 Task: Search one way flight ticket for 4 adults, 1 infant in seat and 1 infant on lap in premium economy from Columbus: Golden Triangle Regional Airport to Raleigh: Raleigh-durham International Airport on 8-5-2023. Choice of flights is Singapure airlines. Number of bags: 5 checked bags. Price is upto 88000. Outbound departure time preference is 12:30.
Action: Mouse moved to (386, 330)
Screenshot: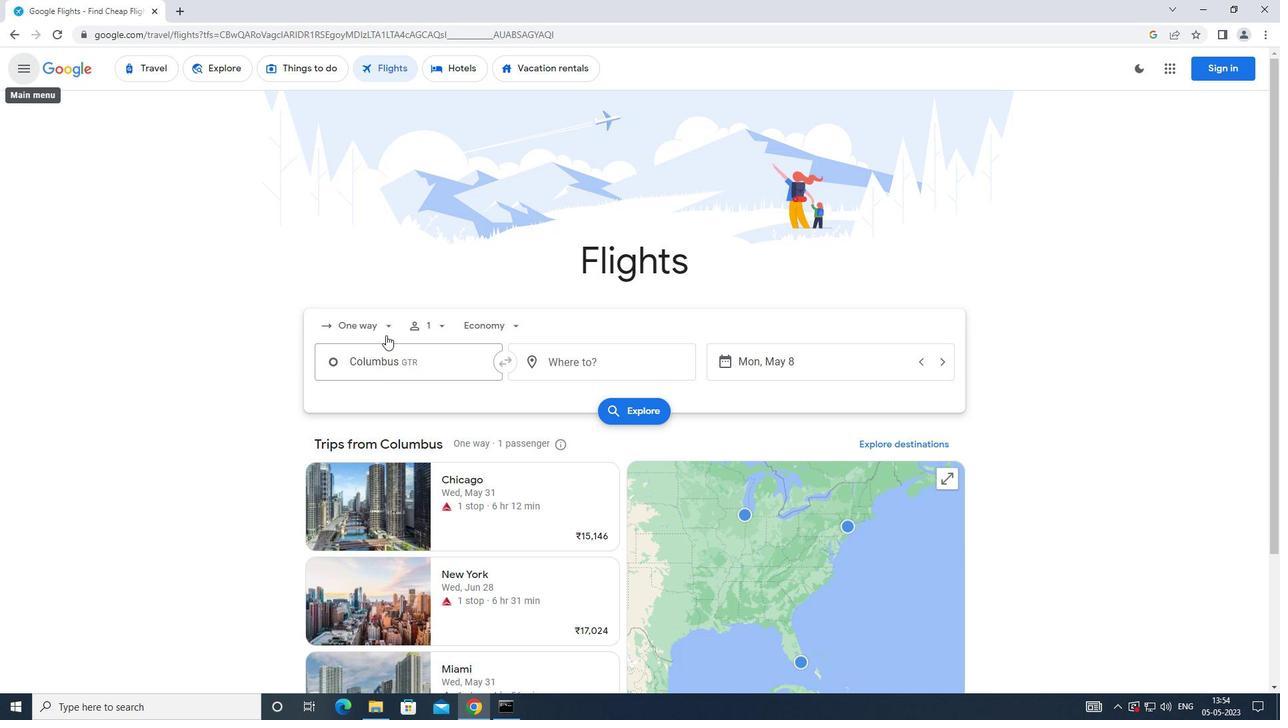 
Action: Mouse pressed left at (386, 330)
Screenshot: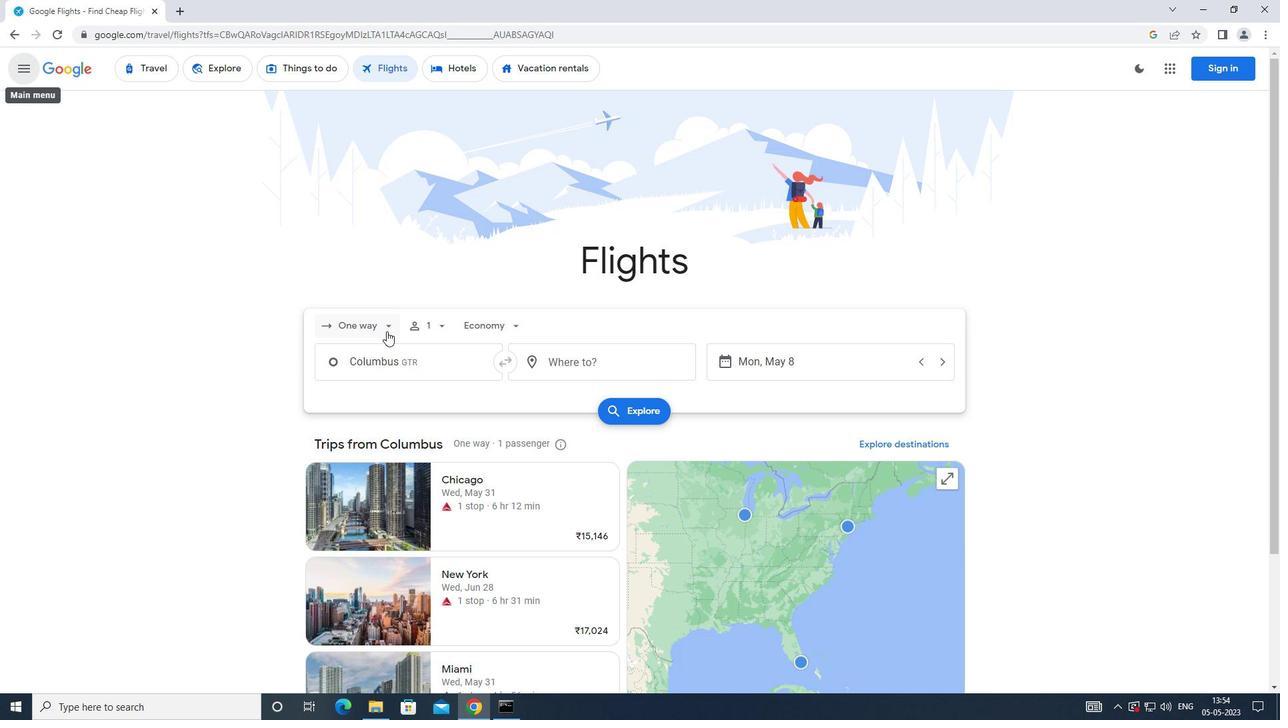 
Action: Mouse moved to (378, 394)
Screenshot: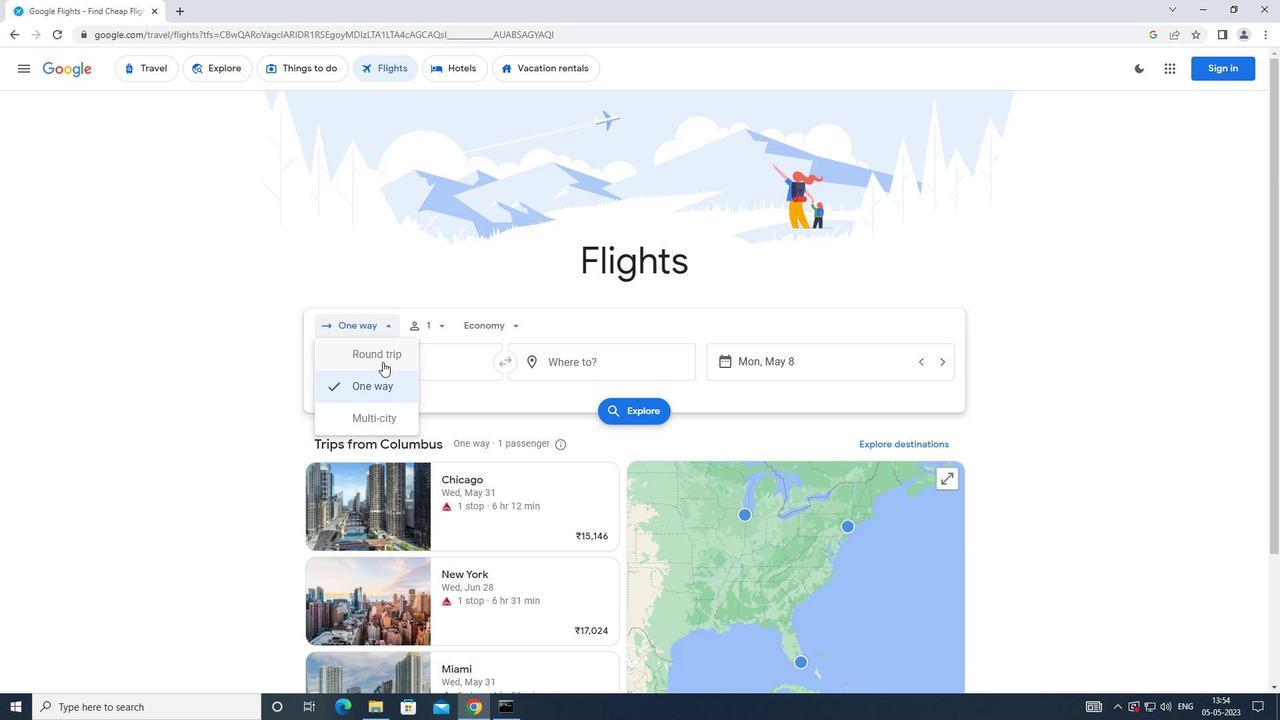 
Action: Mouse pressed left at (378, 394)
Screenshot: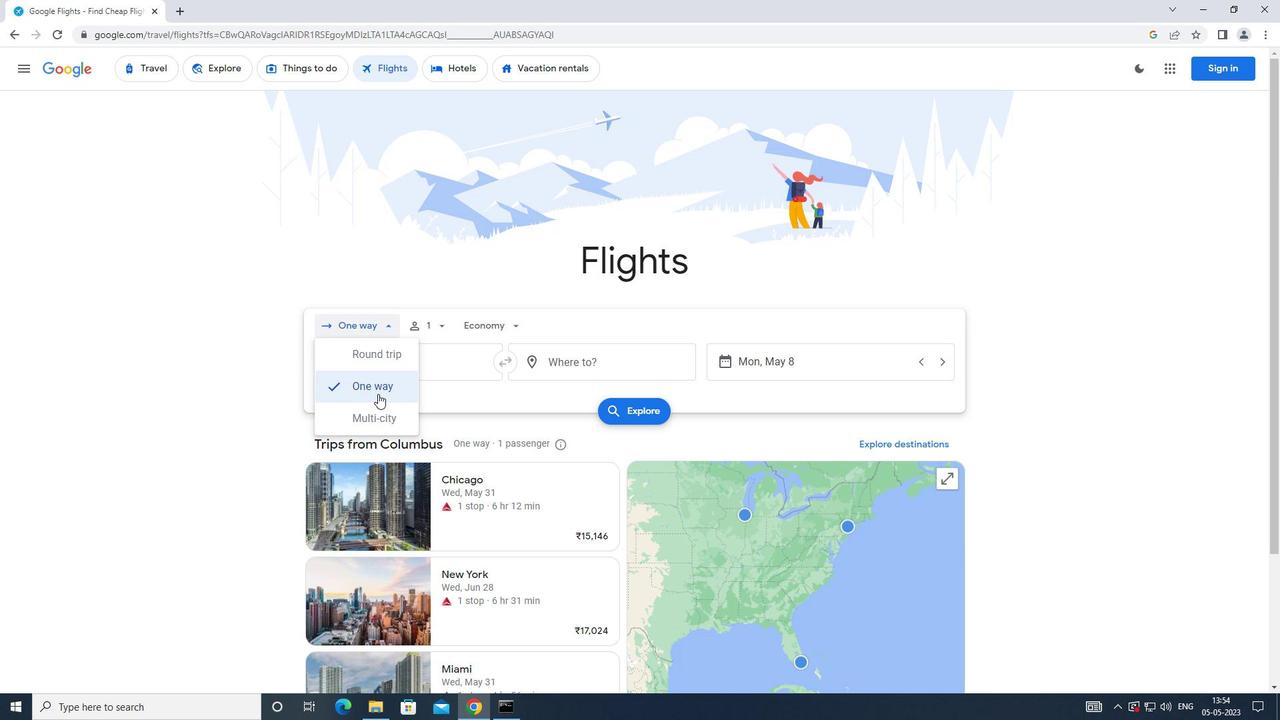 
Action: Mouse moved to (428, 333)
Screenshot: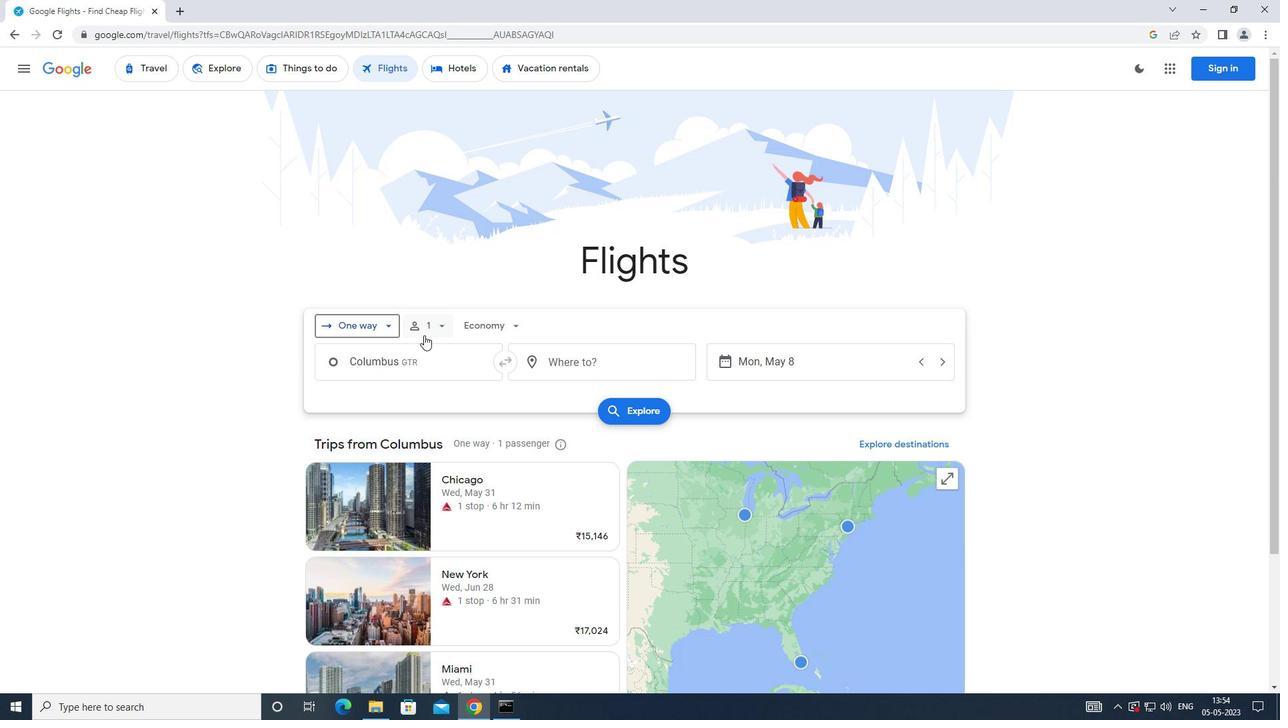 
Action: Mouse pressed left at (428, 333)
Screenshot: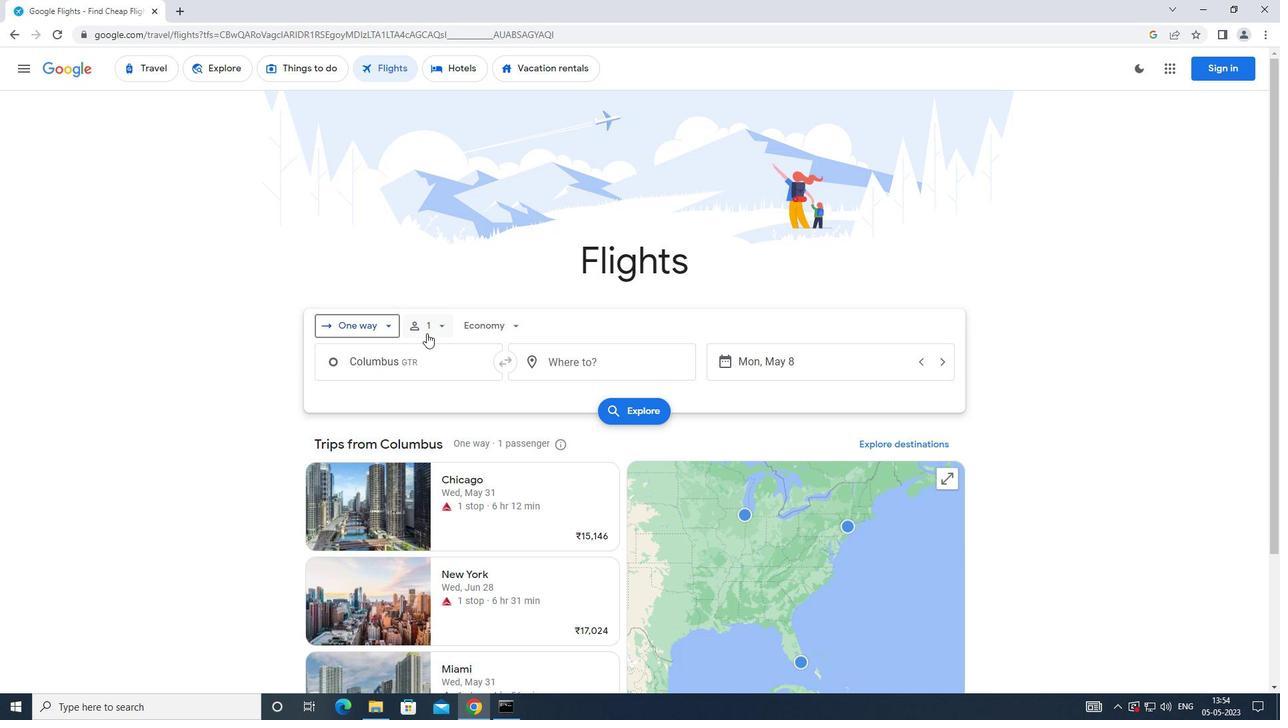 
Action: Mouse moved to (542, 368)
Screenshot: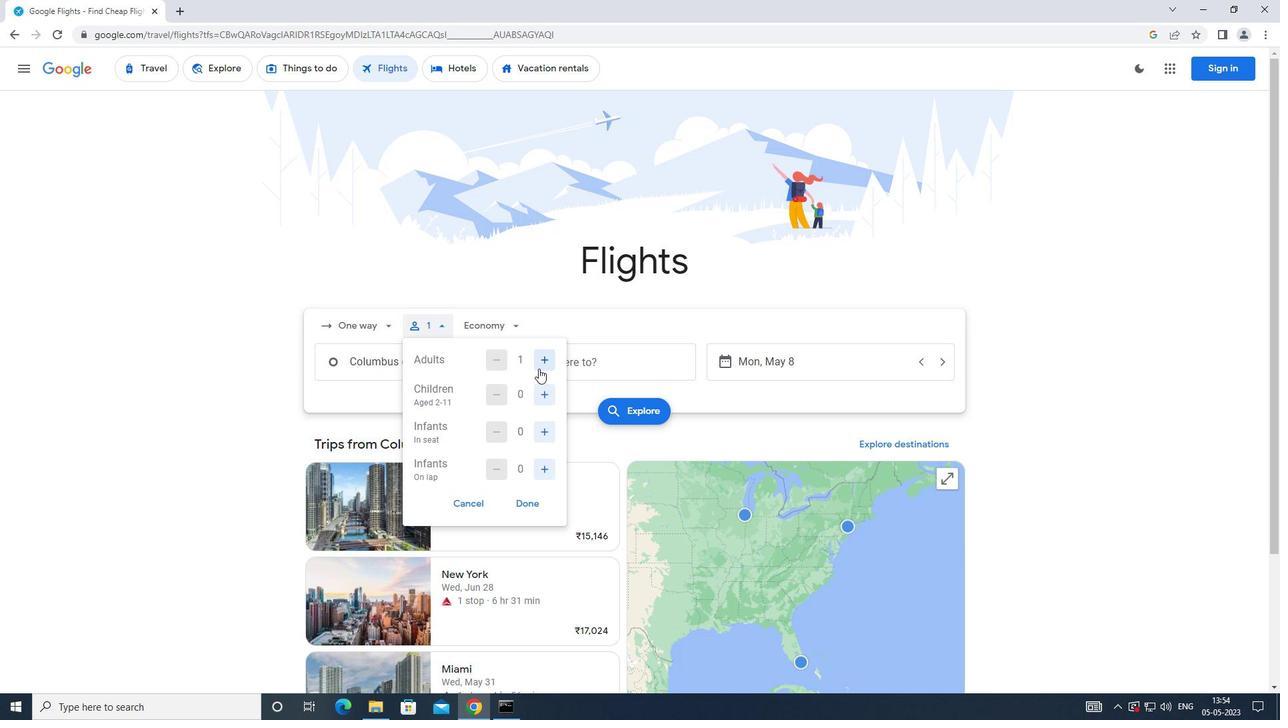 
Action: Mouse pressed left at (542, 368)
Screenshot: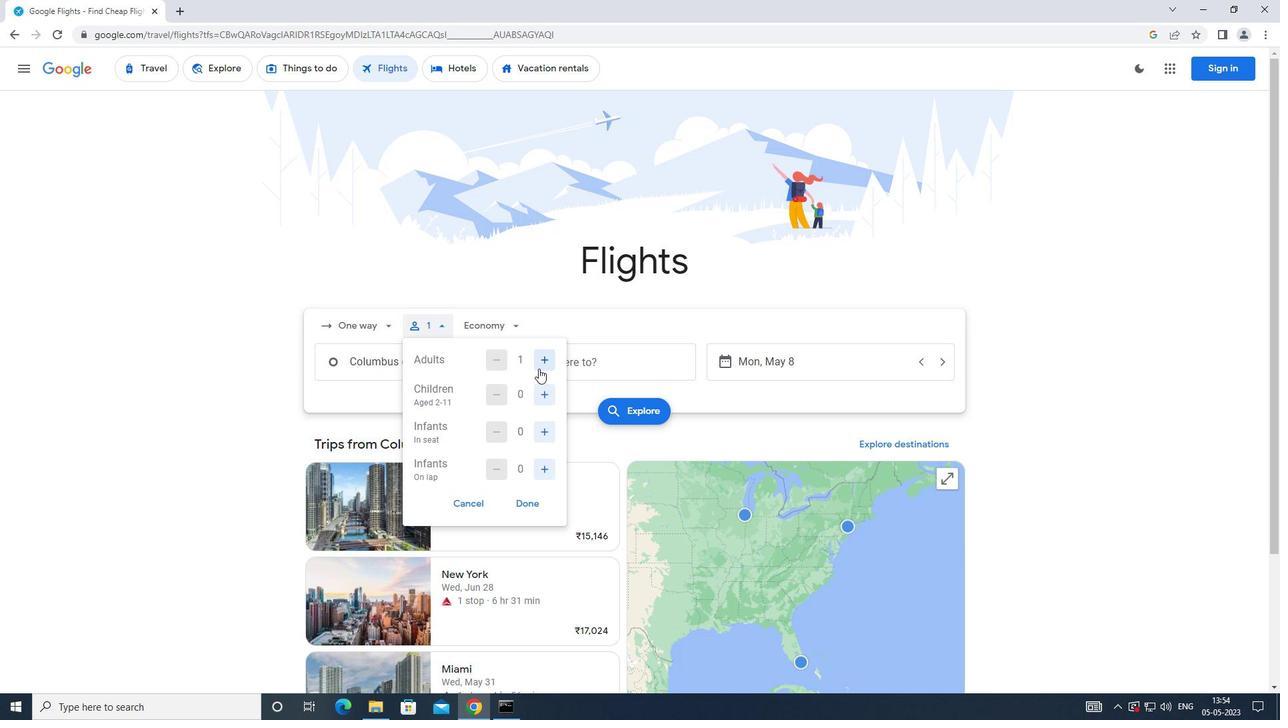 
Action: Mouse pressed left at (542, 368)
Screenshot: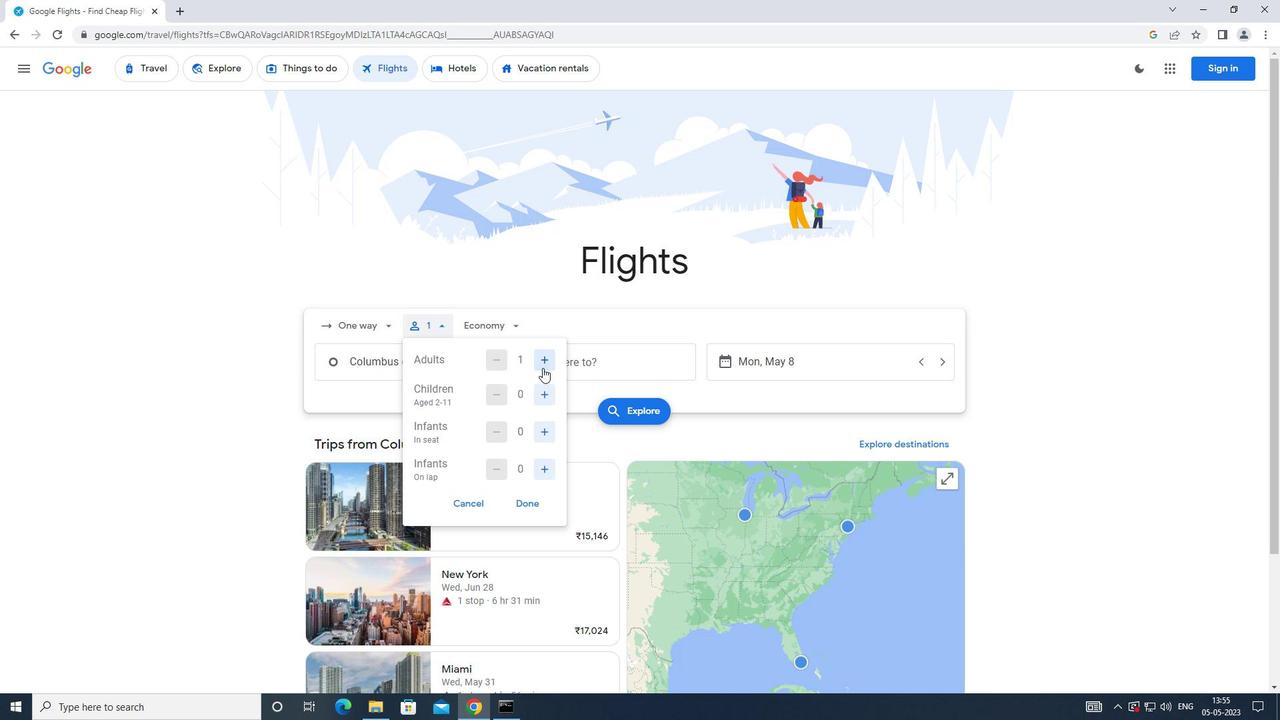 
Action: Mouse pressed left at (542, 368)
Screenshot: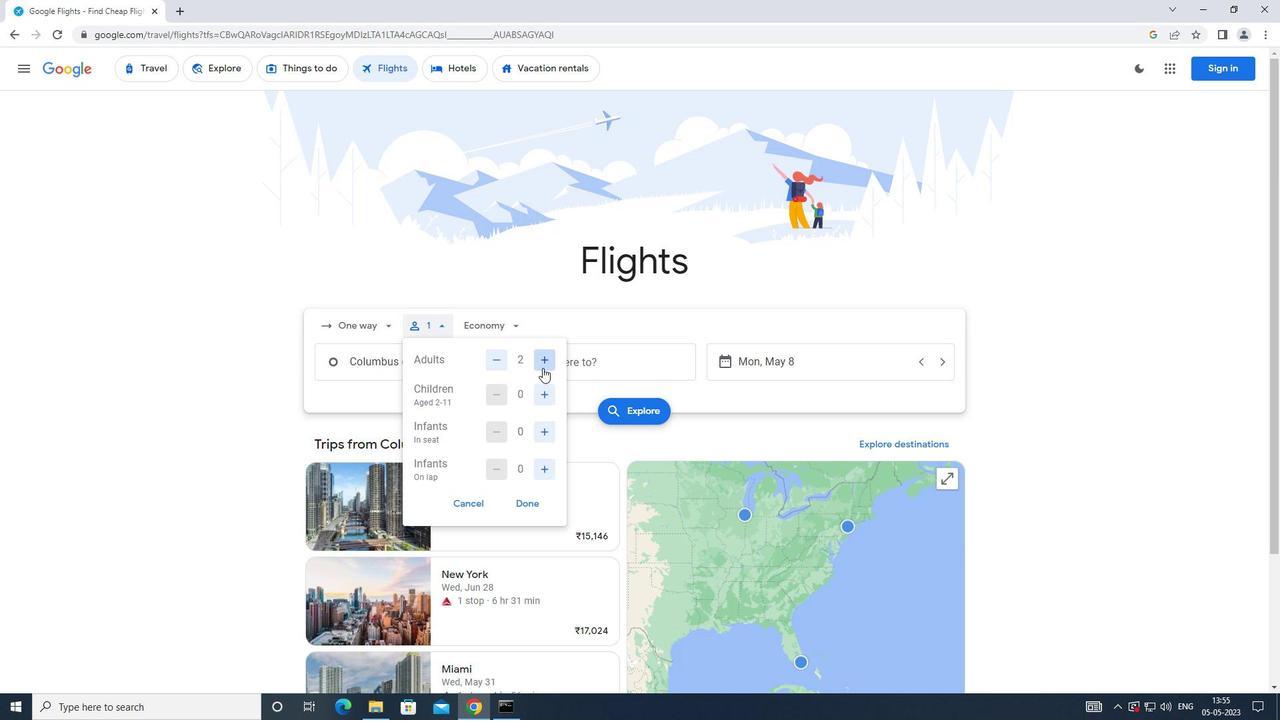 
Action: Mouse moved to (534, 391)
Screenshot: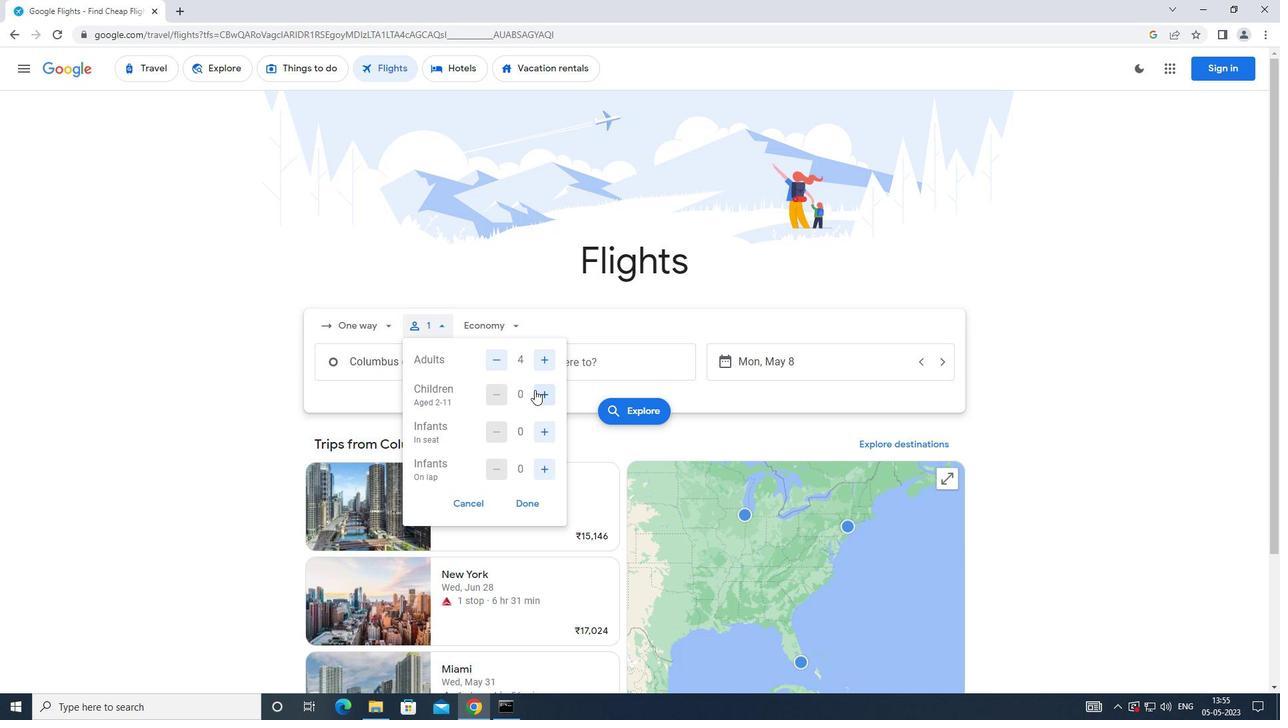 
Action: Mouse pressed left at (534, 391)
Screenshot: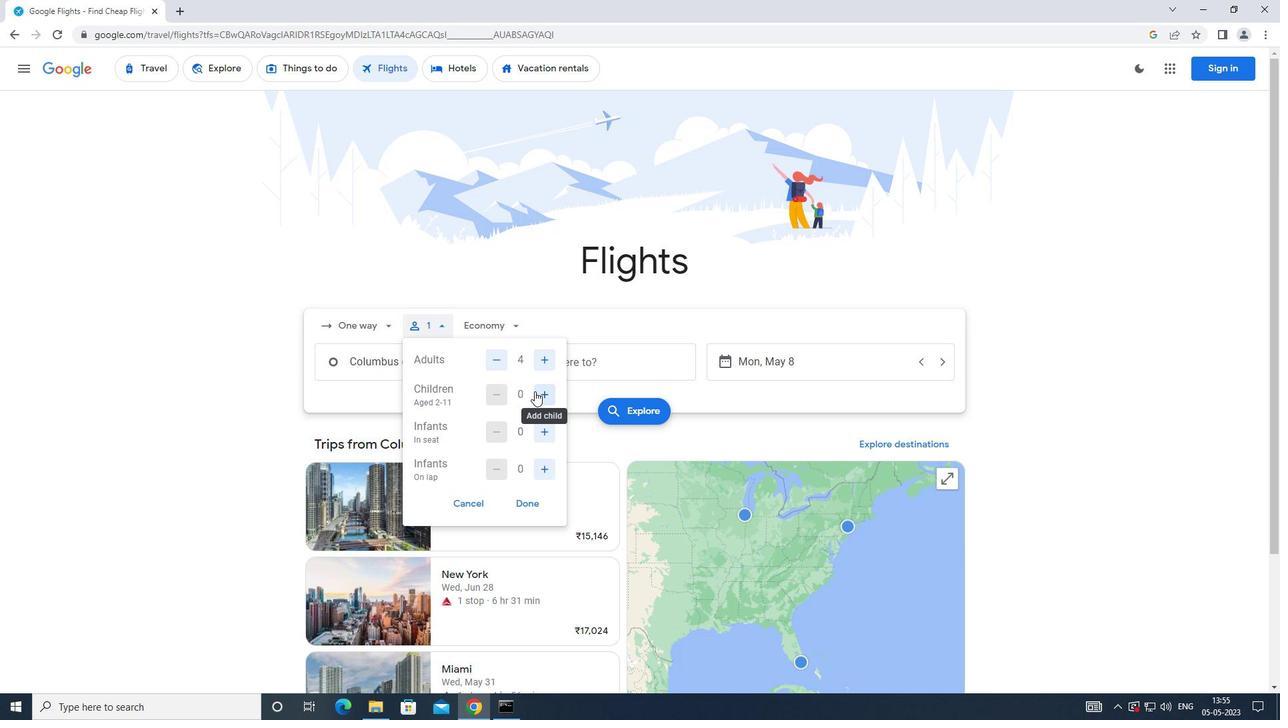 
Action: Mouse moved to (500, 398)
Screenshot: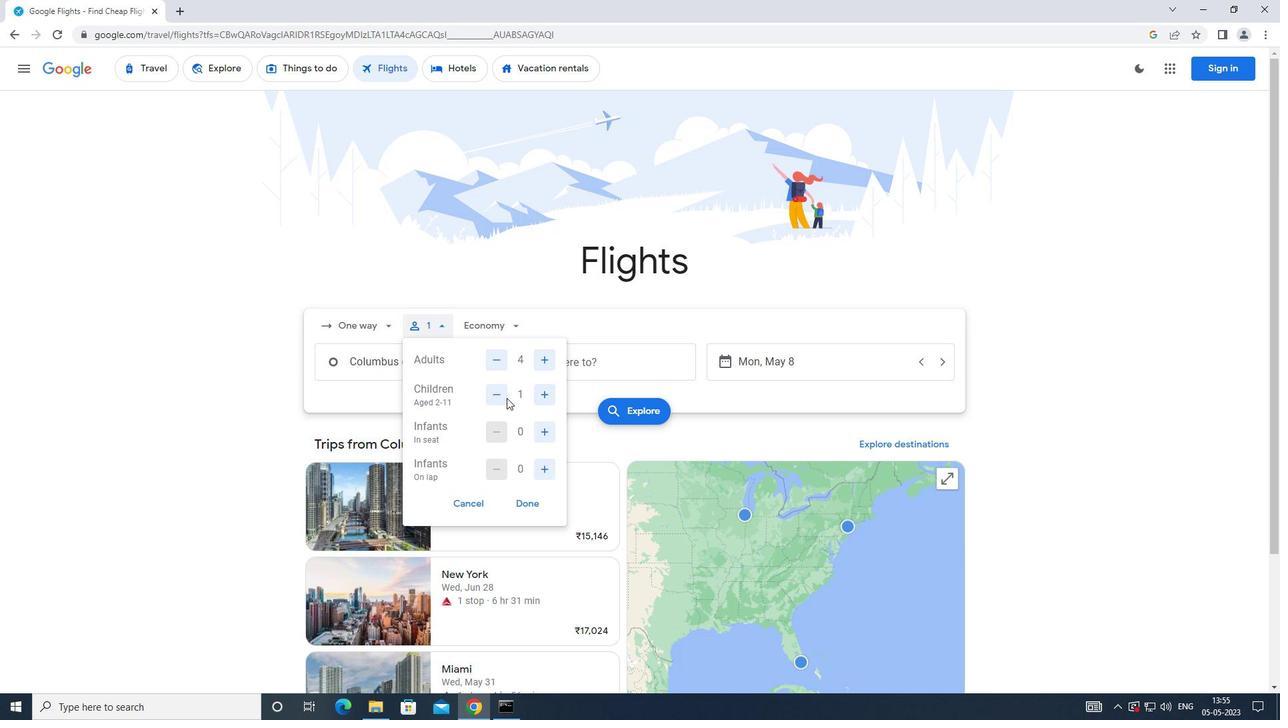 
Action: Mouse pressed left at (500, 398)
Screenshot: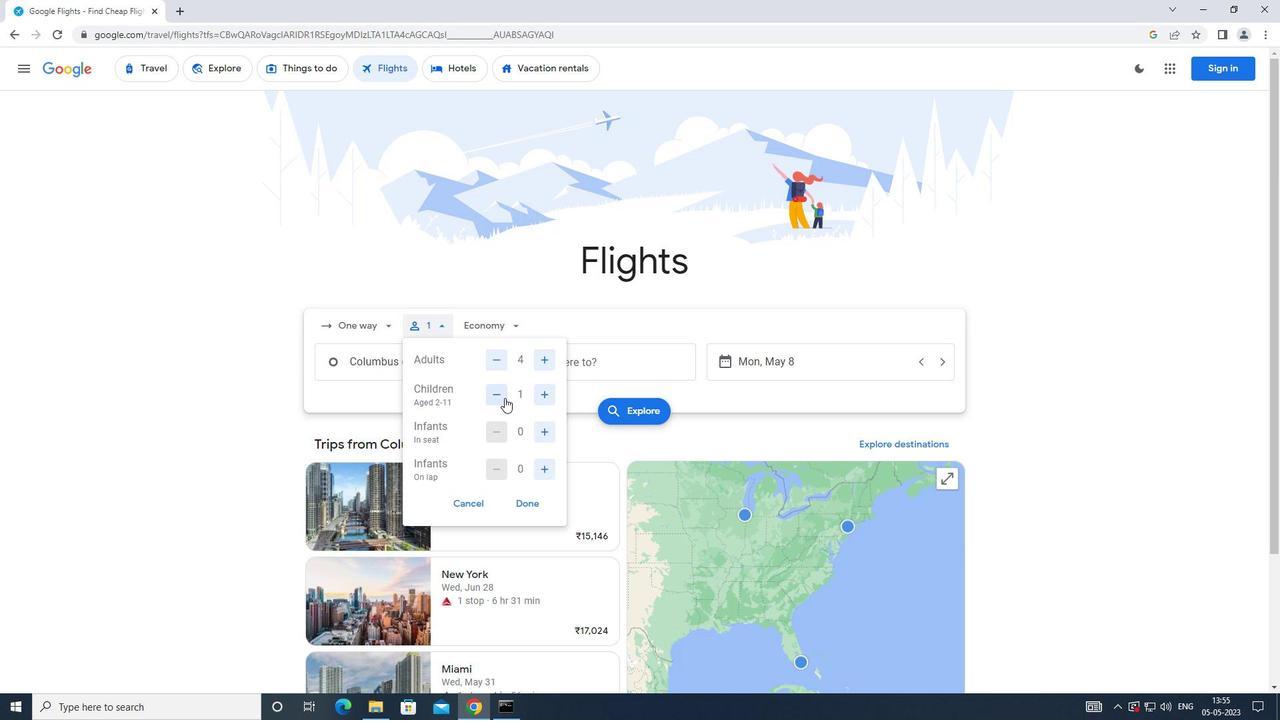 
Action: Mouse moved to (541, 426)
Screenshot: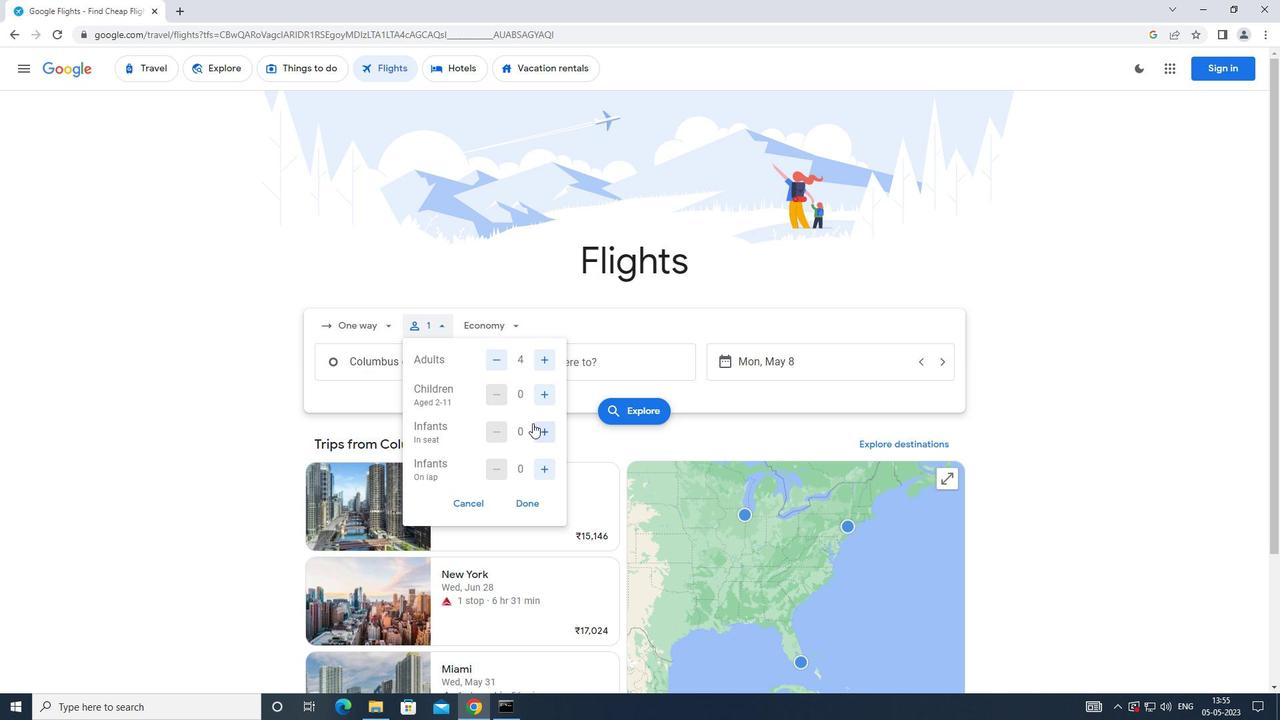 
Action: Mouse pressed left at (541, 426)
Screenshot: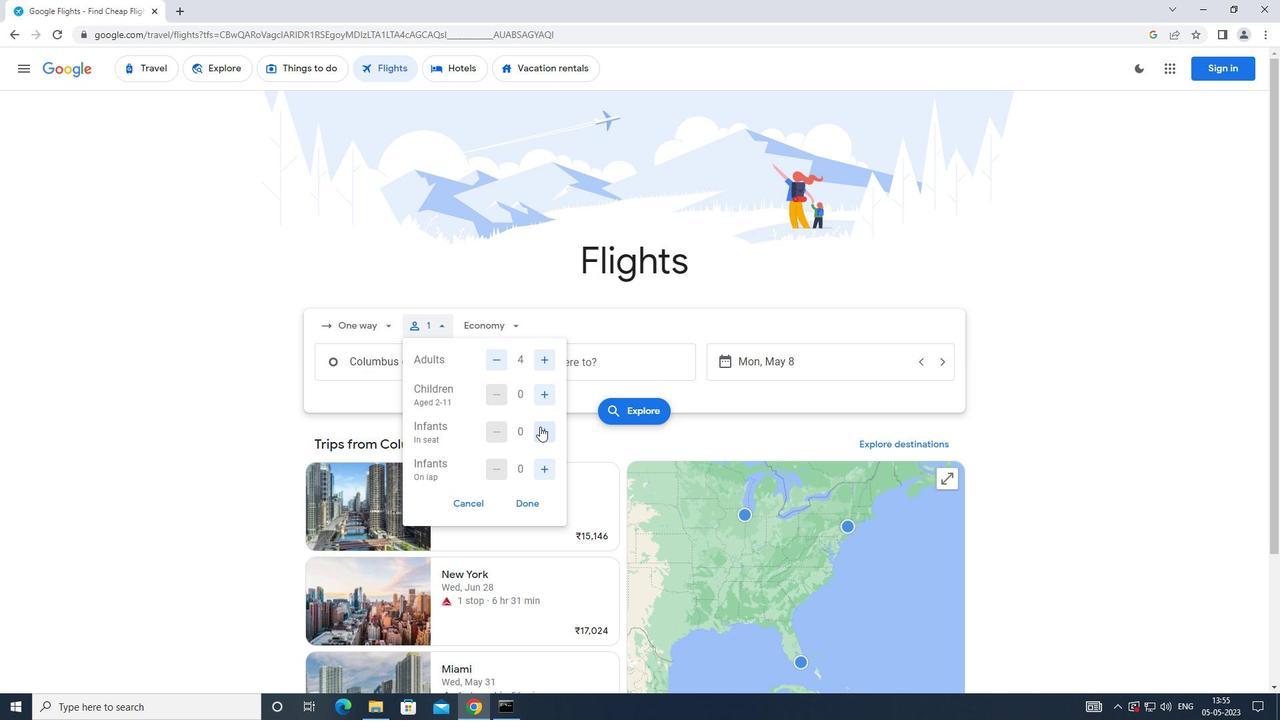 
Action: Mouse moved to (542, 465)
Screenshot: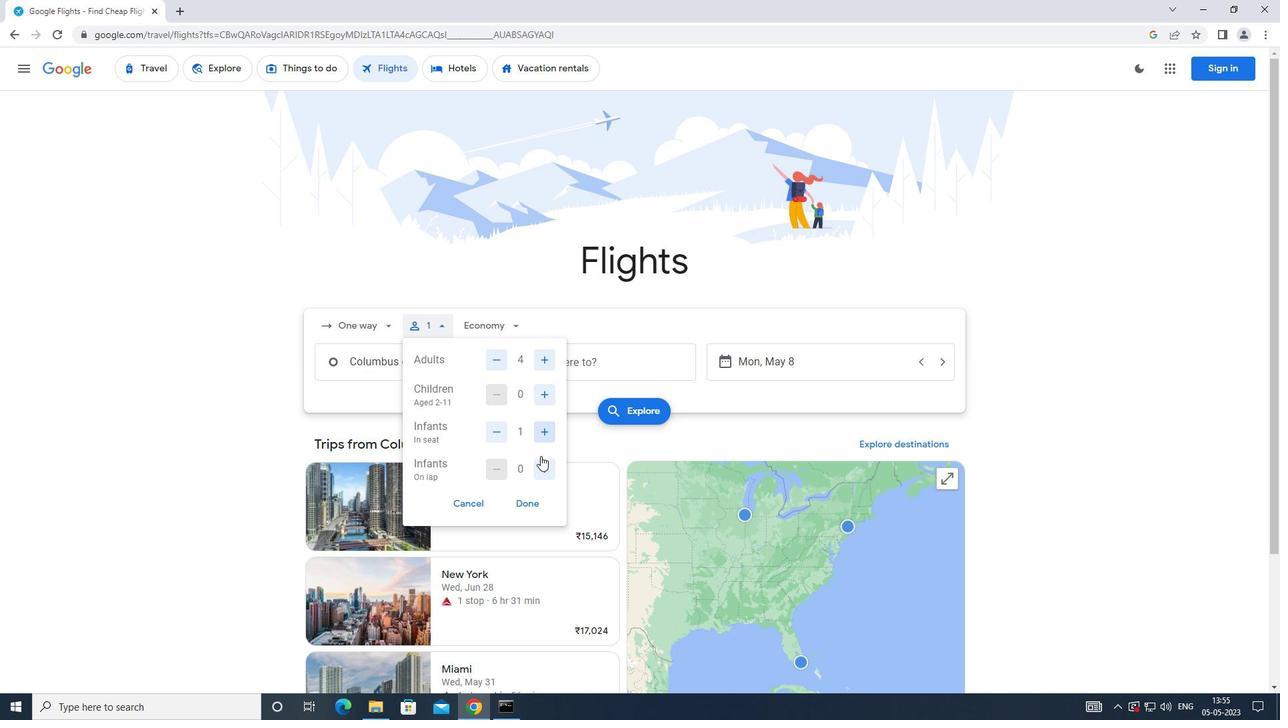 
Action: Mouse pressed left at (542, 465)
Screenshot: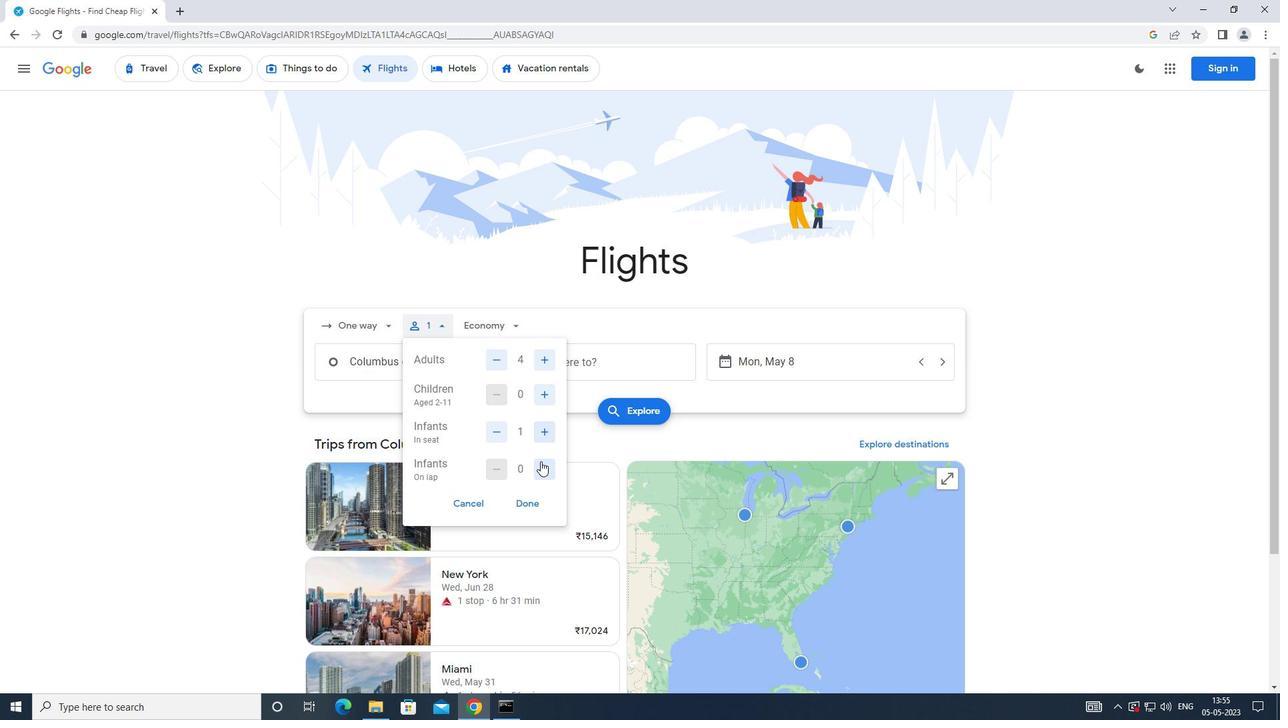 
Action: Mouse moved to (529, 509)
Screenshot: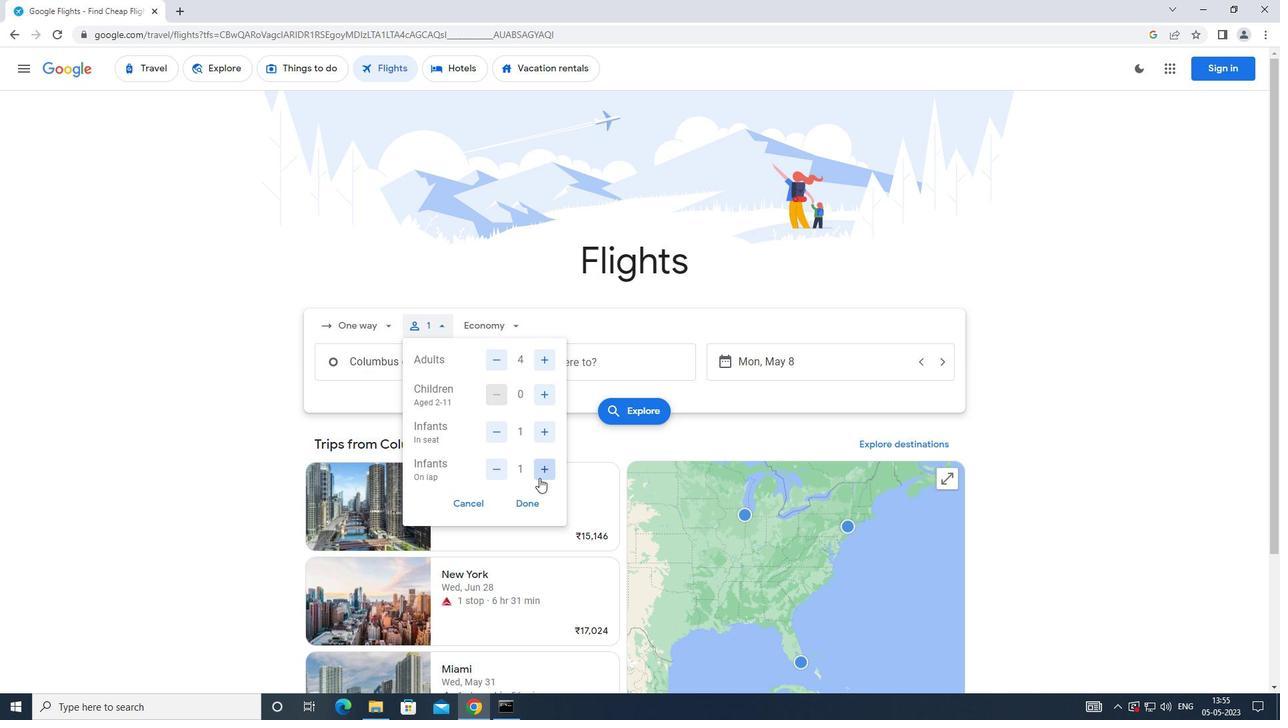 
Action: Mouse pressed left at (529, 509)
Screenshot: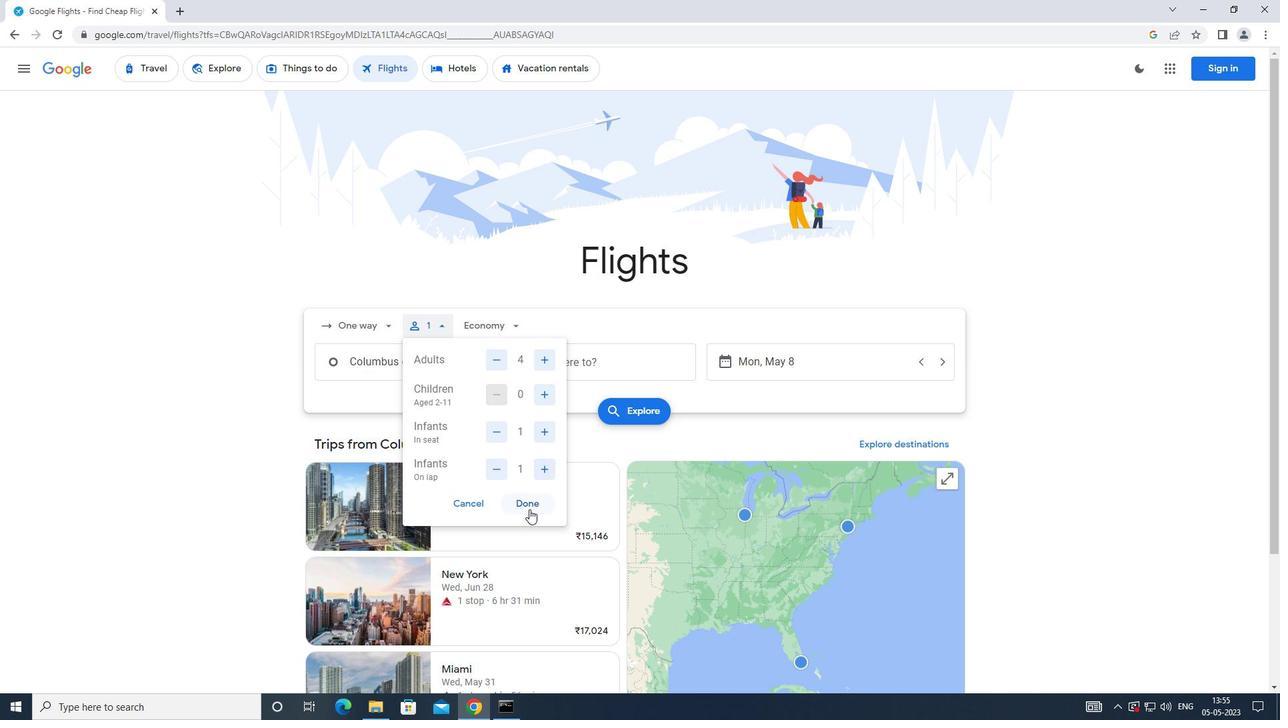 
Action: Mouse moved to (489, 328)
Screenshot: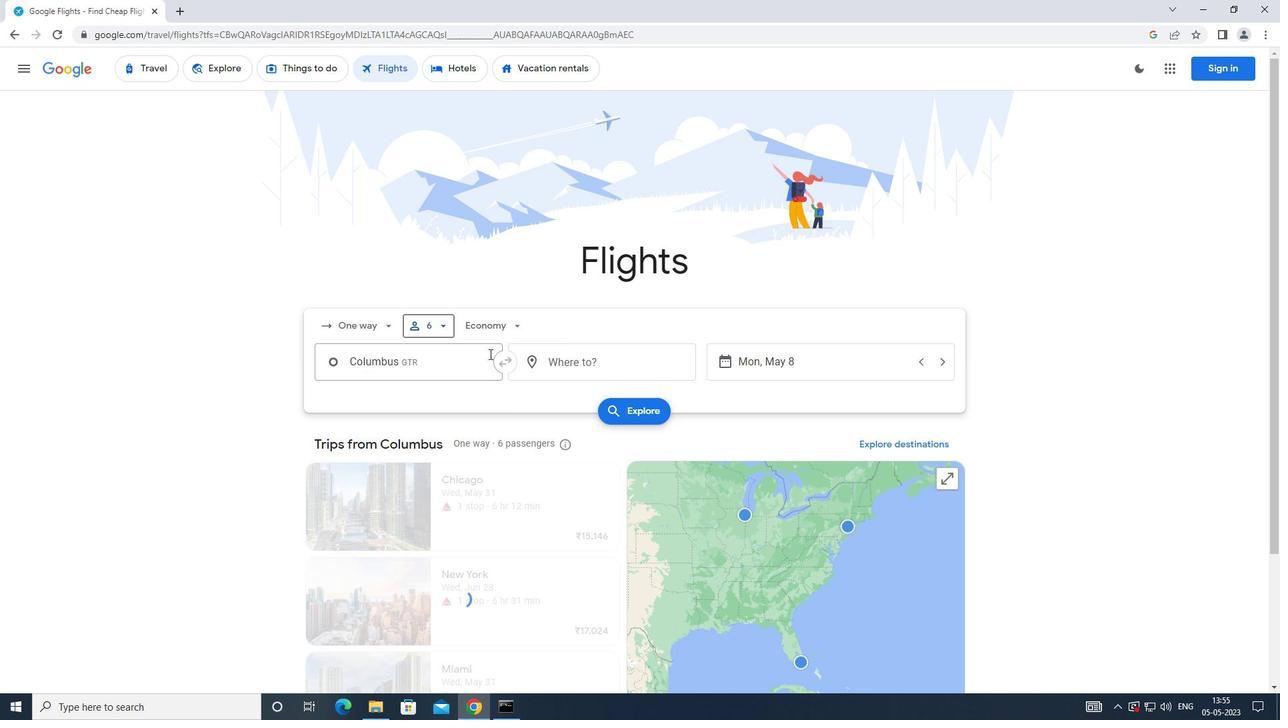 
Action: Mouse pressed left at (489, 328)
Screenshot: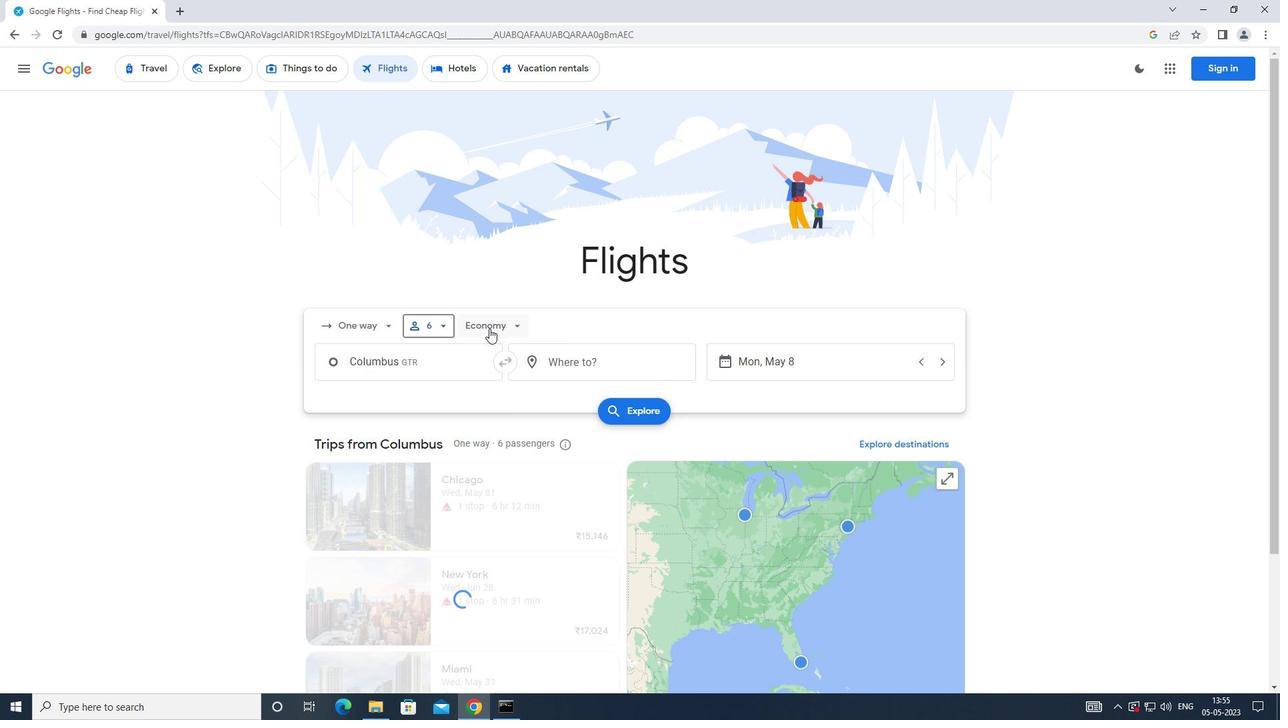 
Action: Mouse moved to (517, 385)
Screenshot: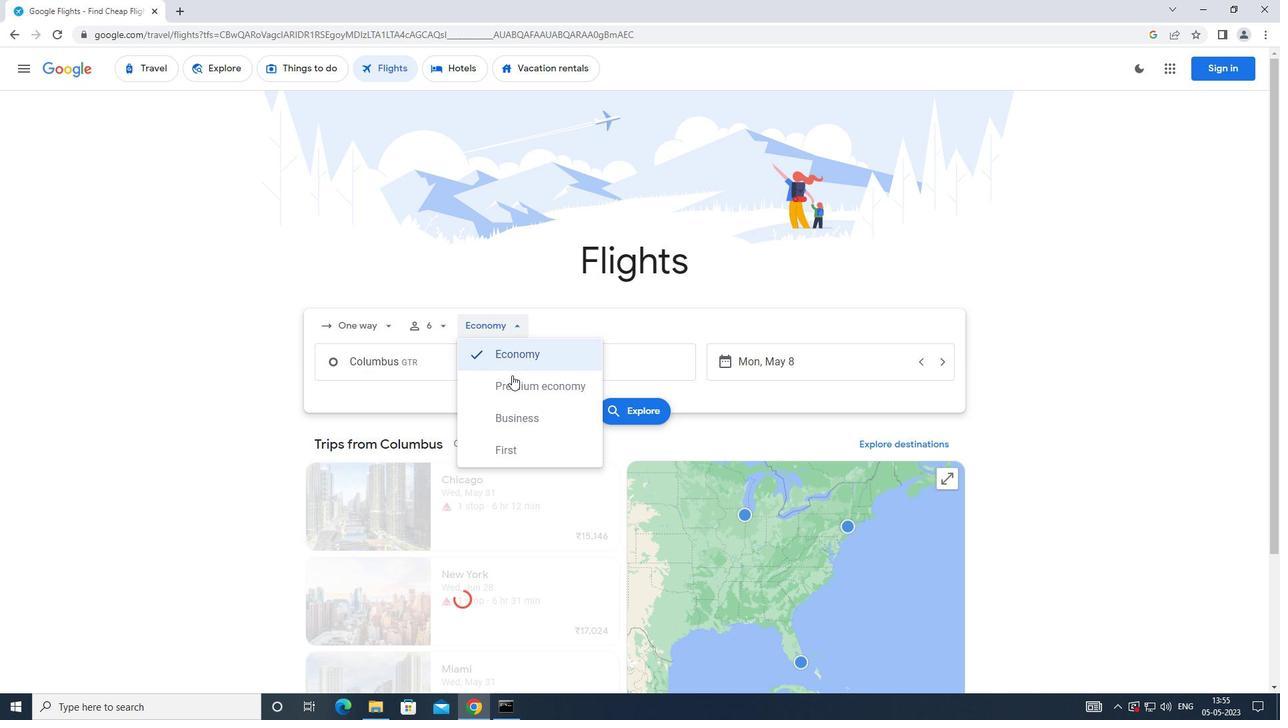 
Action: Mouse pressed left at (517, 385)
Screenshot: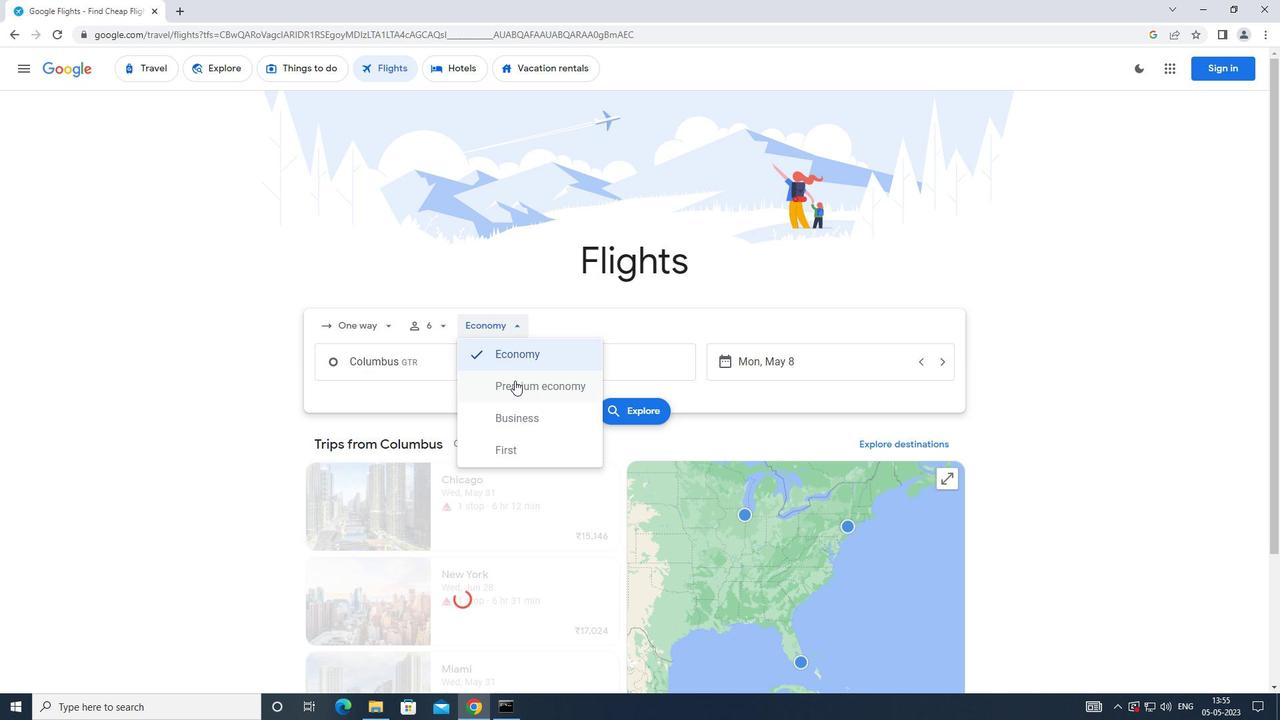 
Action: Mouse moved to (437, 354)
Screenshot: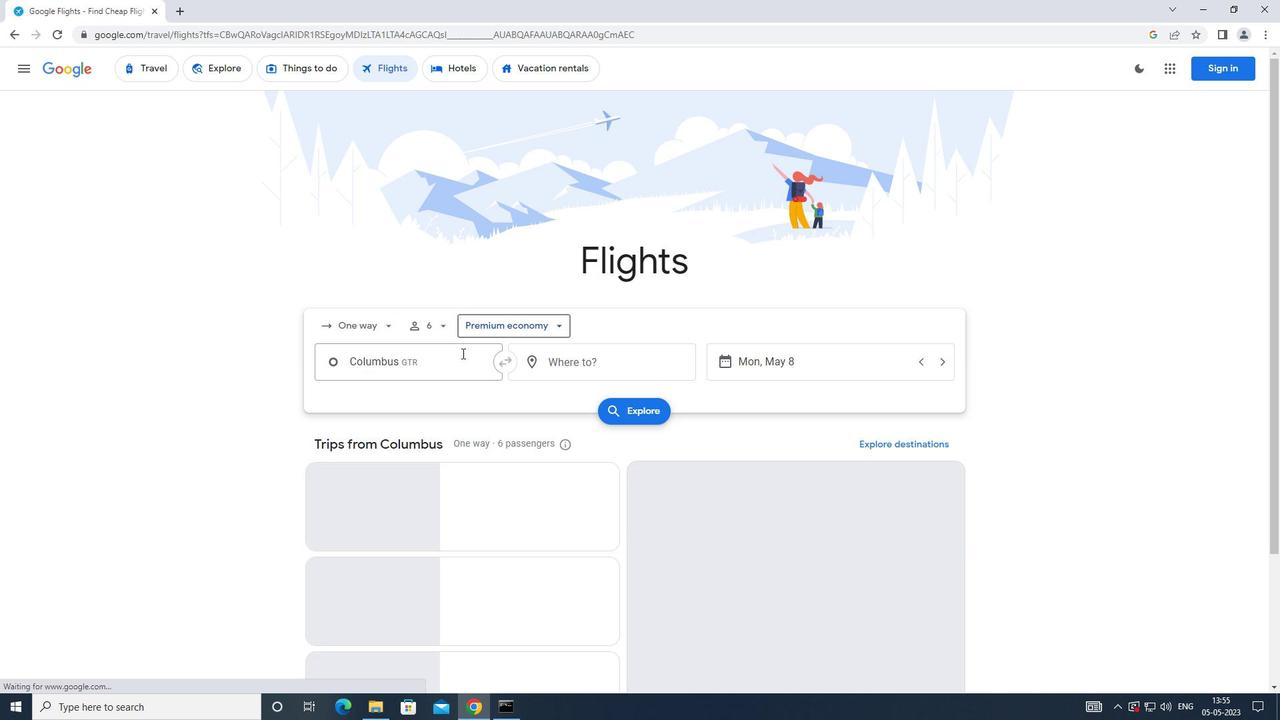 
Action: Mouse pressed left at (437, 354)
Screenshot: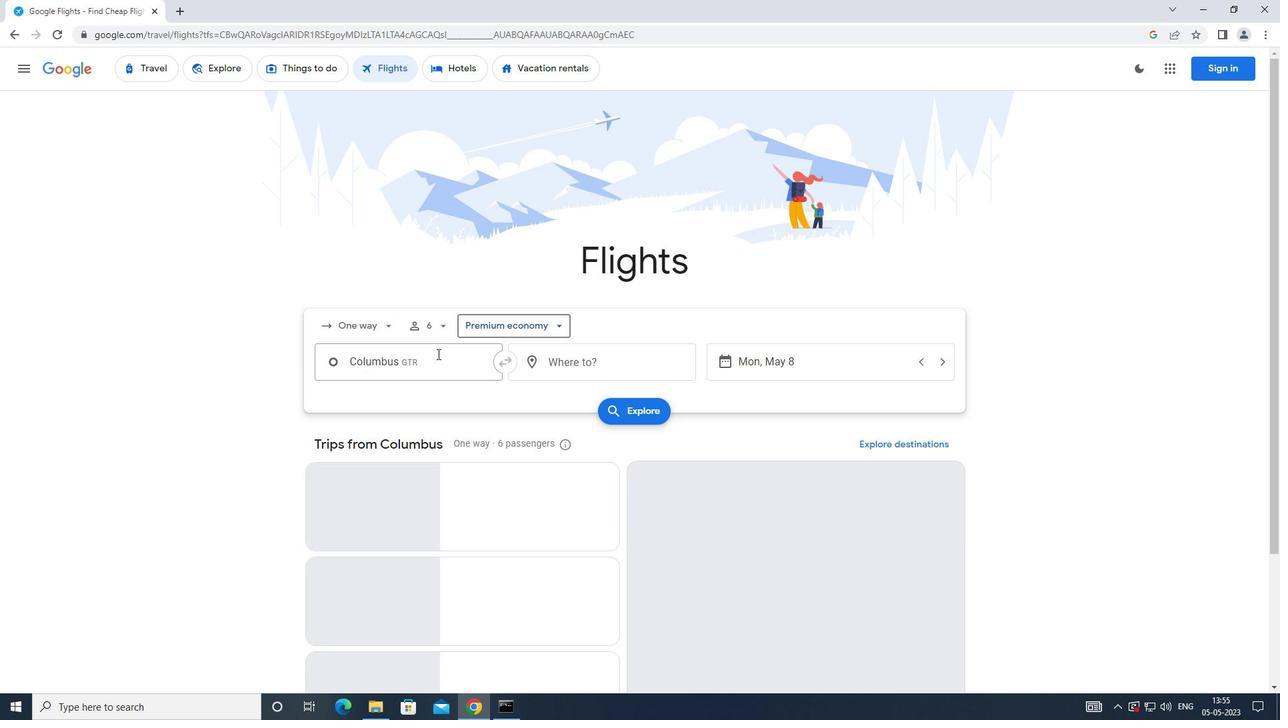 
Action: Mouse moved to (422, 359)
Screenshot: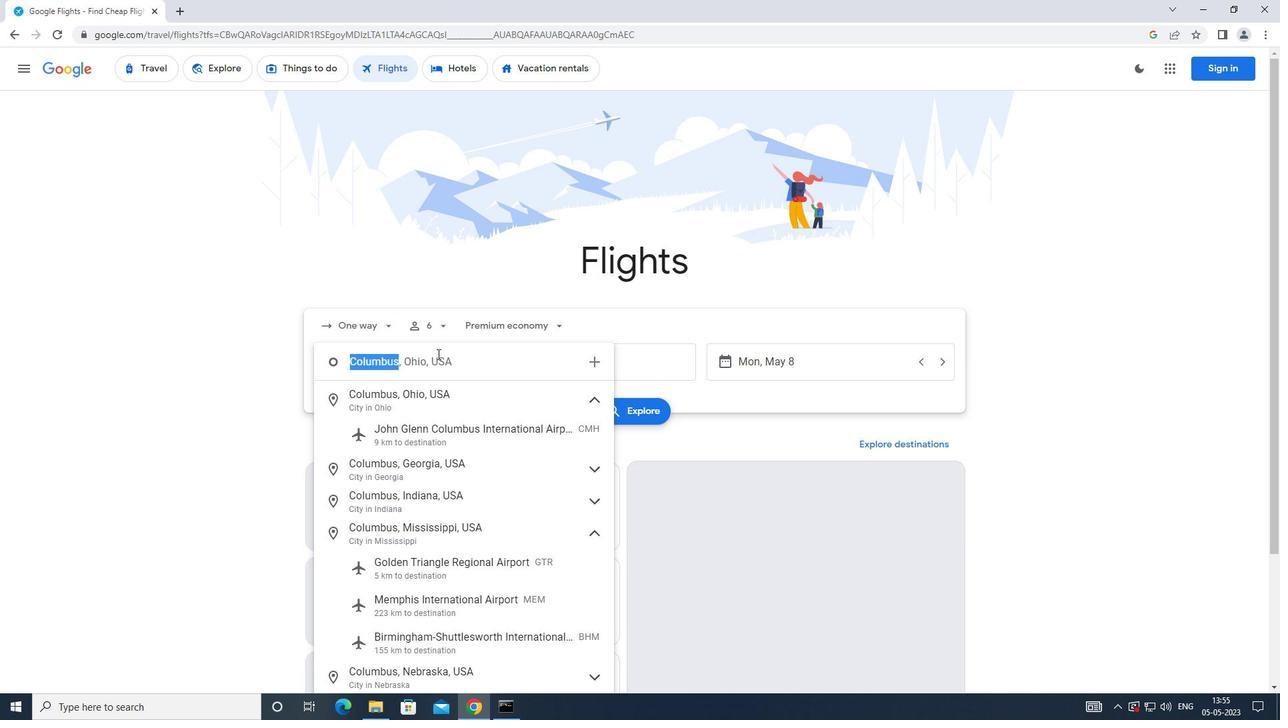 
Action: Key pressed <Key.caps_lock>g<Key.caps_lock>olden<Key.space><Key.caps_lock>t<Key.caps_lock>ri
Screenshot: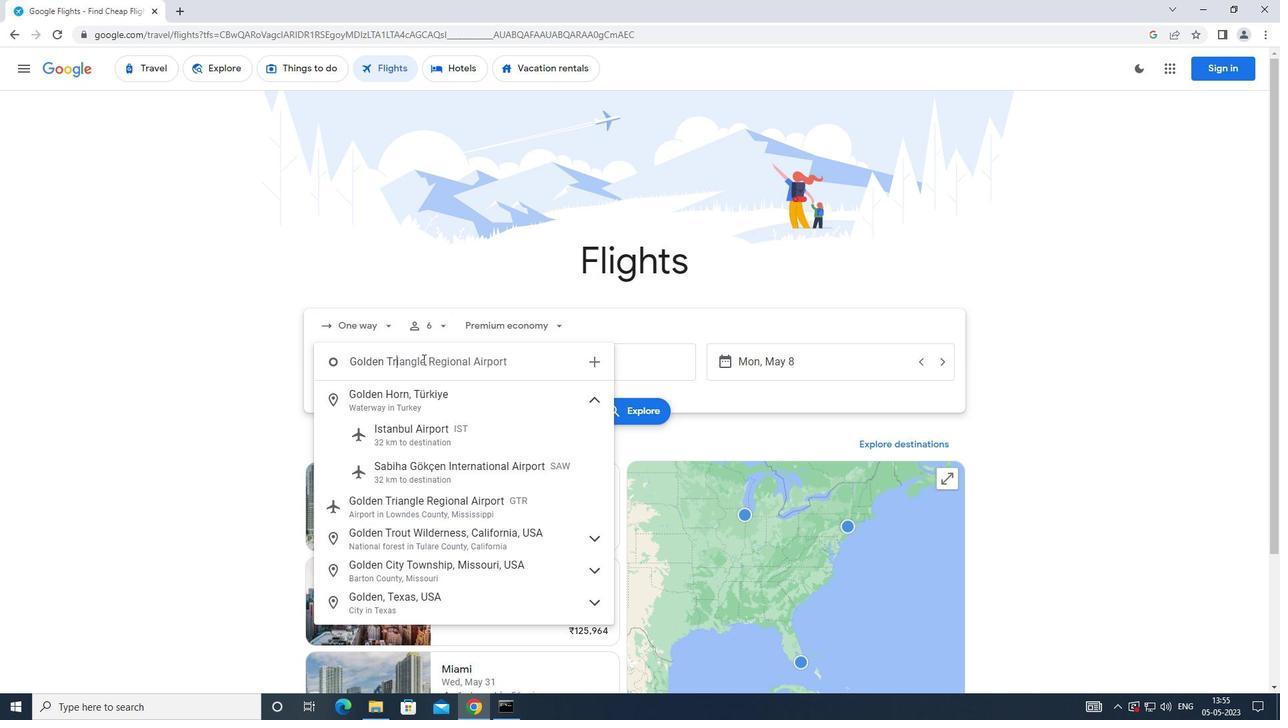 
Action: Mouse moved to (414, 399)
Screenshot: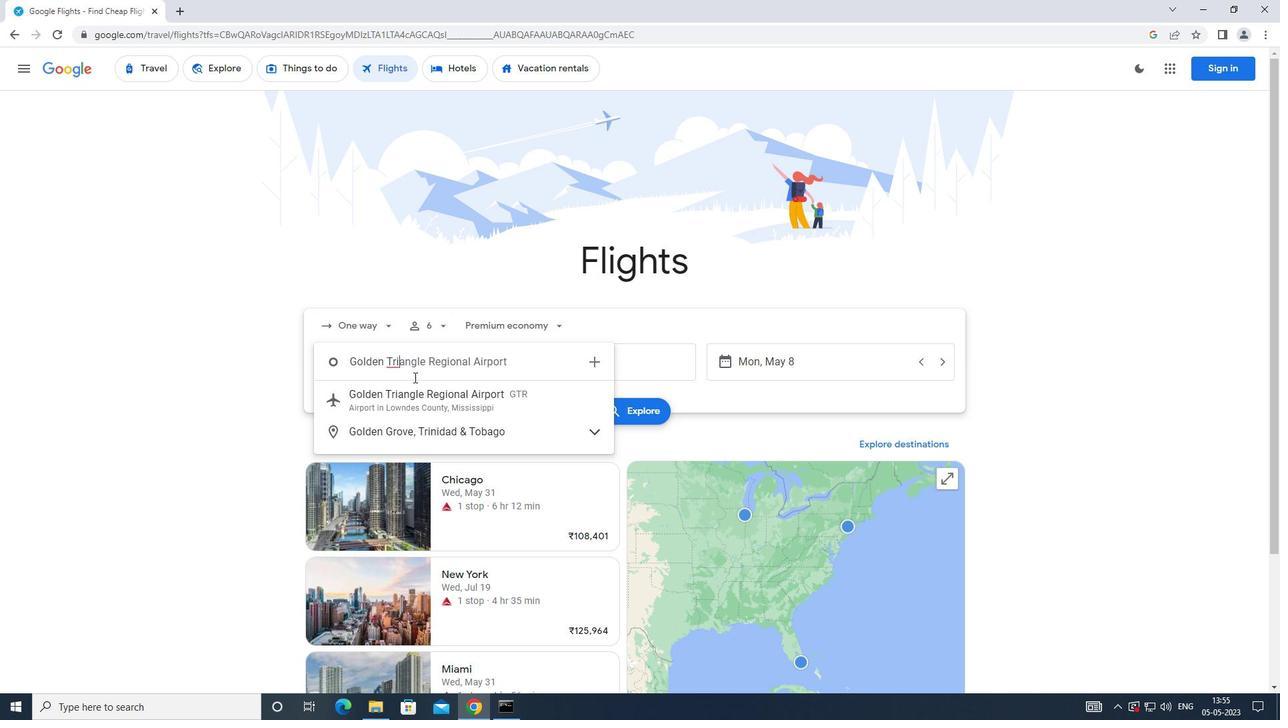 
Action: Mouse pressed left at (414, 399)
Screenshot: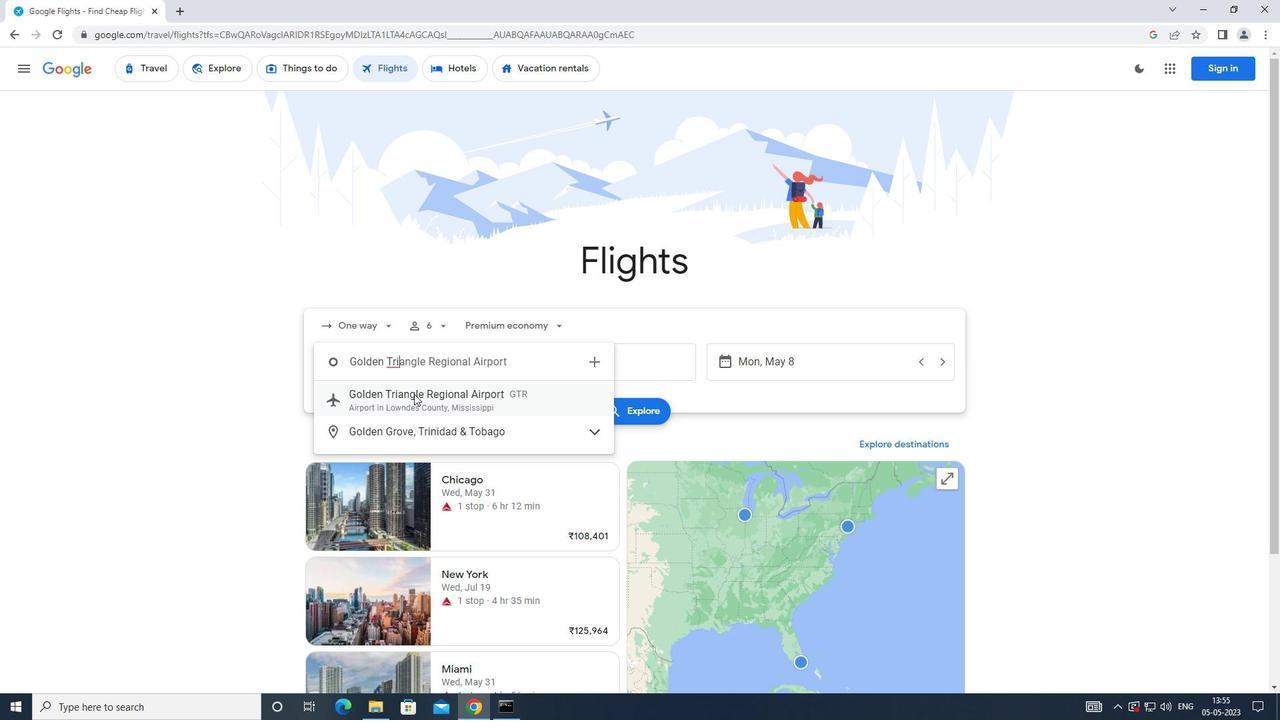 
Action: Mouse moved to (549, 374)
Screenshot: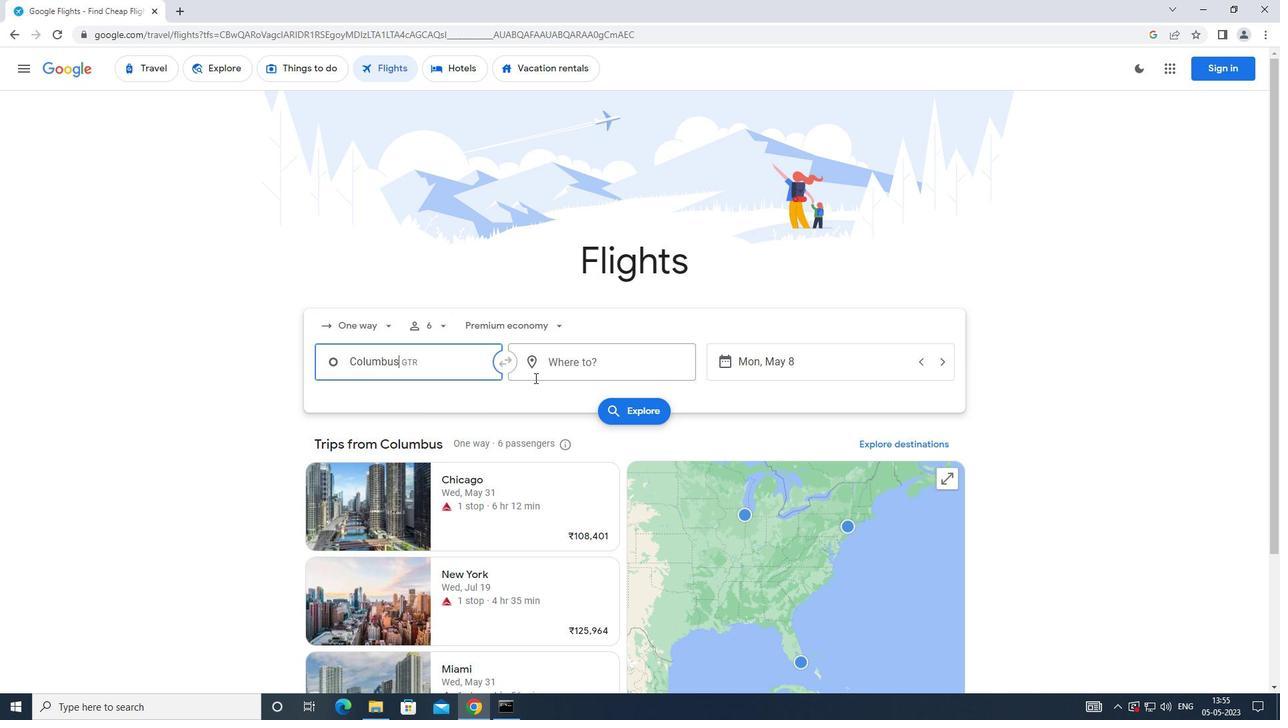 
Action: Mouse pressed left at (549, 374)
Screenshot: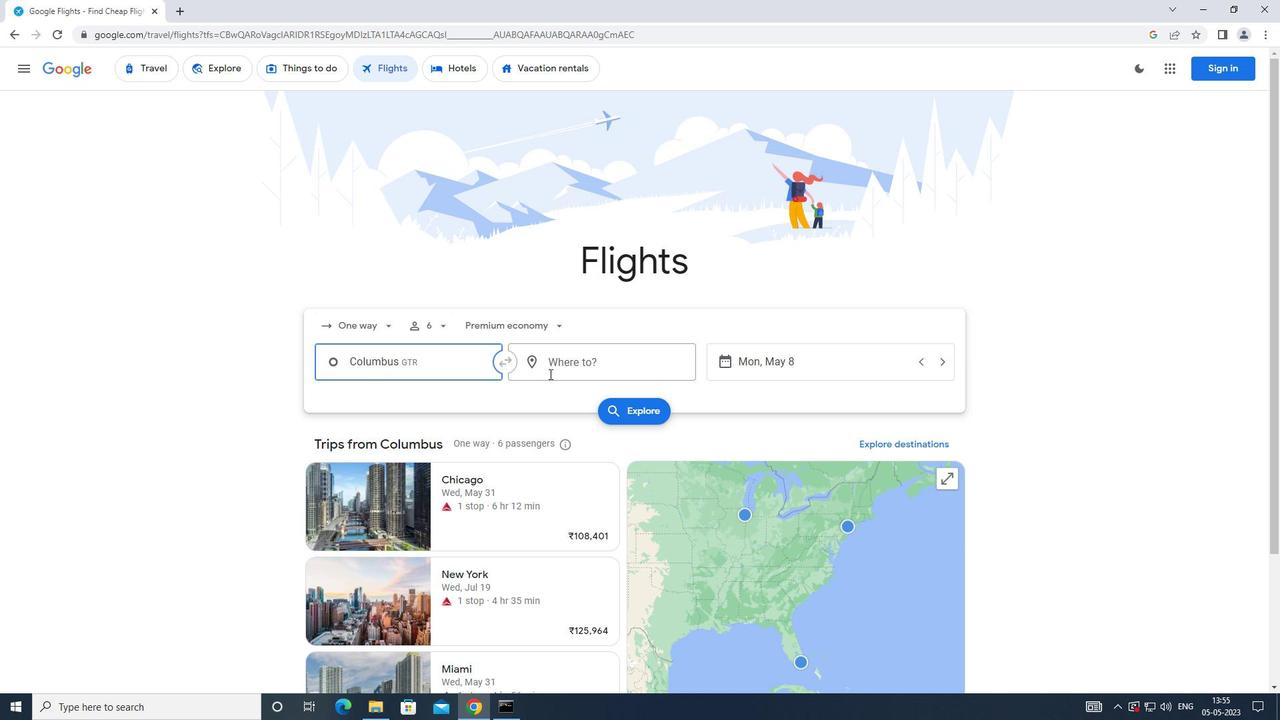 
Action: Mouse moved to (536, 364)
Screenshot: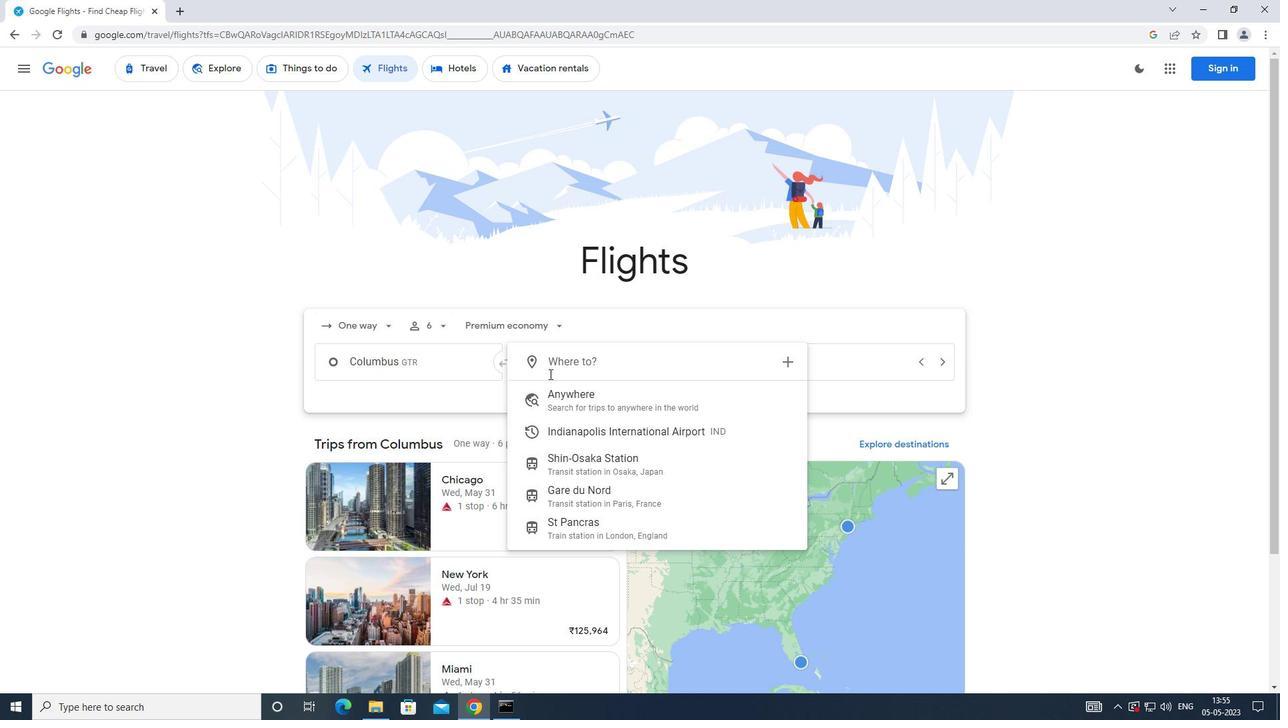 
Action: Key pressed <Key.caps_lock>r<Key.caps_lock>aleigh
Screenshot: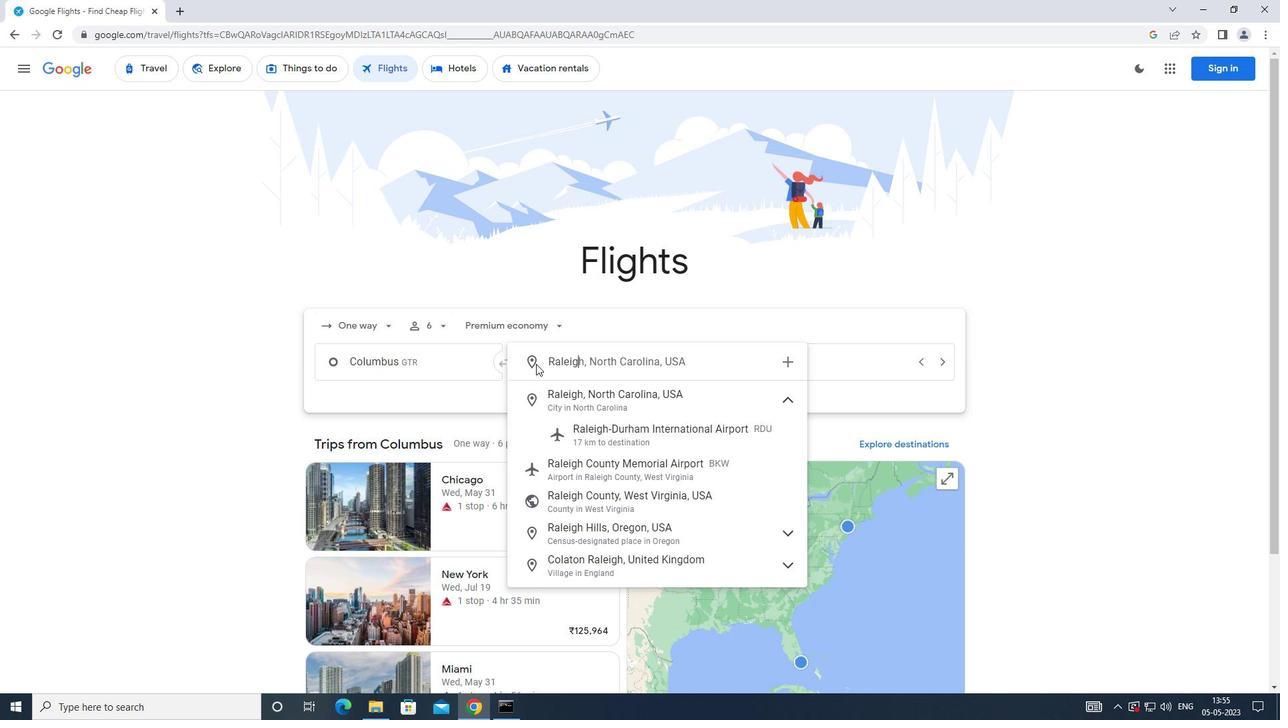 
Action: Mouse moved to (579, 441)
Screenshot: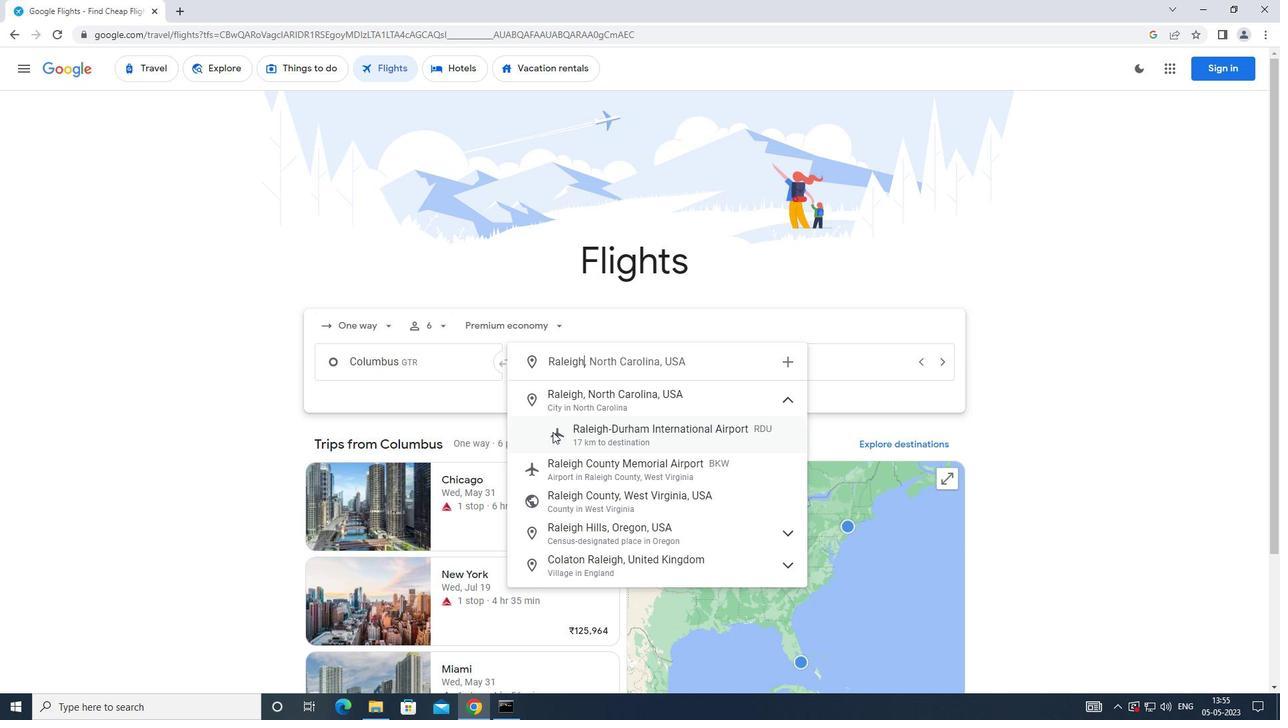 
Action: Mouse pressed left at (579, 441)
Screenshot: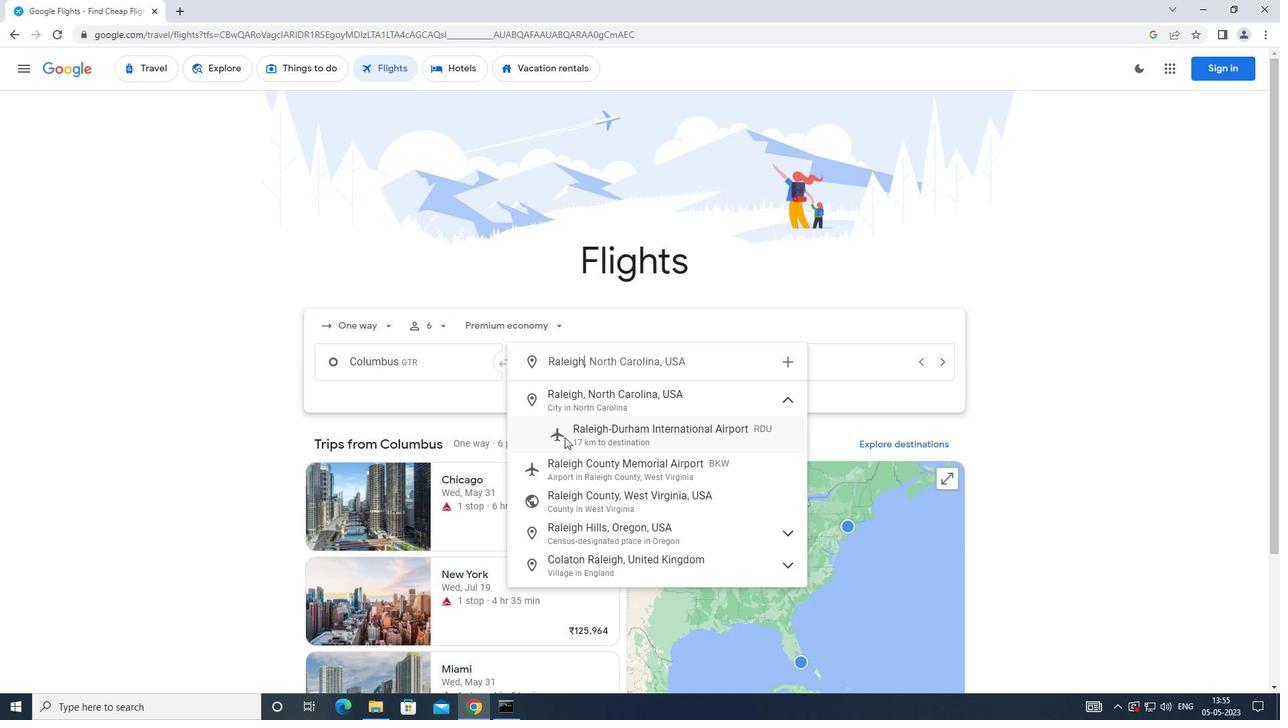 
Action: Mouse moved to (767, 371)
Screenshot: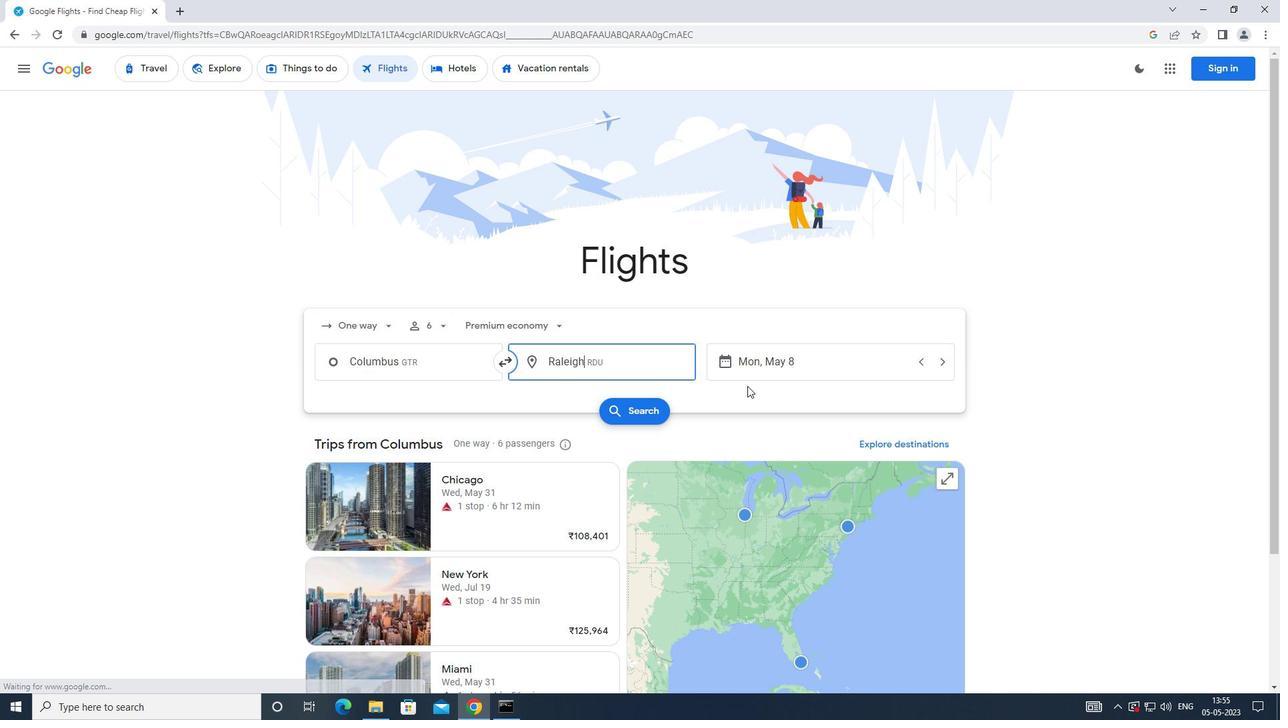 
Action: Mouse pressed left at (767, 371)
Screenshot: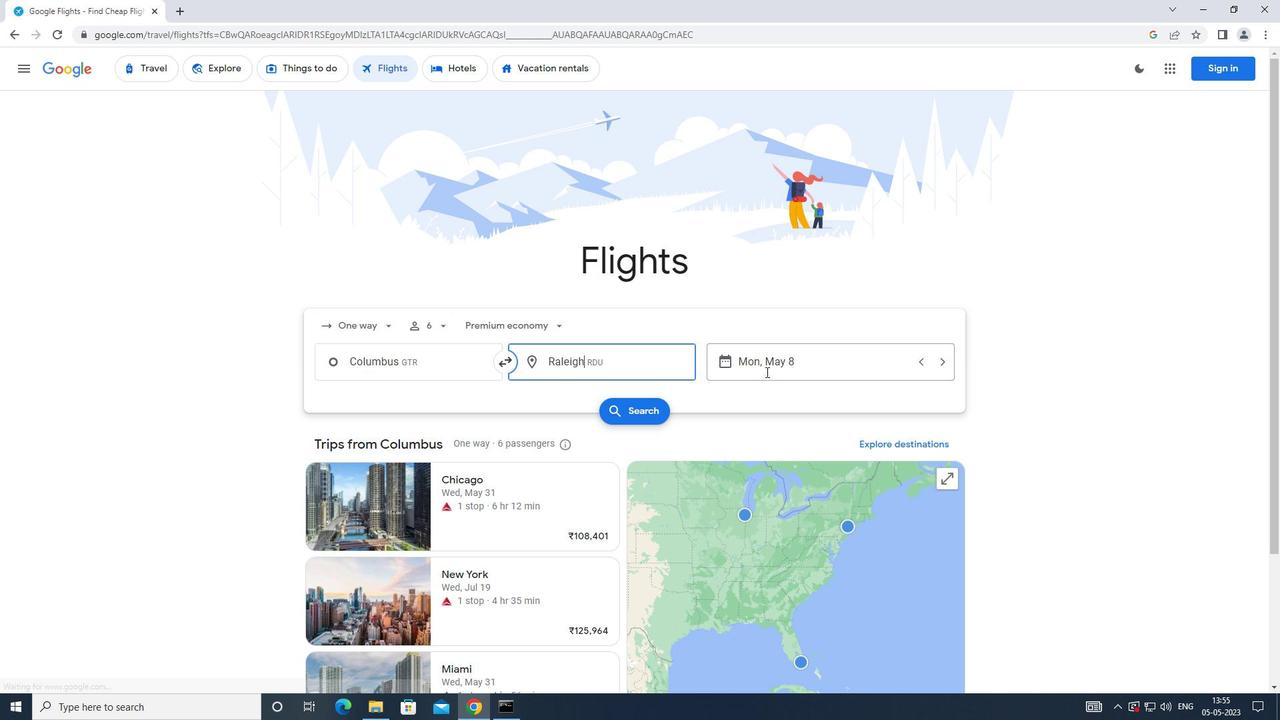 
Action: Mouse moved to (513, 480)
Screenshot: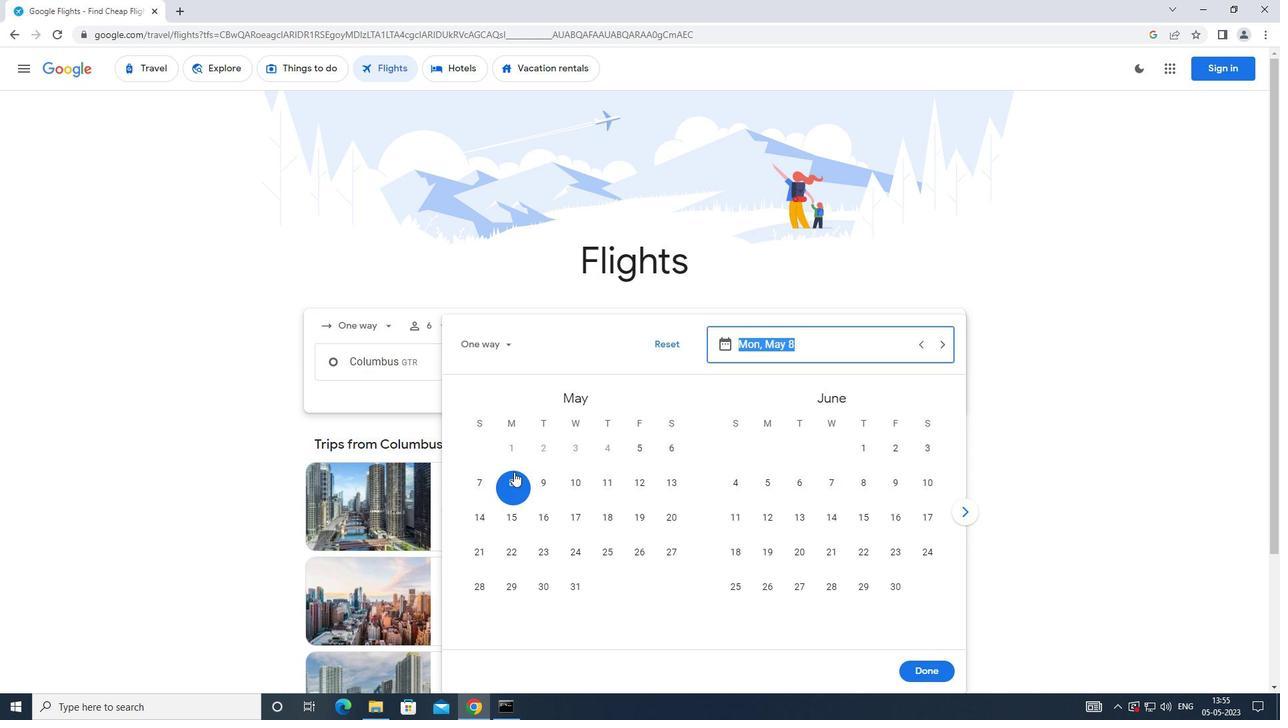 
Action: Mouse pressed left at (513, 480)
Screenshot: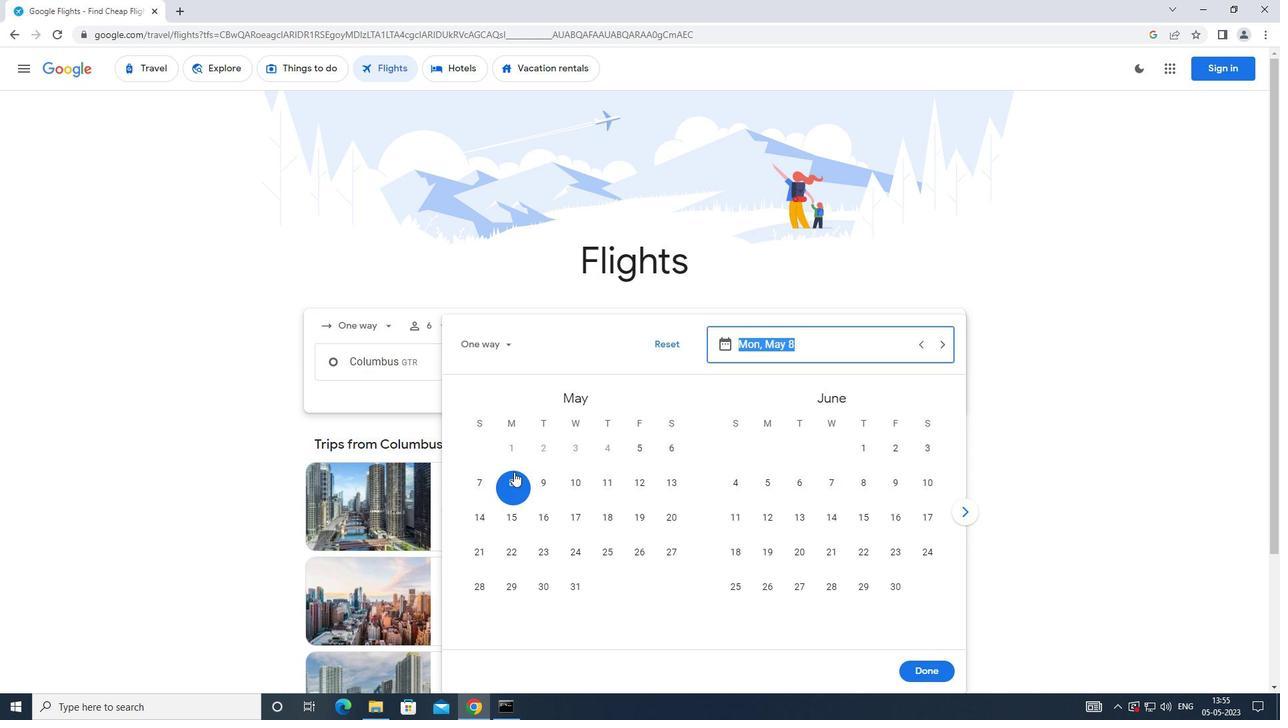 
Action: Mouse moved to (931, 674)
Screenshot: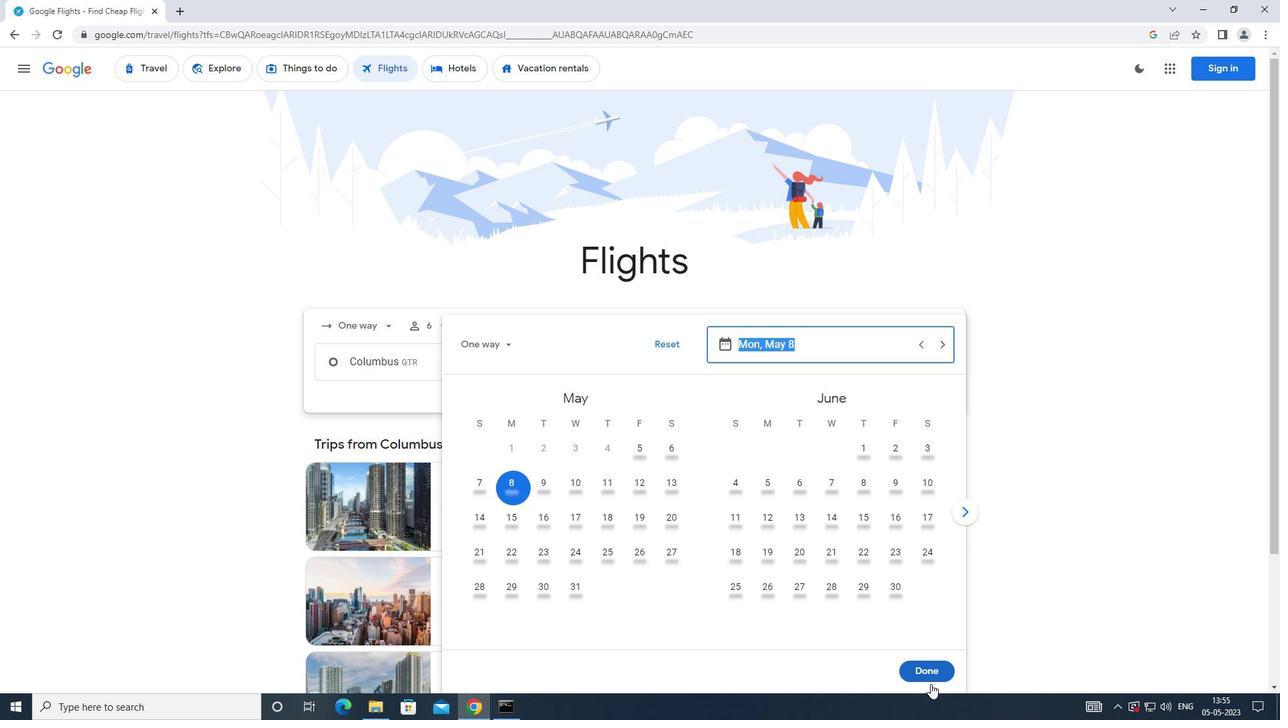 
Action: Mouse pressed left at (931, 674)
Screenshot: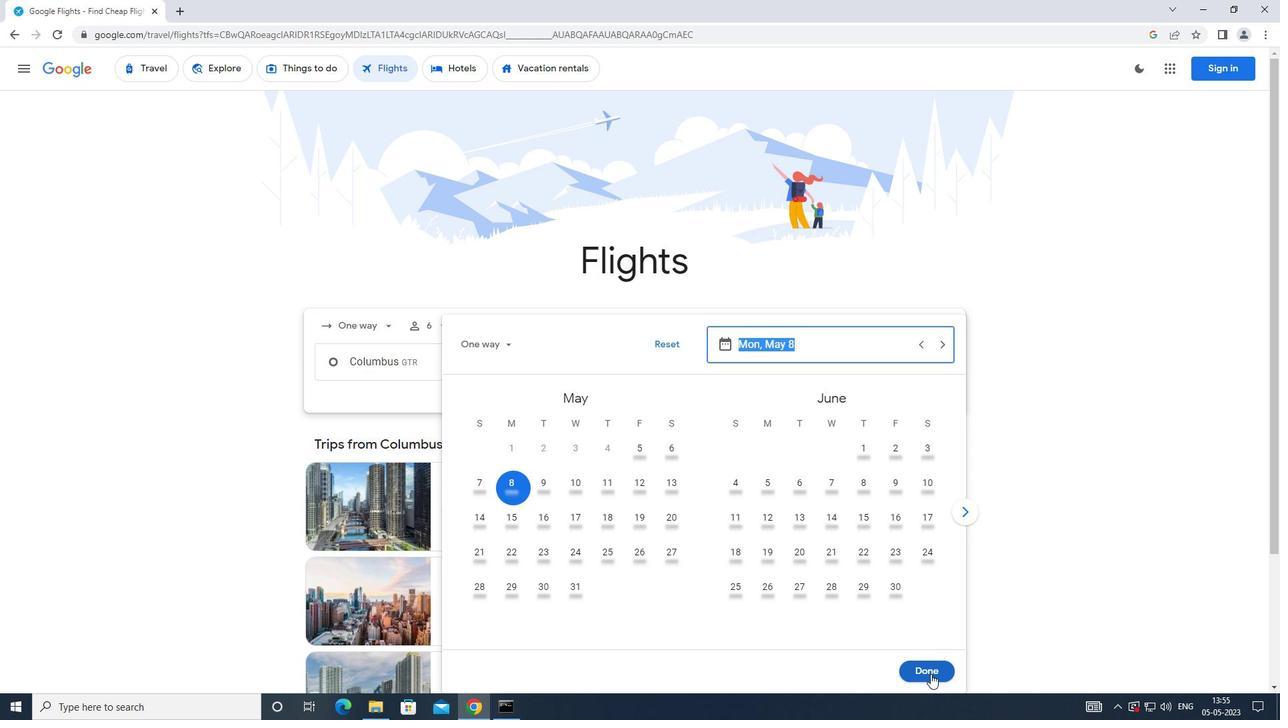 
Action: Mouse moved to (653, 420)
Screenshot: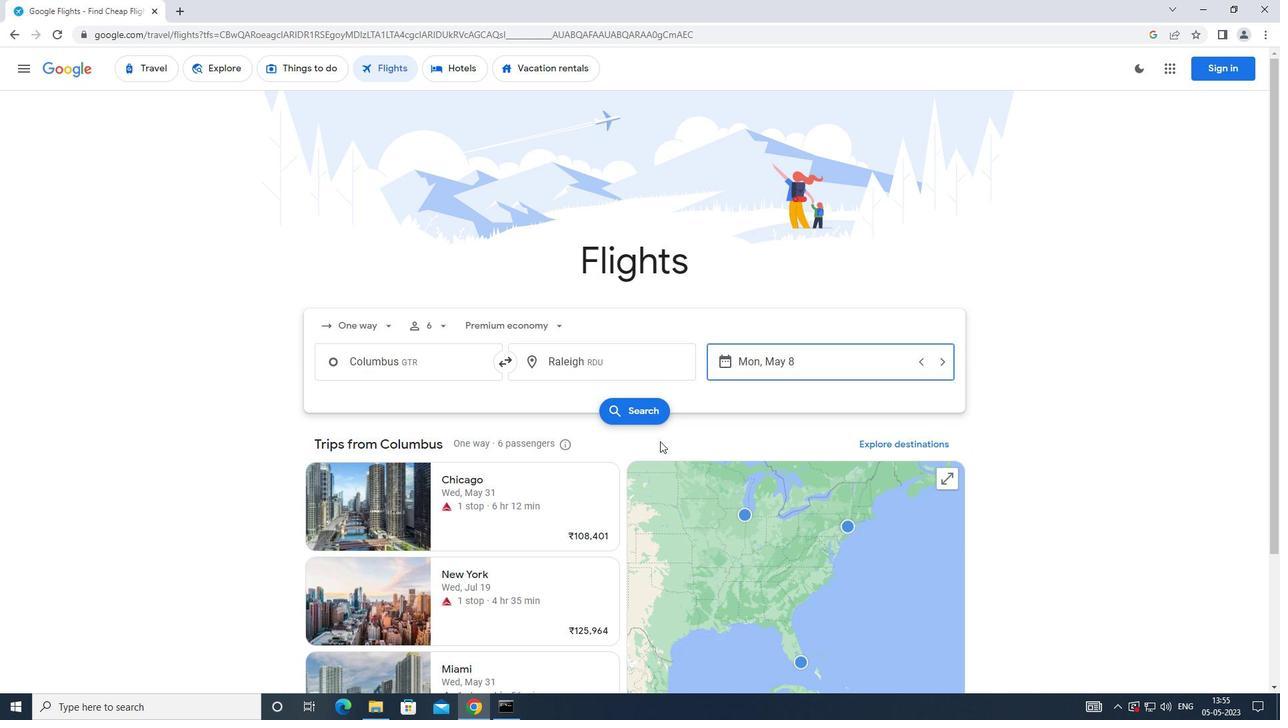 
Action: Mouse pressed left at (653, 420)
Screenshot: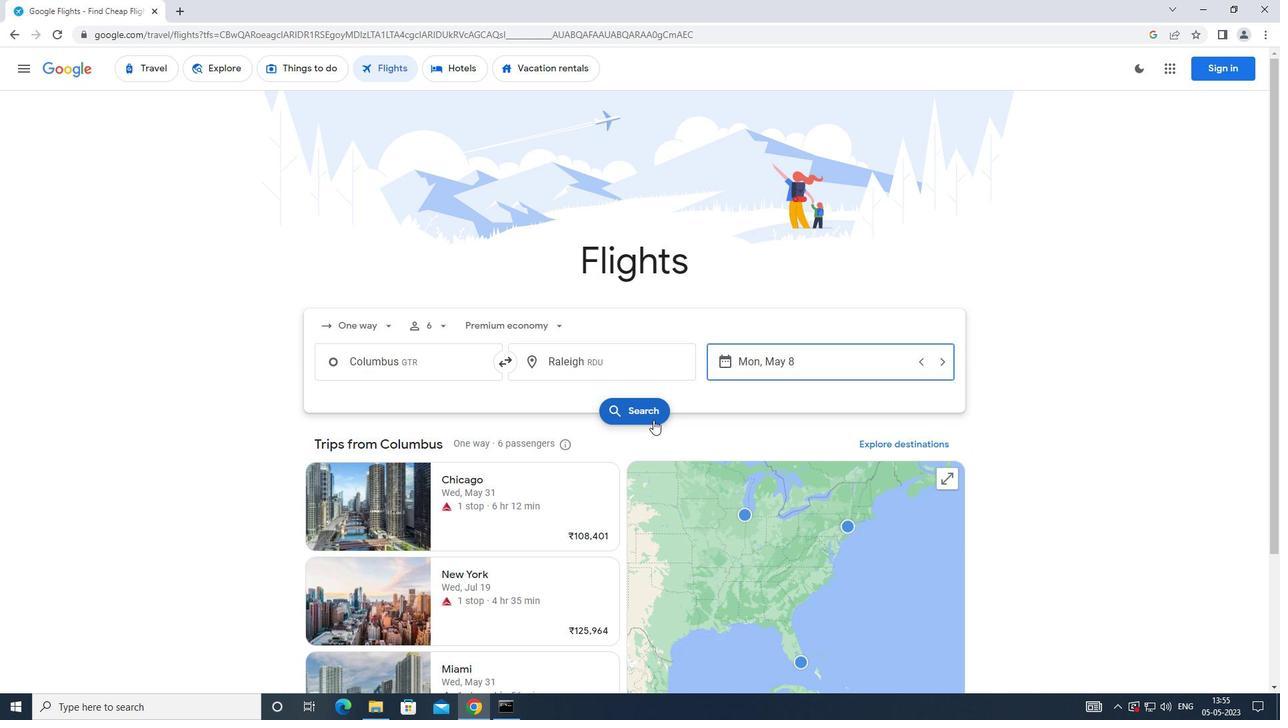
Action: Mouse moved to (329, 185)
Screenshot: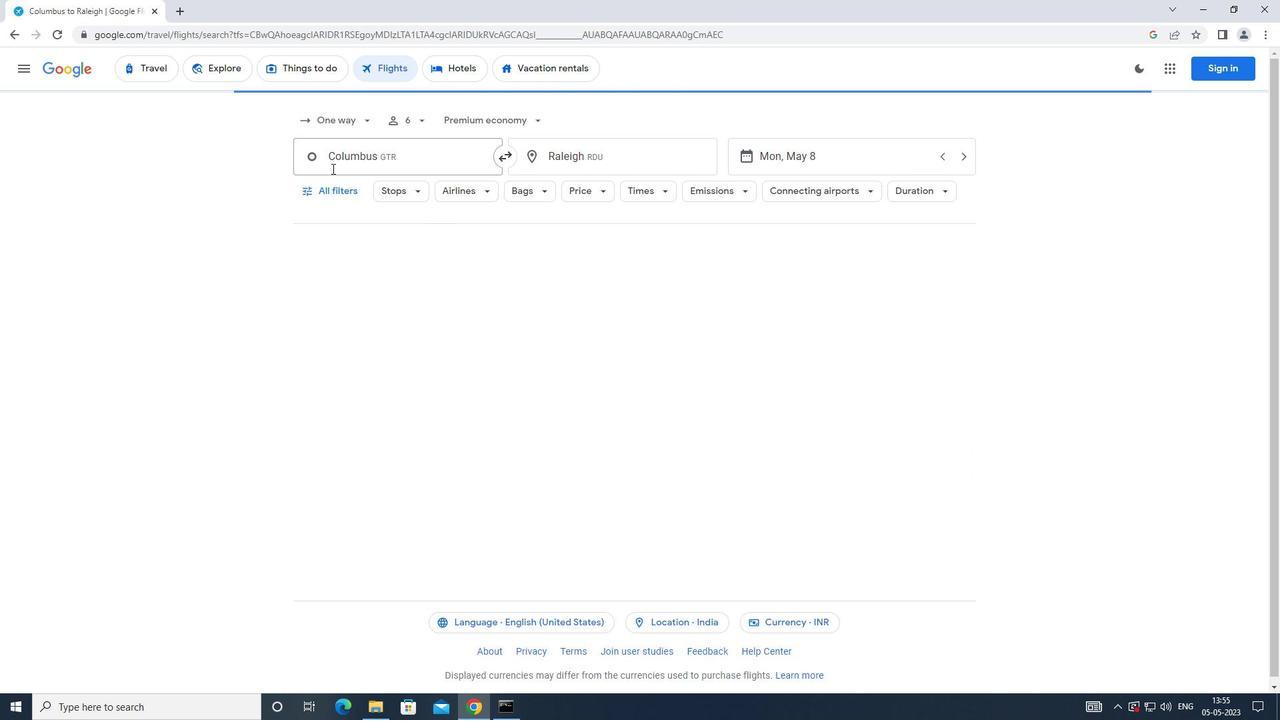 
Action: Mouse pressed left at (329, 185)
Screenshot: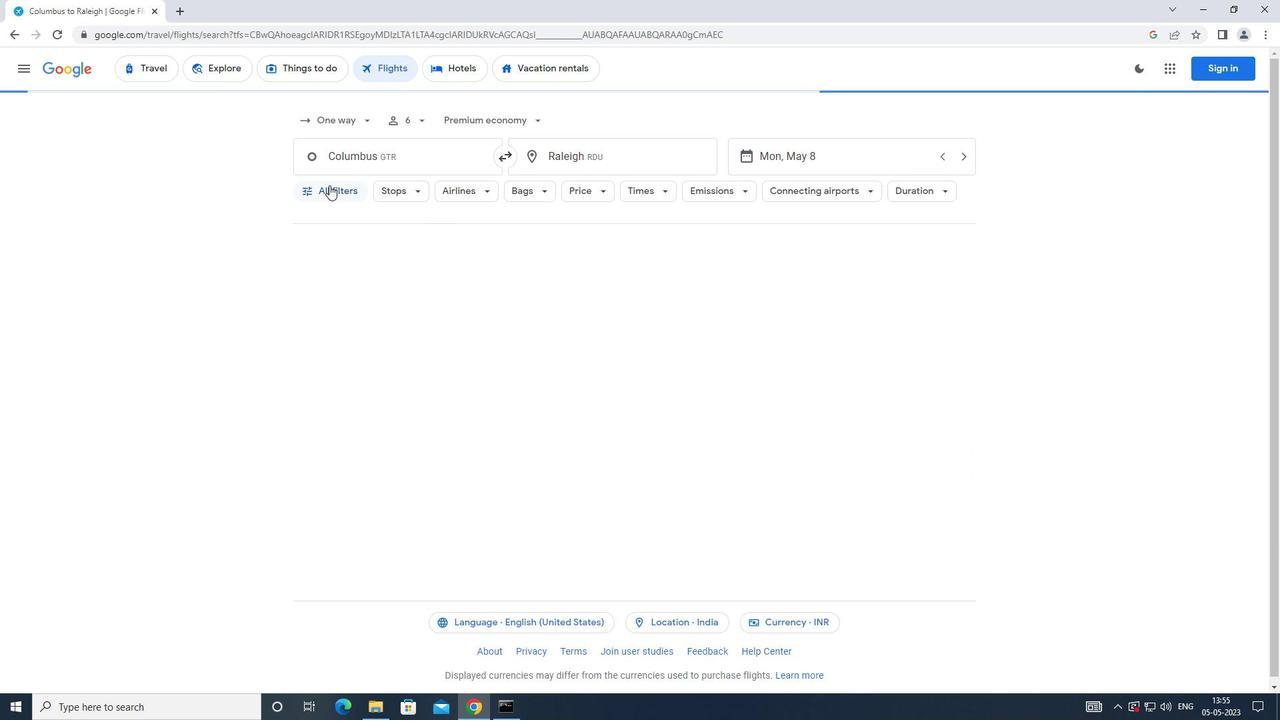 
Action: Mouse moved to (484, 470)
Screenshot: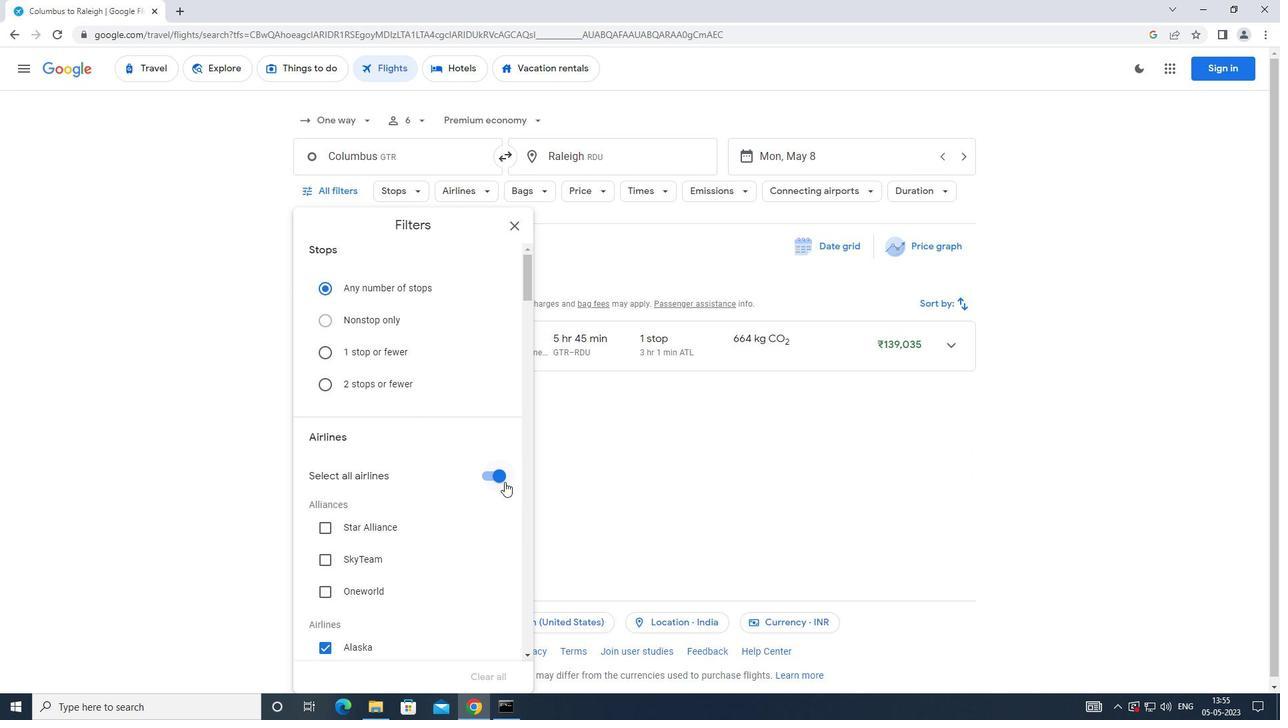 
Action: Mouse pressed left at (484, 470)
Screenshot: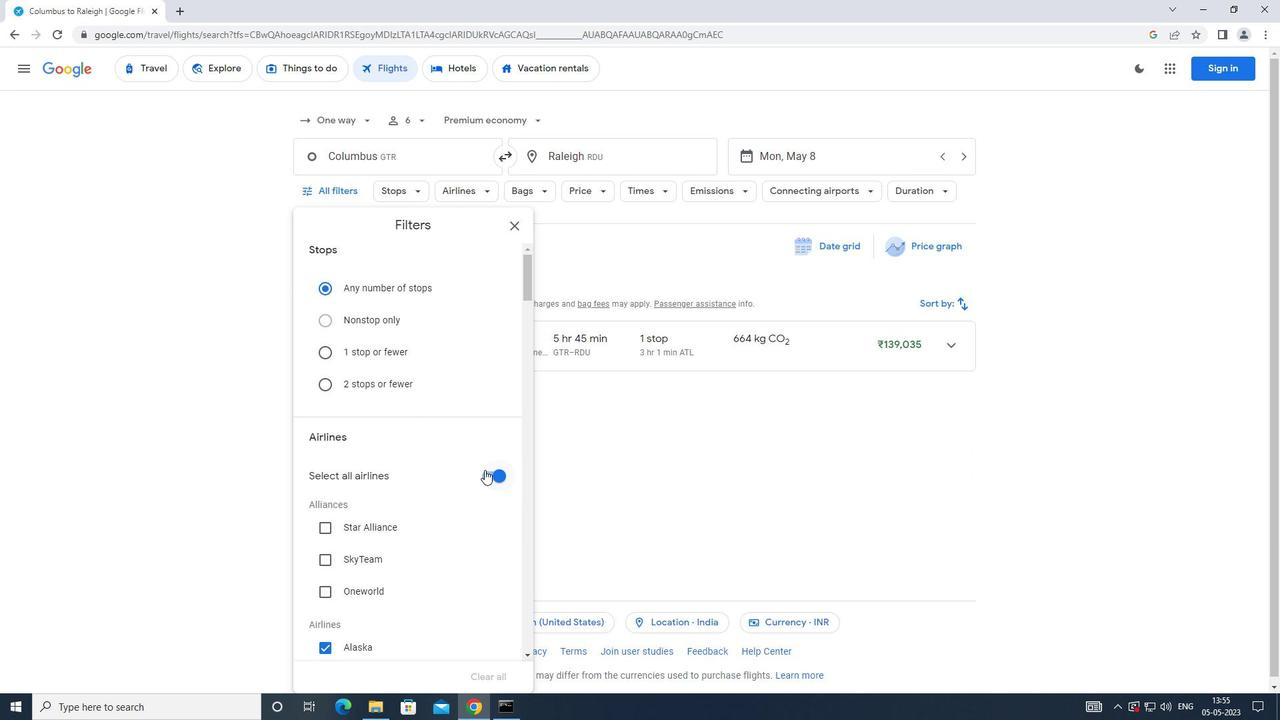
Action: Mouse moved to (528, 508)
Screenshot: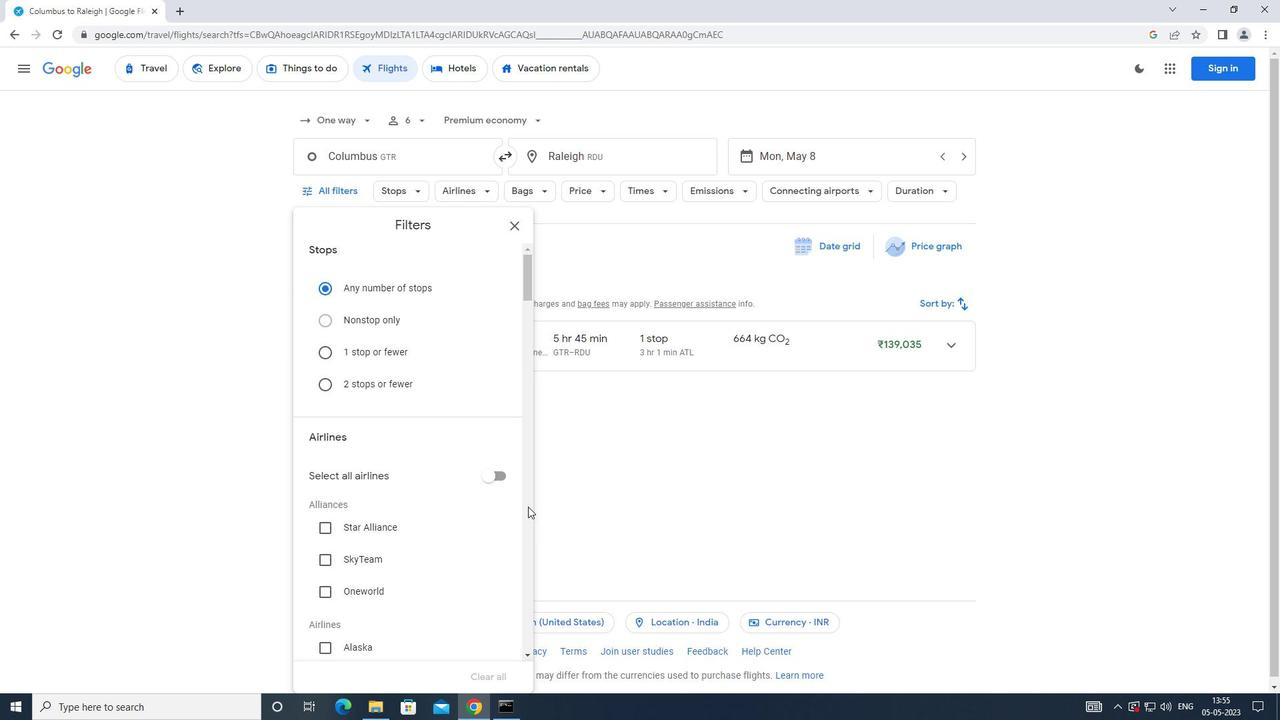 
Action: Mouse scrolled (528, 507) with delta (0, 0)
Screenshot: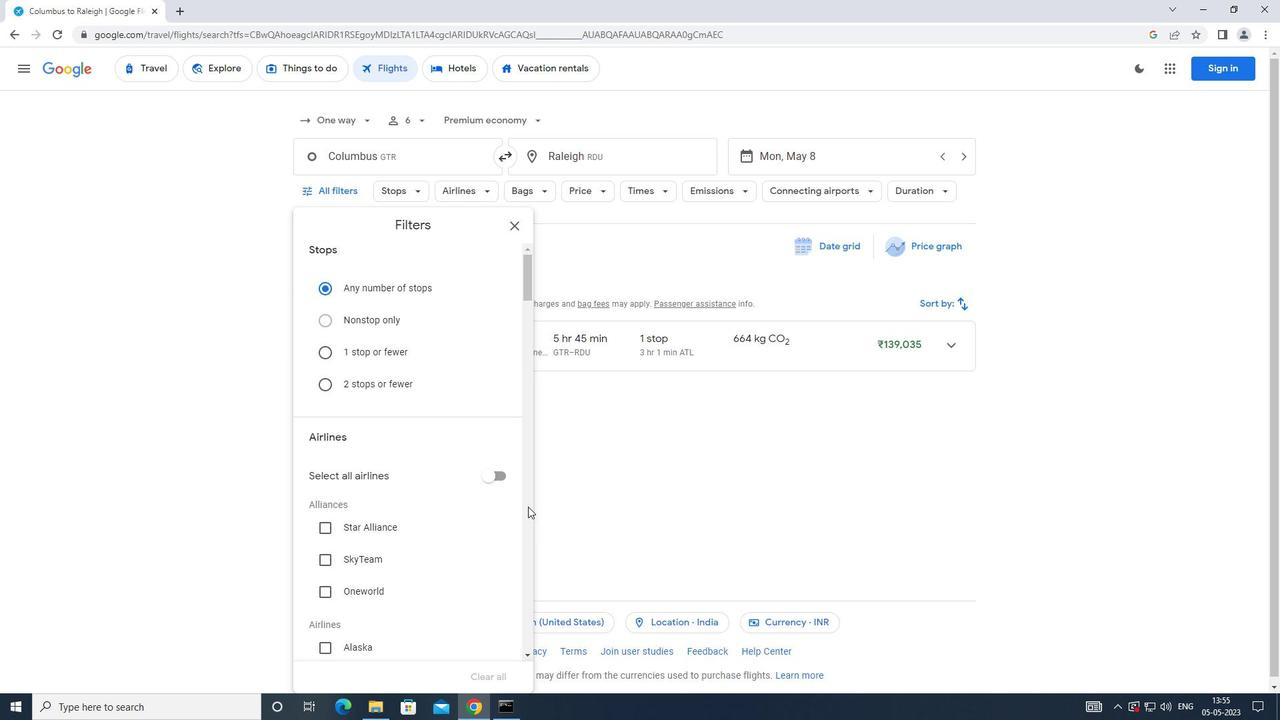
Action: Mouse moved to (528, 509)
Screenshot: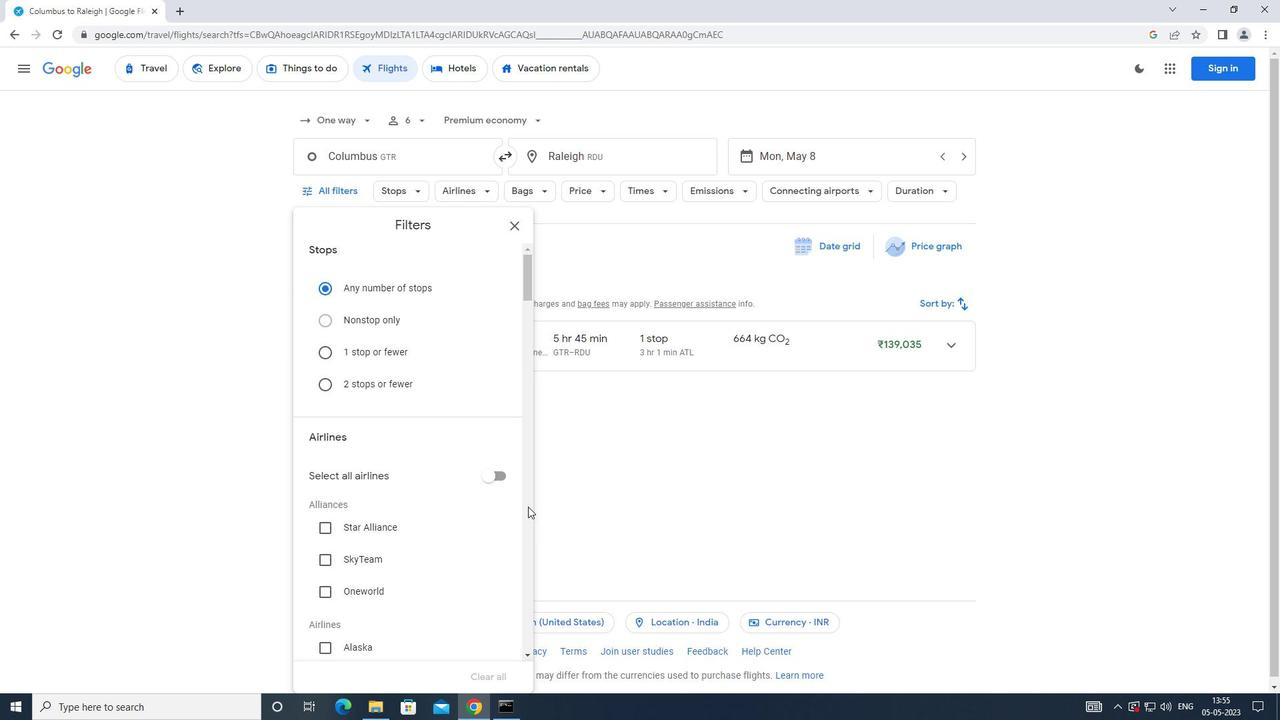 
Action: Mouse scrolled (528, 508) with delta (0, 0)
Screenshot: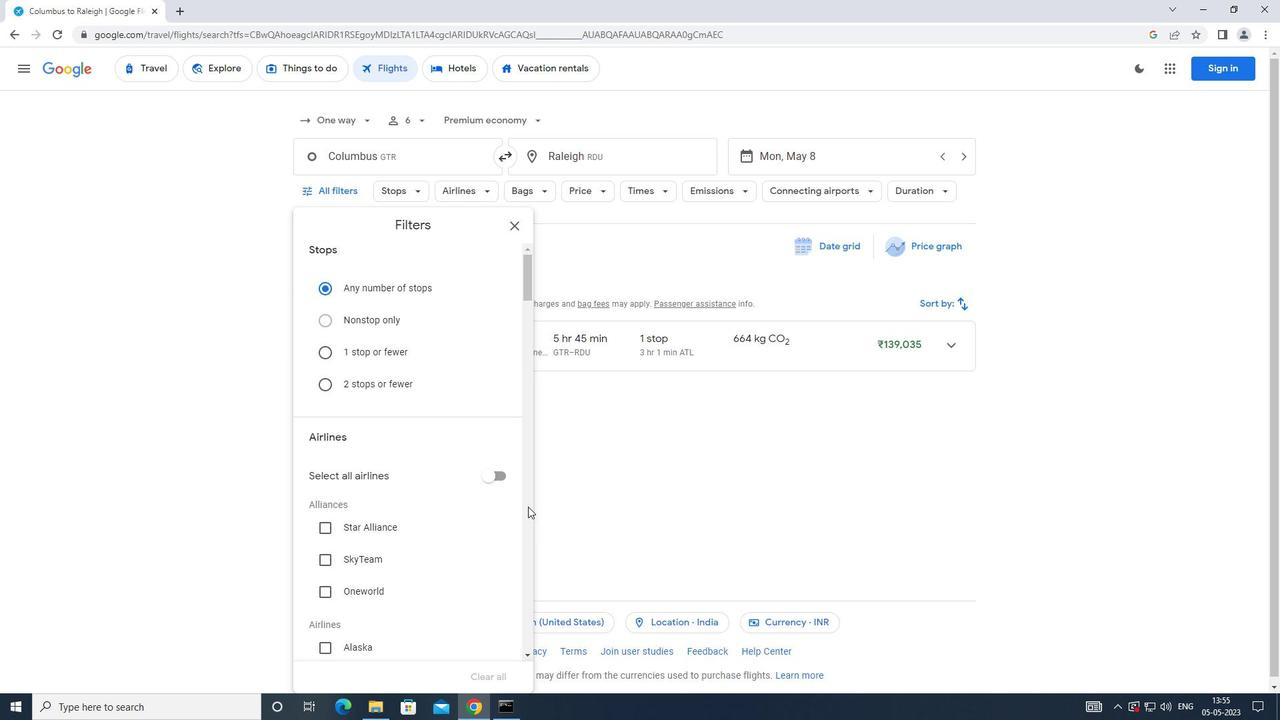 
Action: Mouse scrolled (528, 508) with delta (0, 0)
Screenshot: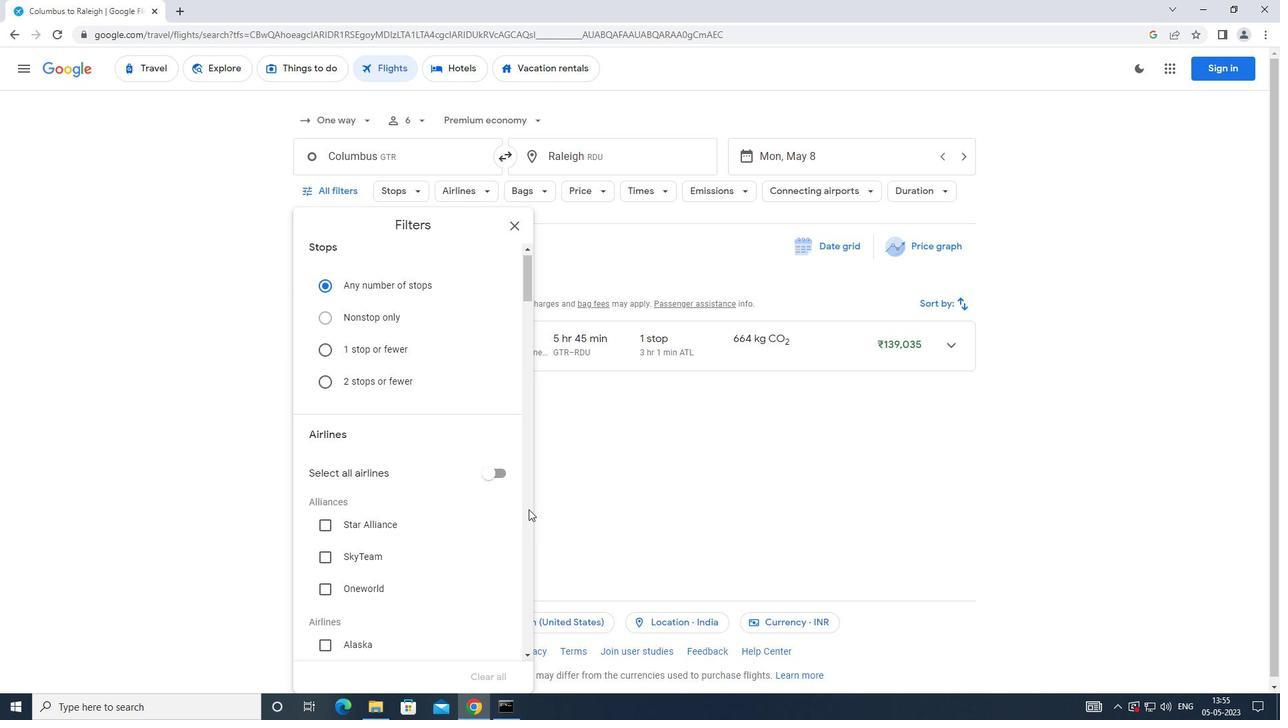 
Action: Mouse scrolled (528, 508) with delta (0, 0)
Screenshot: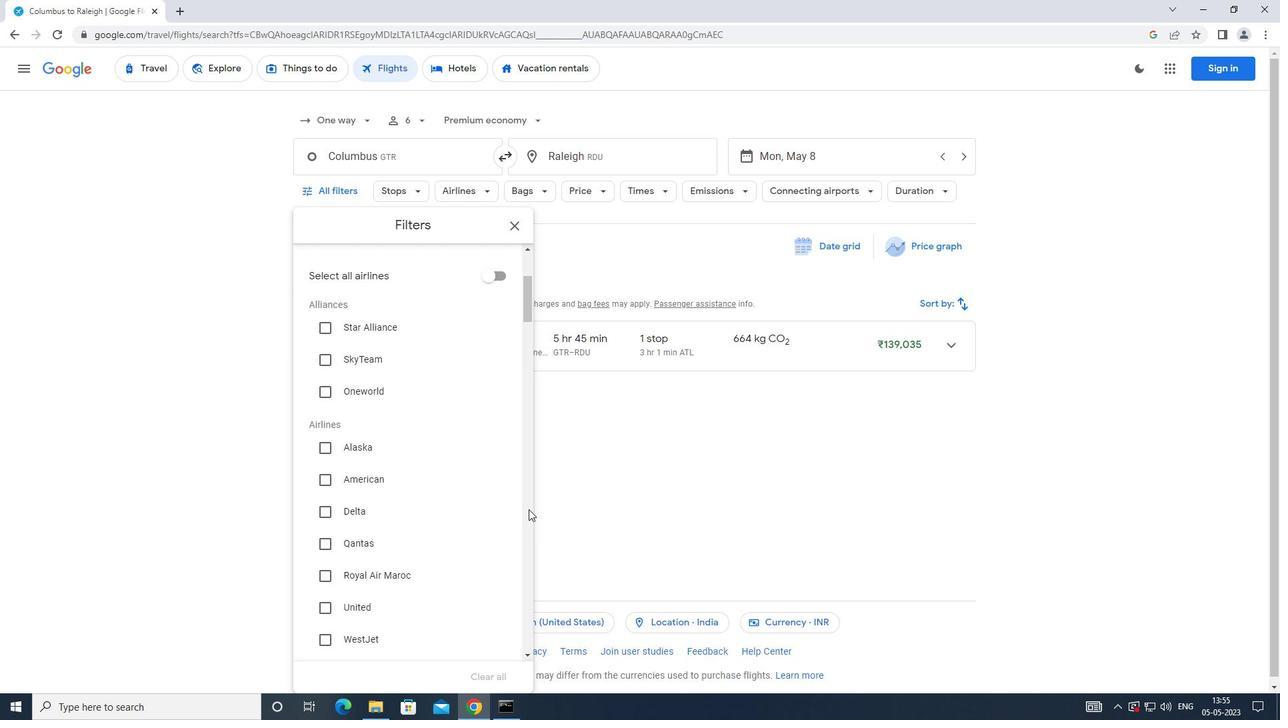 
Action: Mouse scrolled (528, 508) with delta (0, 0)
Screenshot: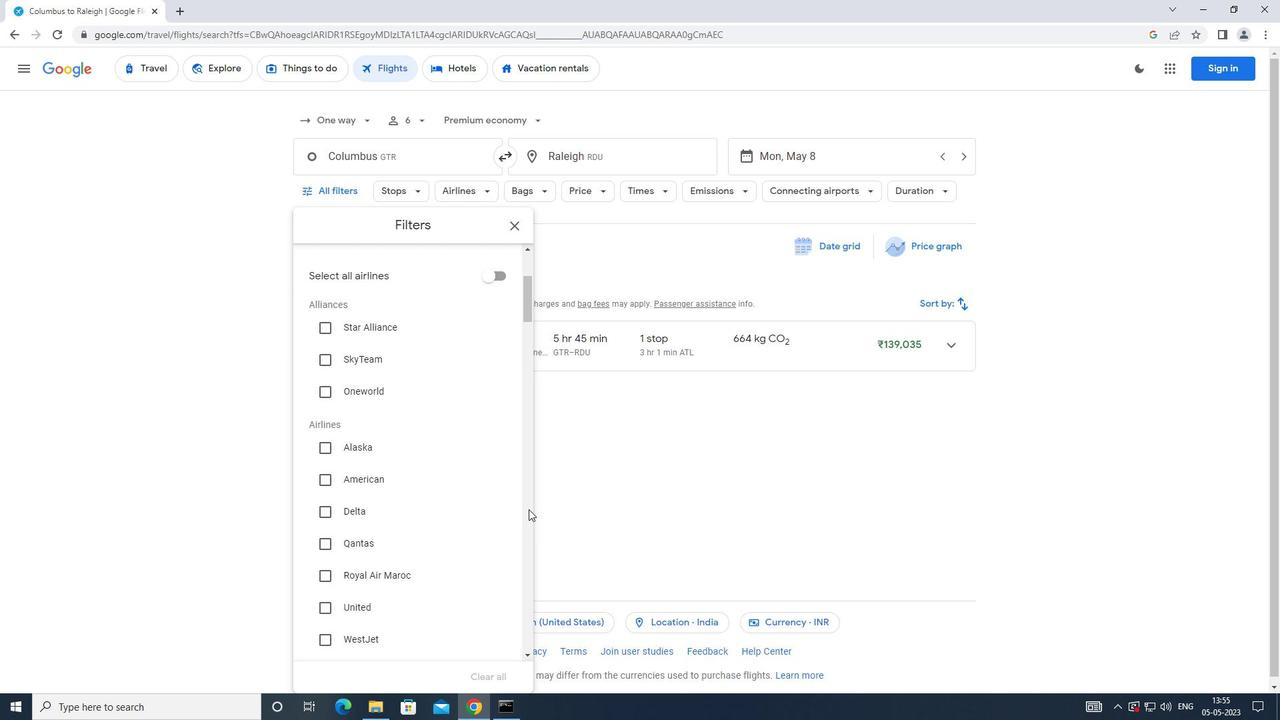 
Action: Mouse moved to (531, 509)
Screenshot: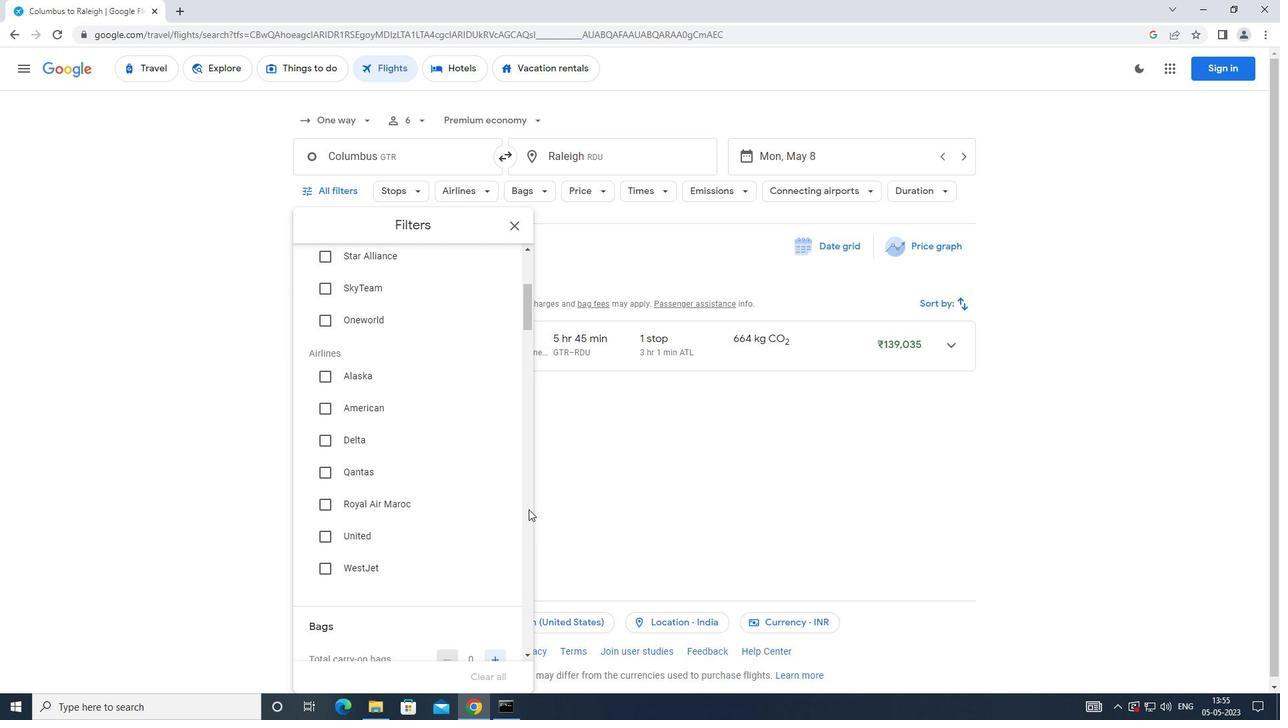 
Action: Mouse scrolled (531, 508) with delta (0, 0)
Screenshot: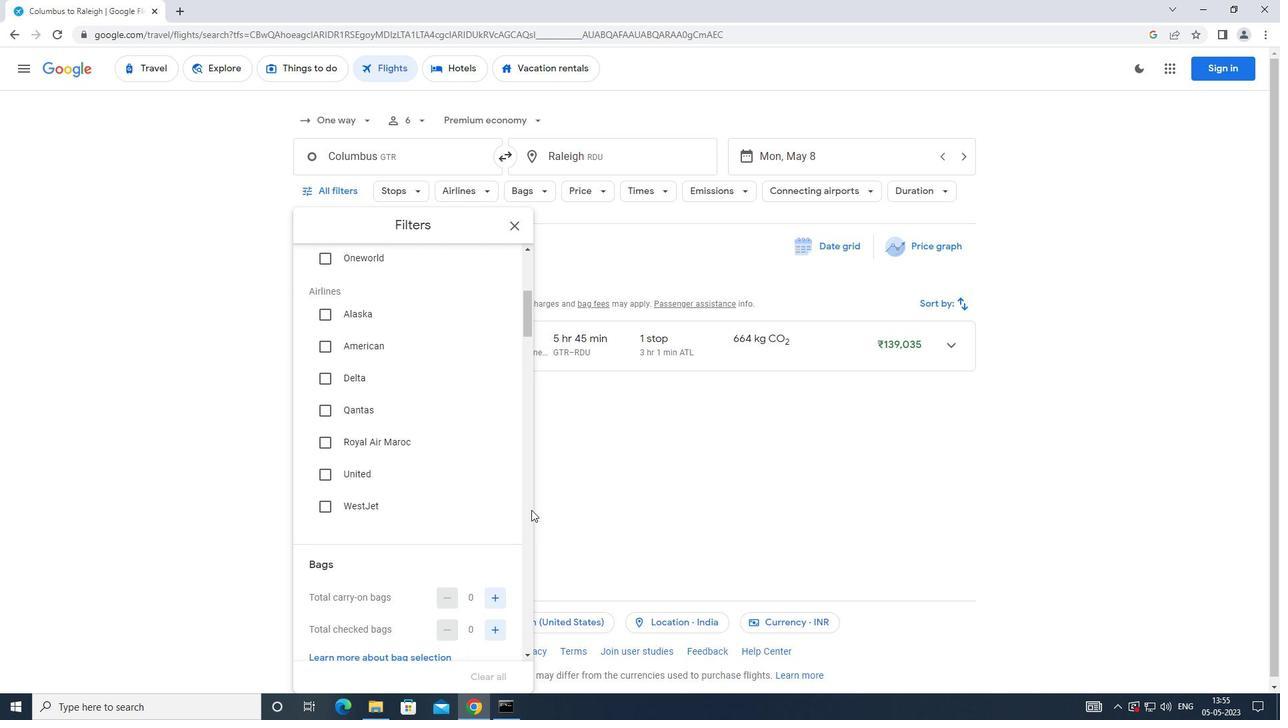 
Action: Mouse scrolled (531, 508) with delta (0, 0)
Screenshot: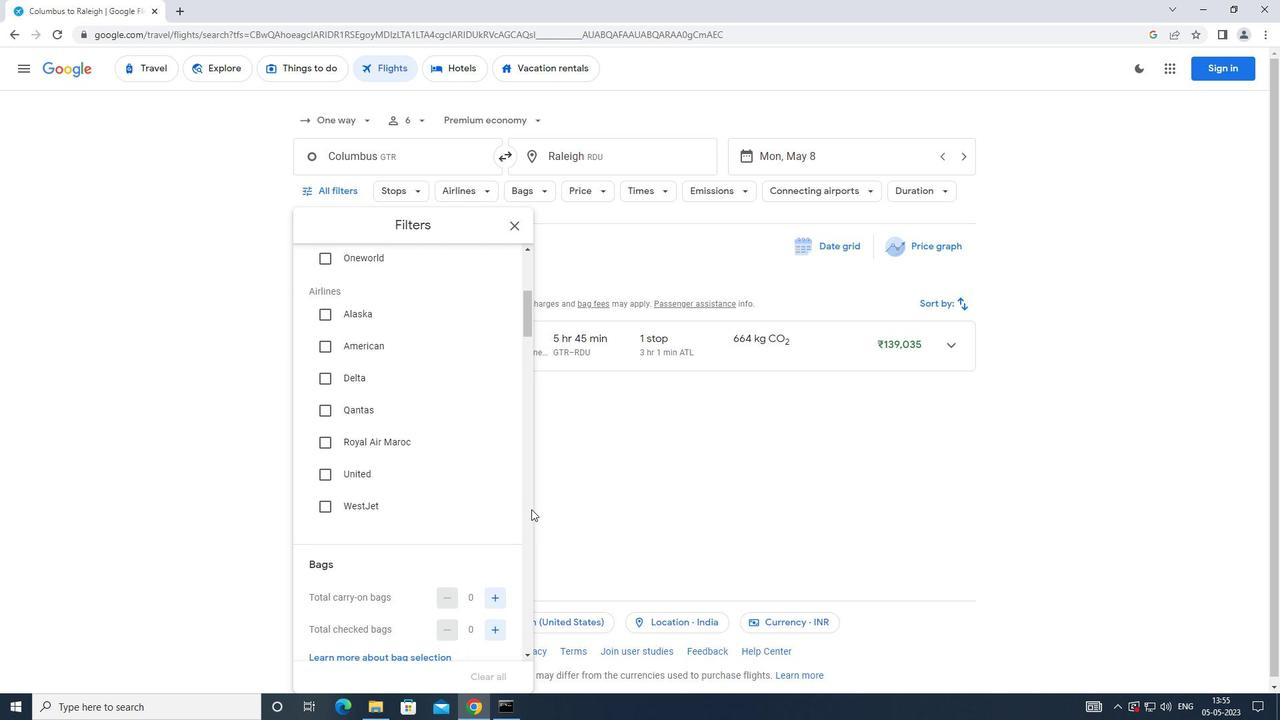 
Action: Mouse scrolled (531, 508) with delta (0, 0)
Screenshot: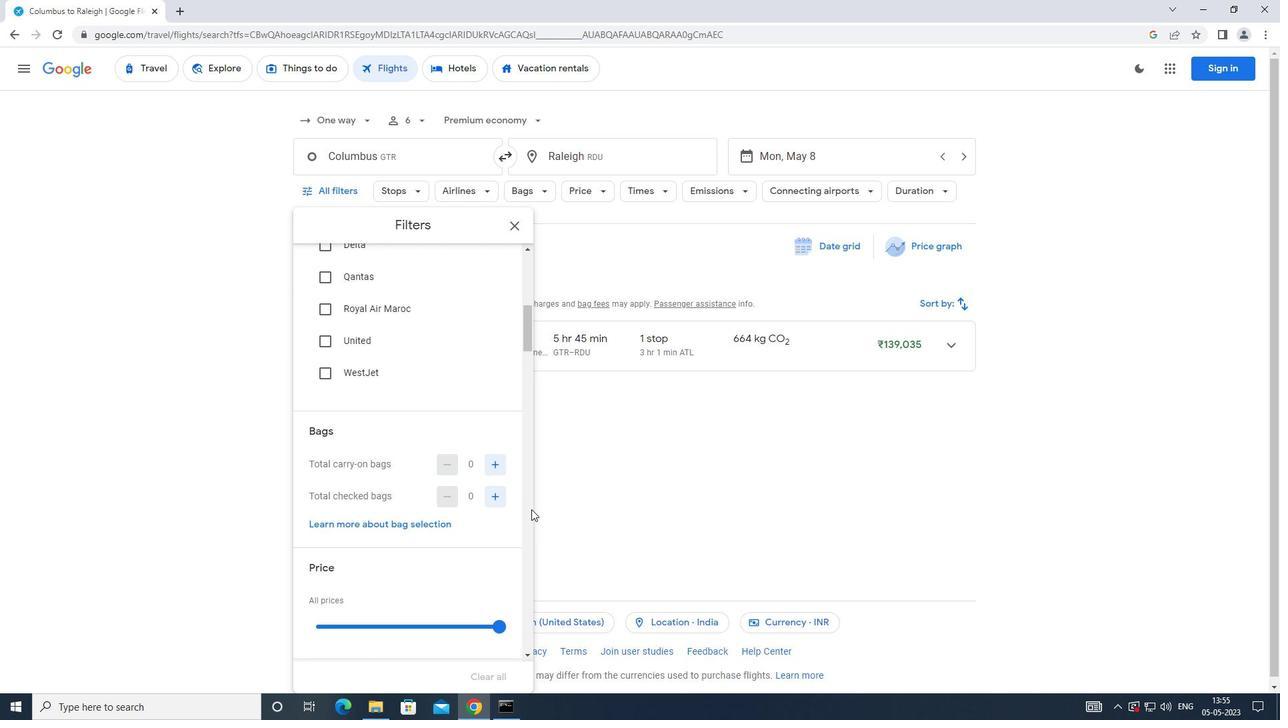 
Action: Mouse moved to (494, 425)
Screenshot: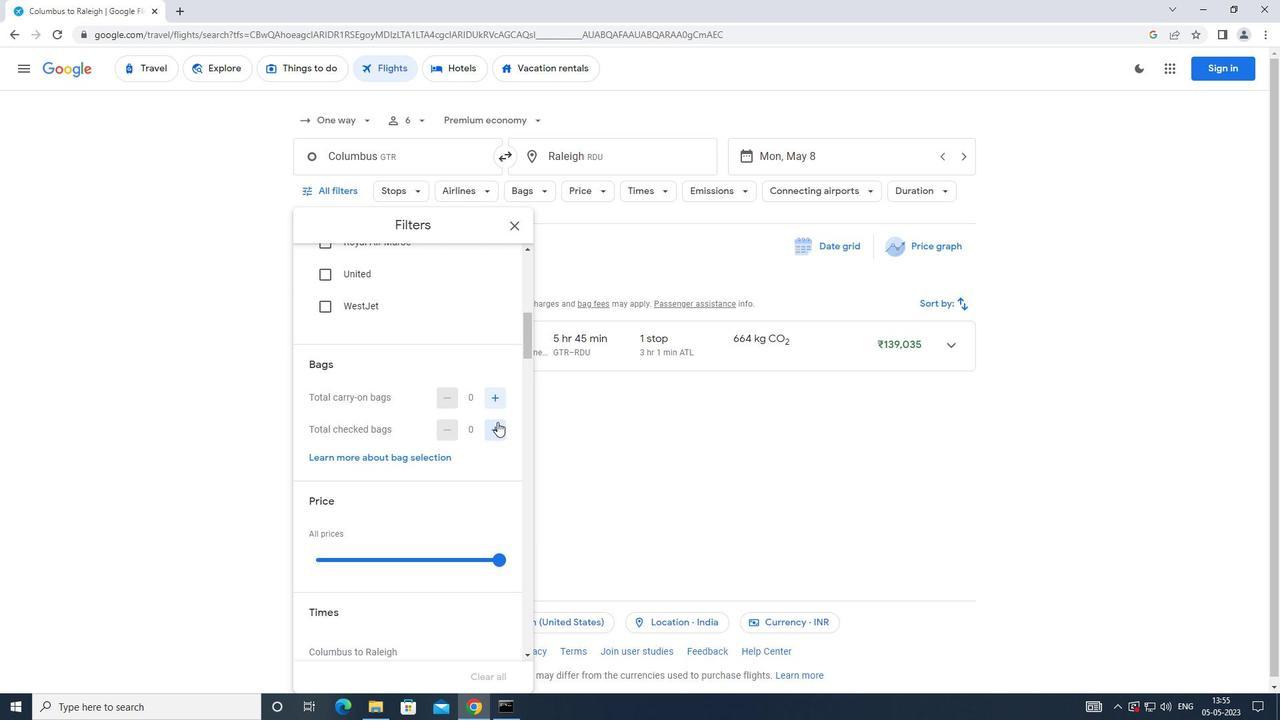 
Action: Mouse pressed left at (494, 425)
Screenshot: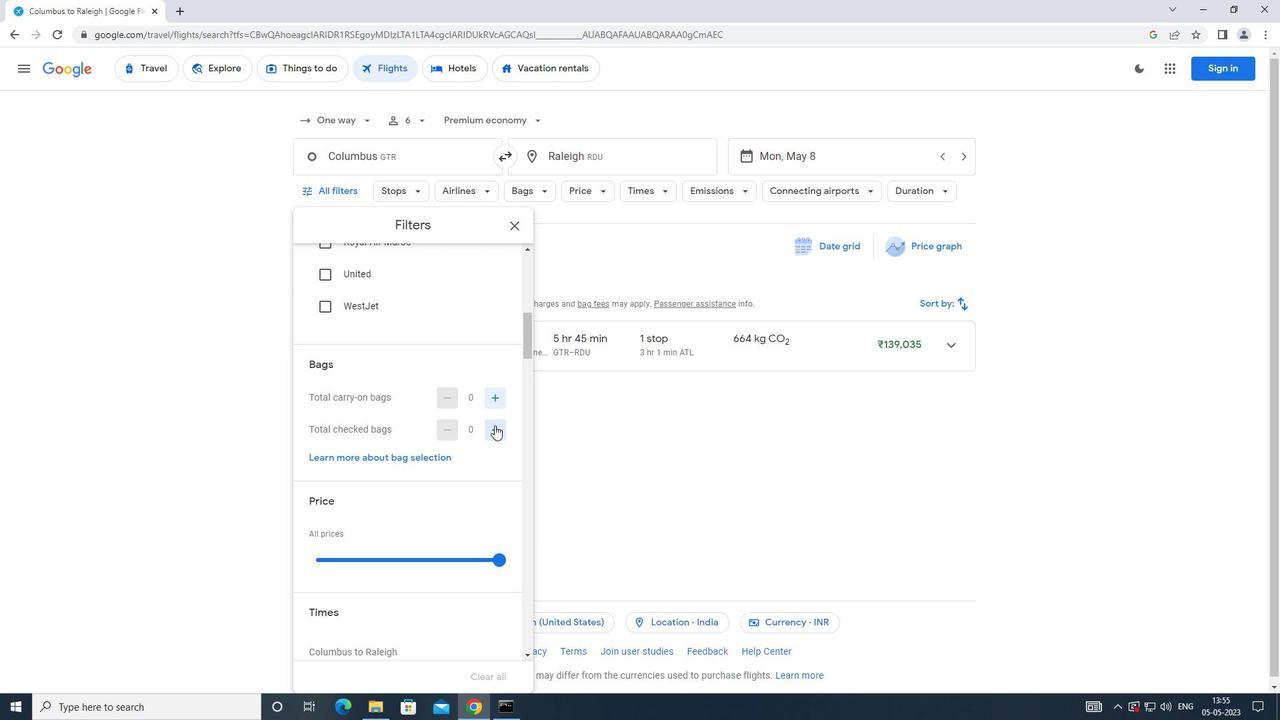 
Action: Mouse pressed left at (494, 425)
Screenshot: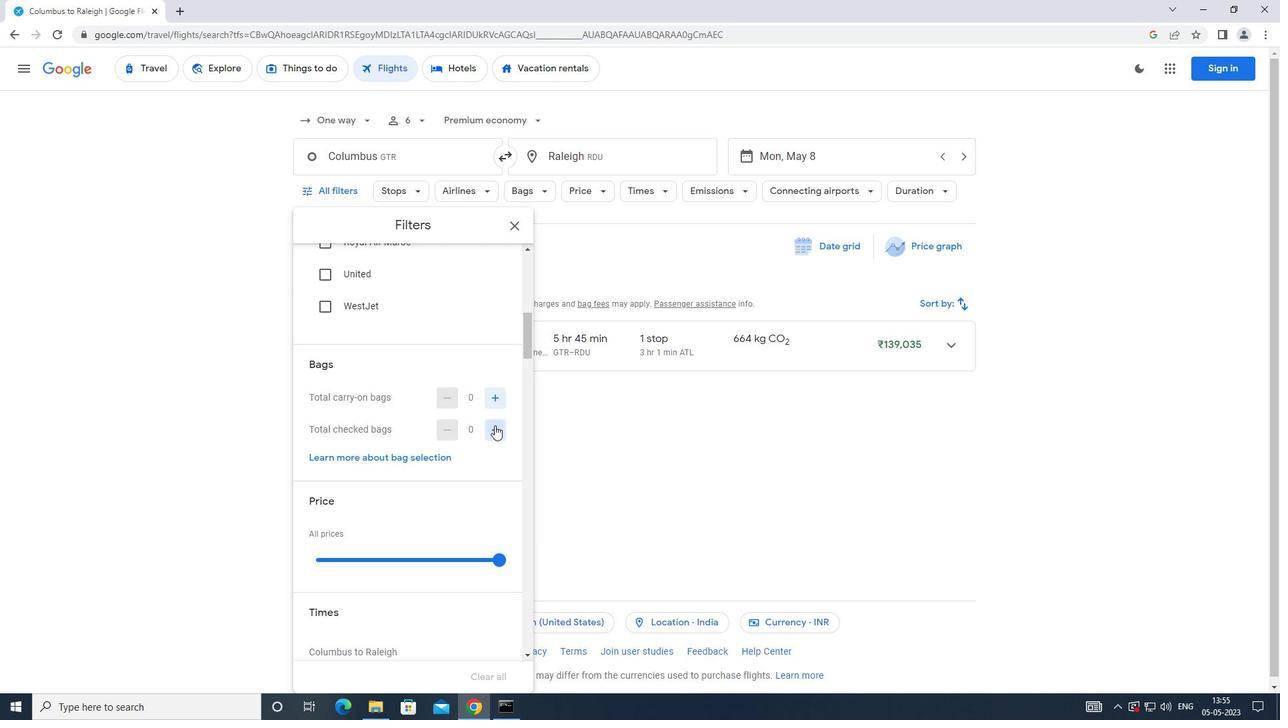 
Action: Mouse pressed left at (494, 425)
Screenshot: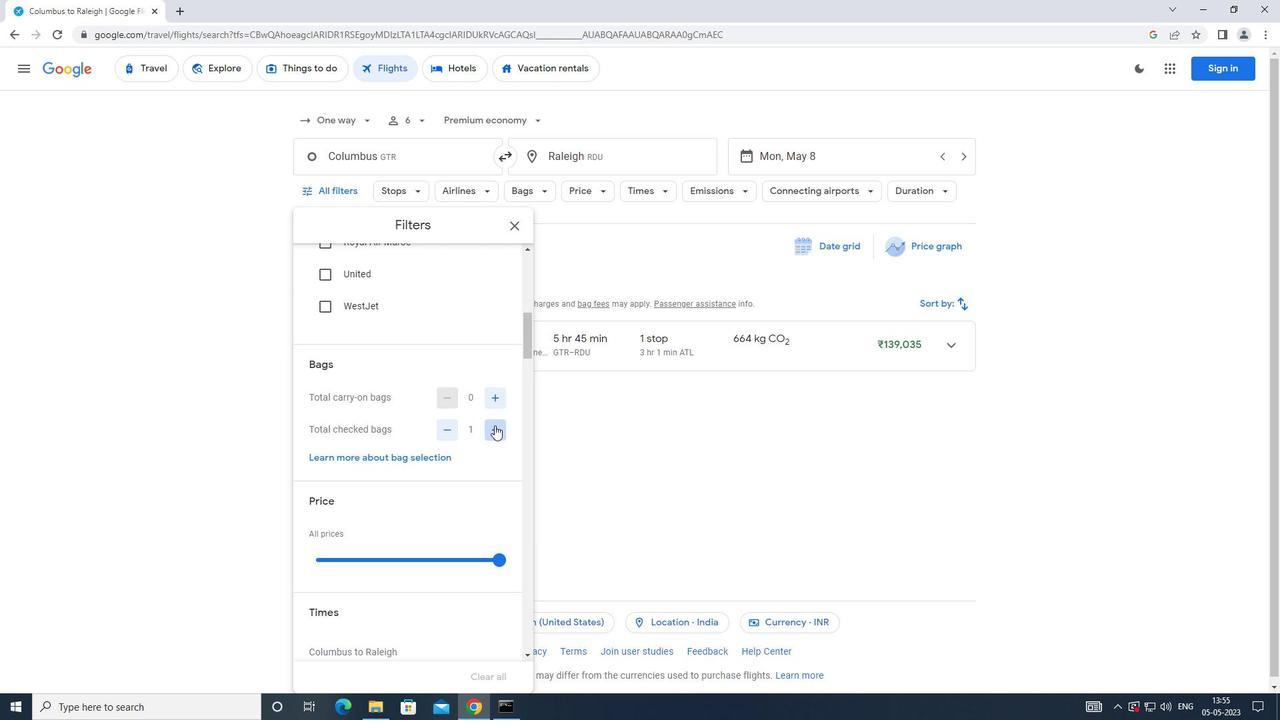 
Action: Mouse pressed left at (494, 425)
Screenshot: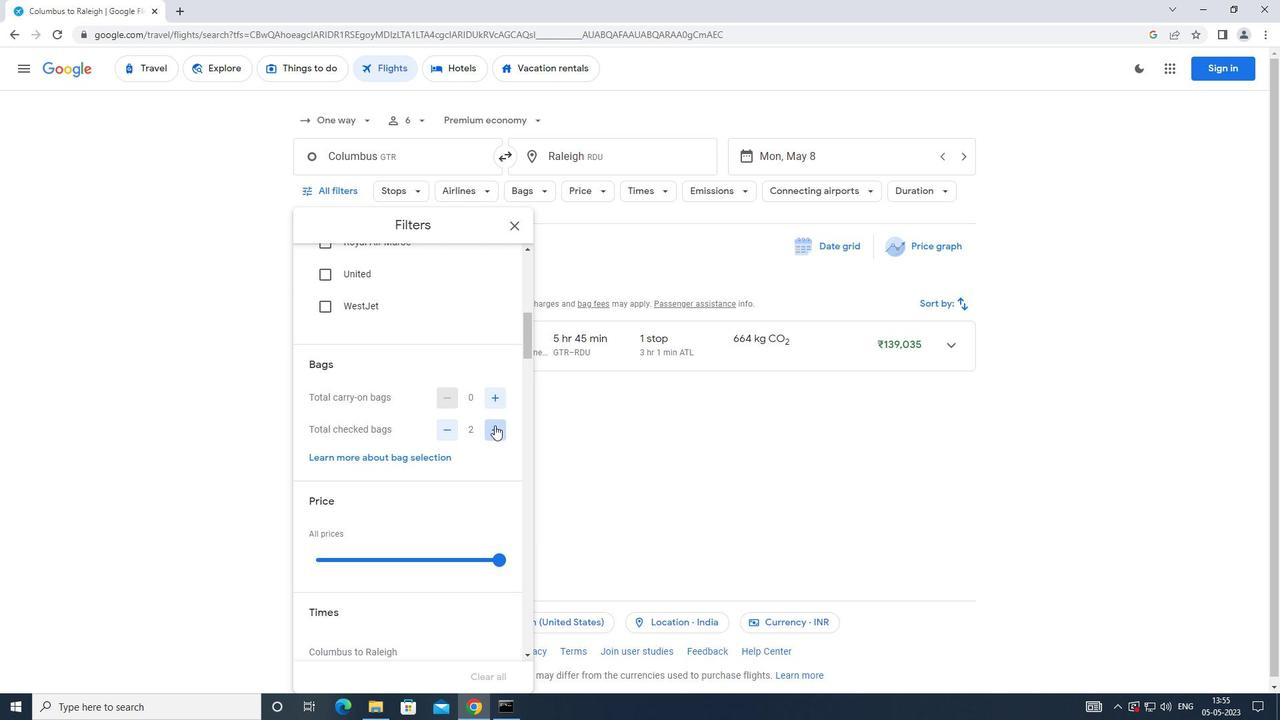 
Action: Mouse pressed left at (494, 425)
Screenshot: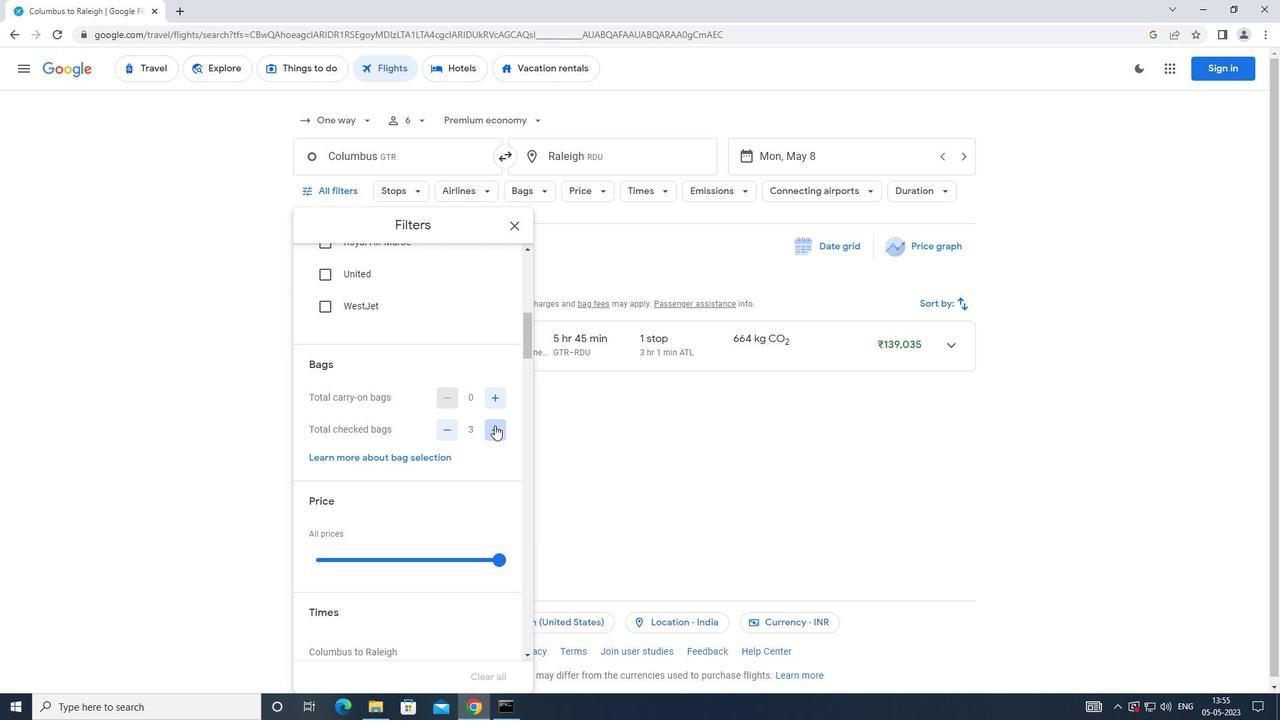 
Action: Mouse moved to (494, 426)
Screenshot: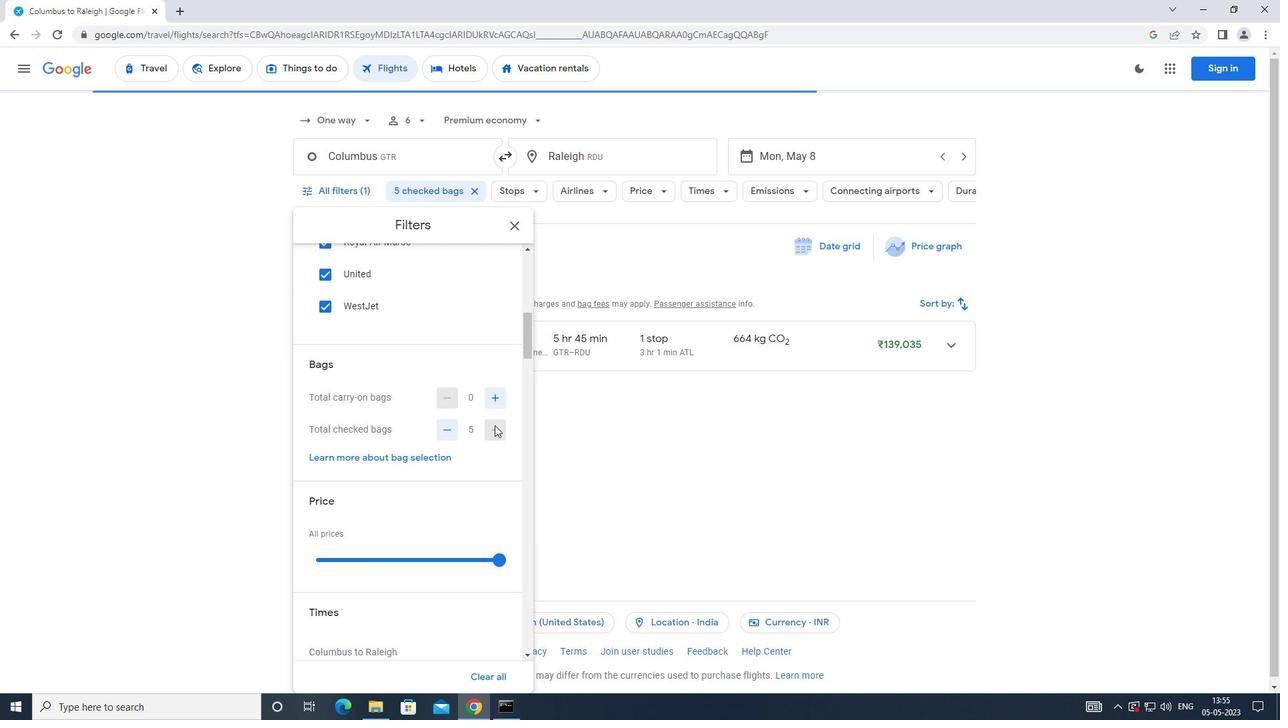 
Action: Mouse scrolled (494, 426) with delta (0, 0)
Screenshot: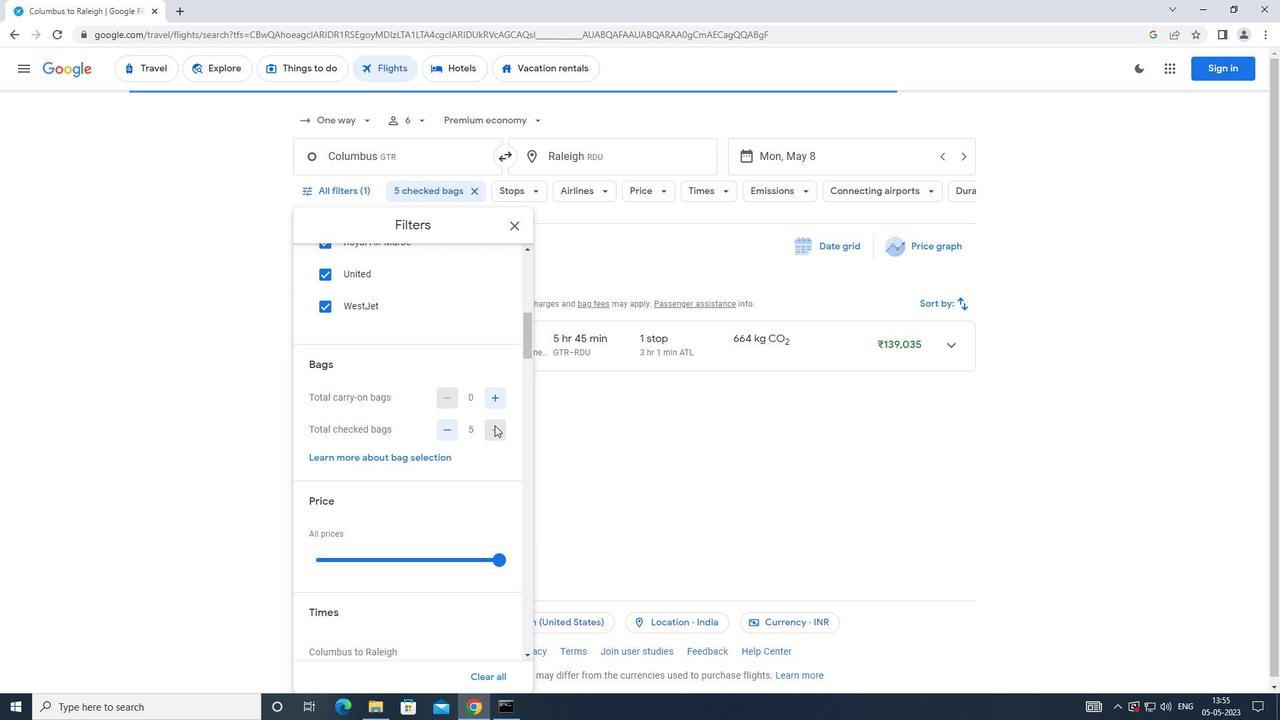 
Action: Mouse moved to (498, 488)
Screenshot: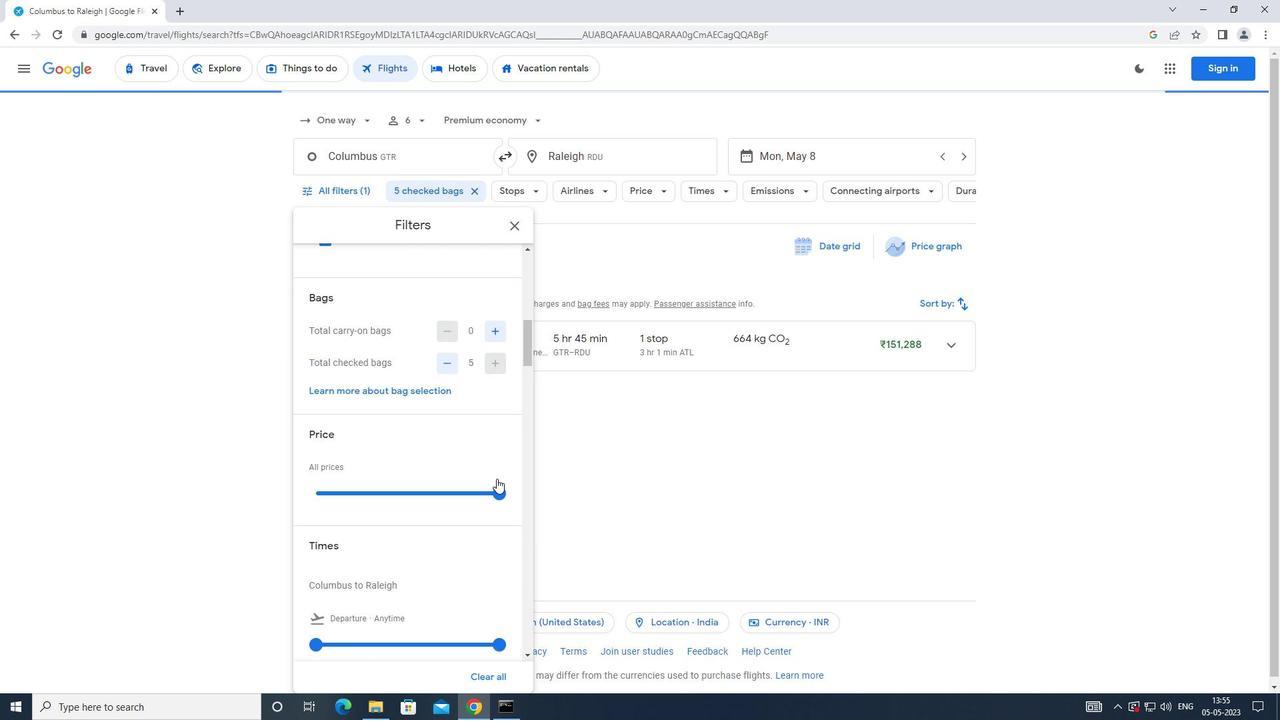 
Action: Mouse pressed left at (498, 488)
Screenshot: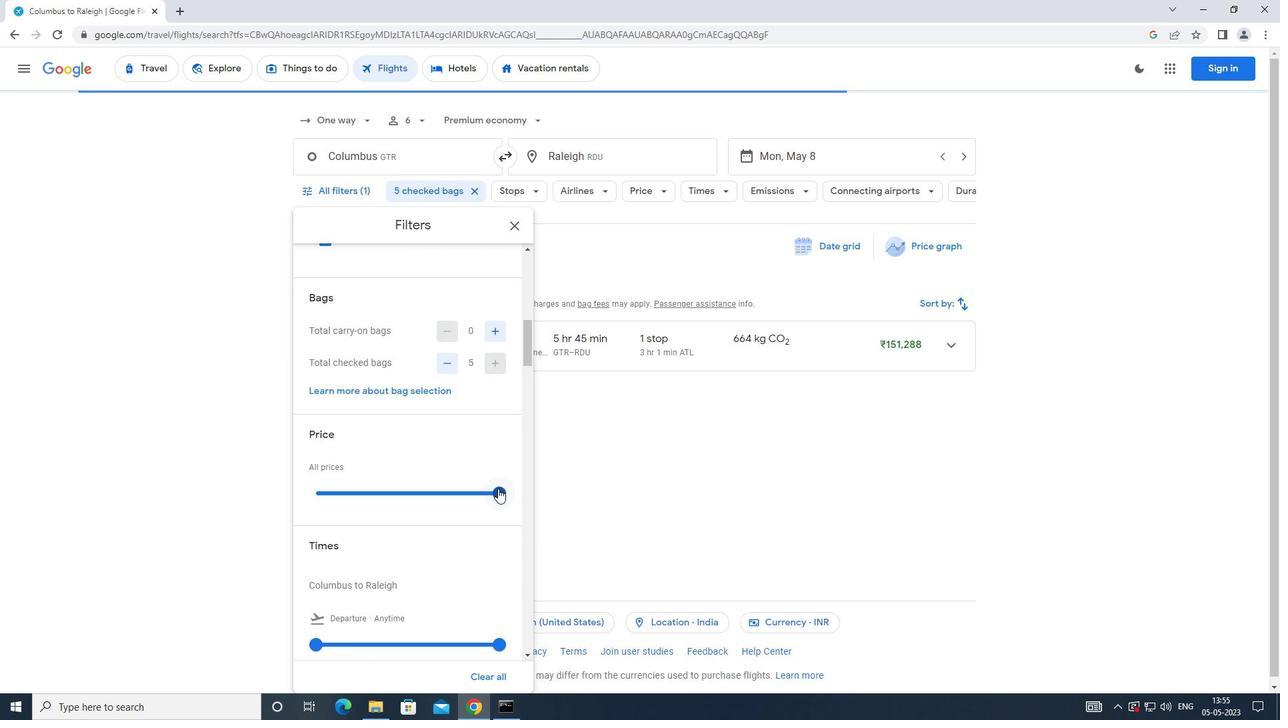 
Action: Mouse moved to (428, 480)
Screenshot: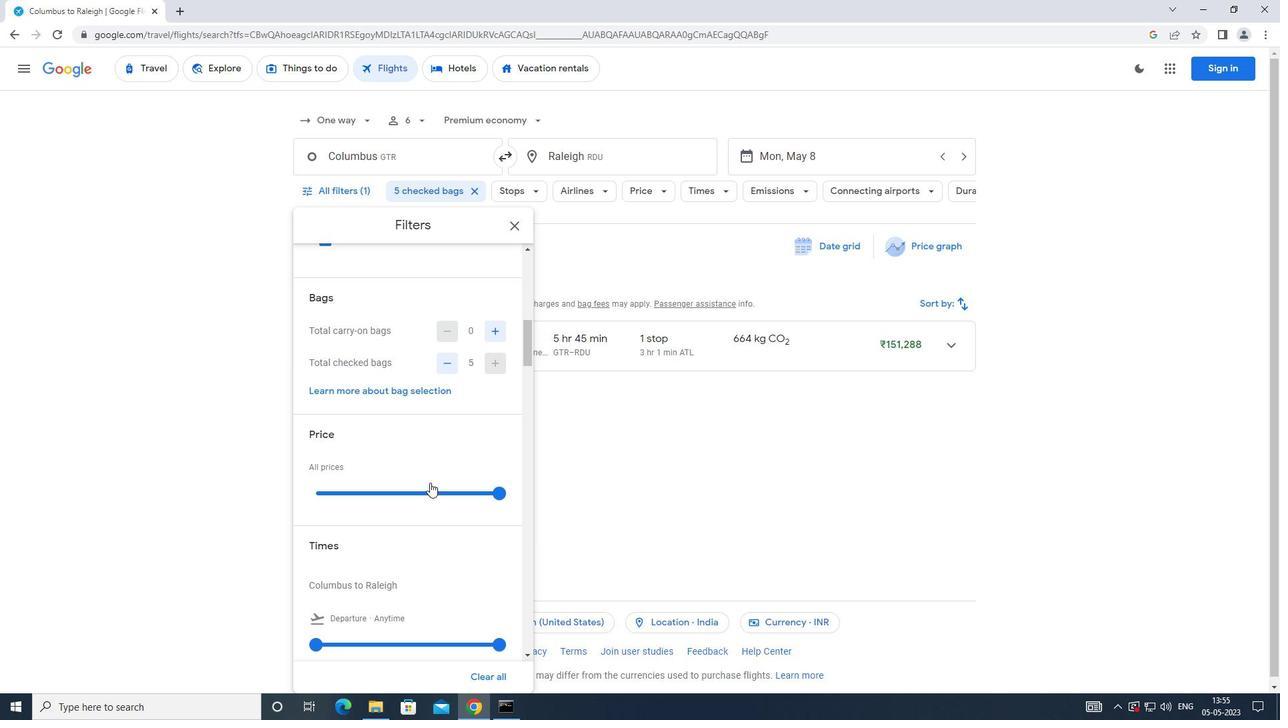 
Action: Mouse scrolled (428, 480) with delta (0, 0)
Screenshot: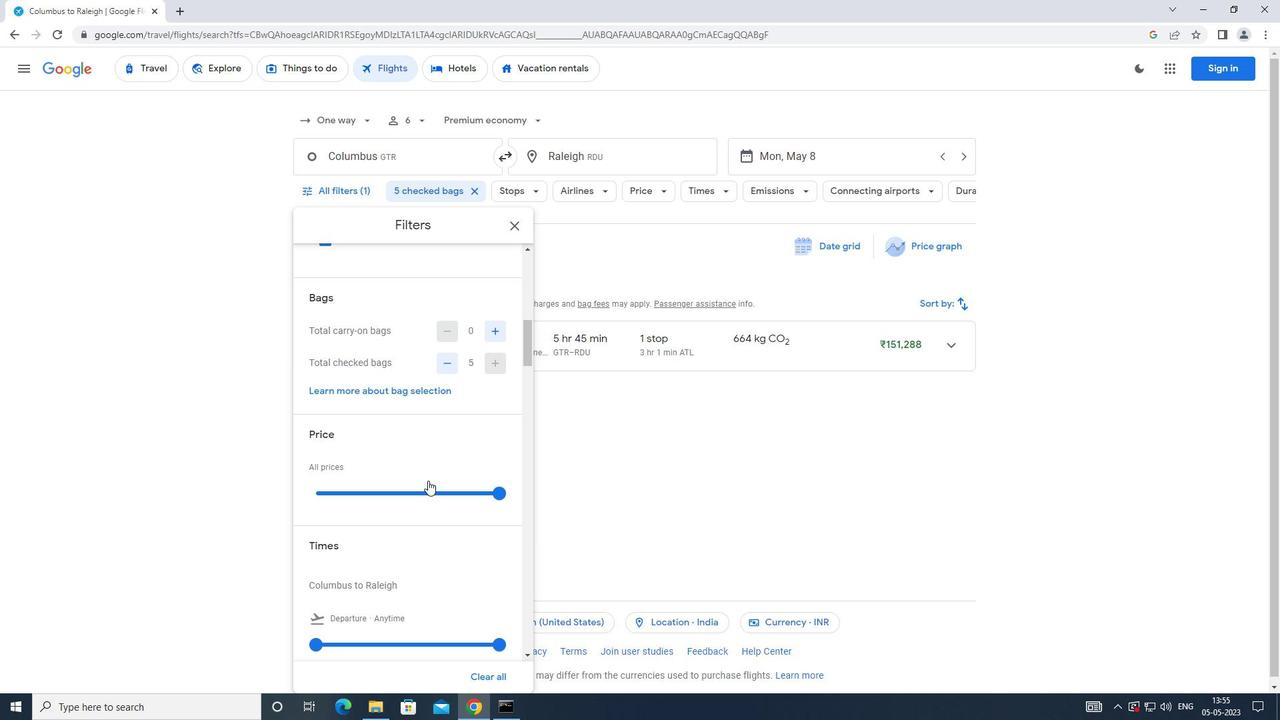 
Action: Mouse moved to (314, 575)
Screenshot: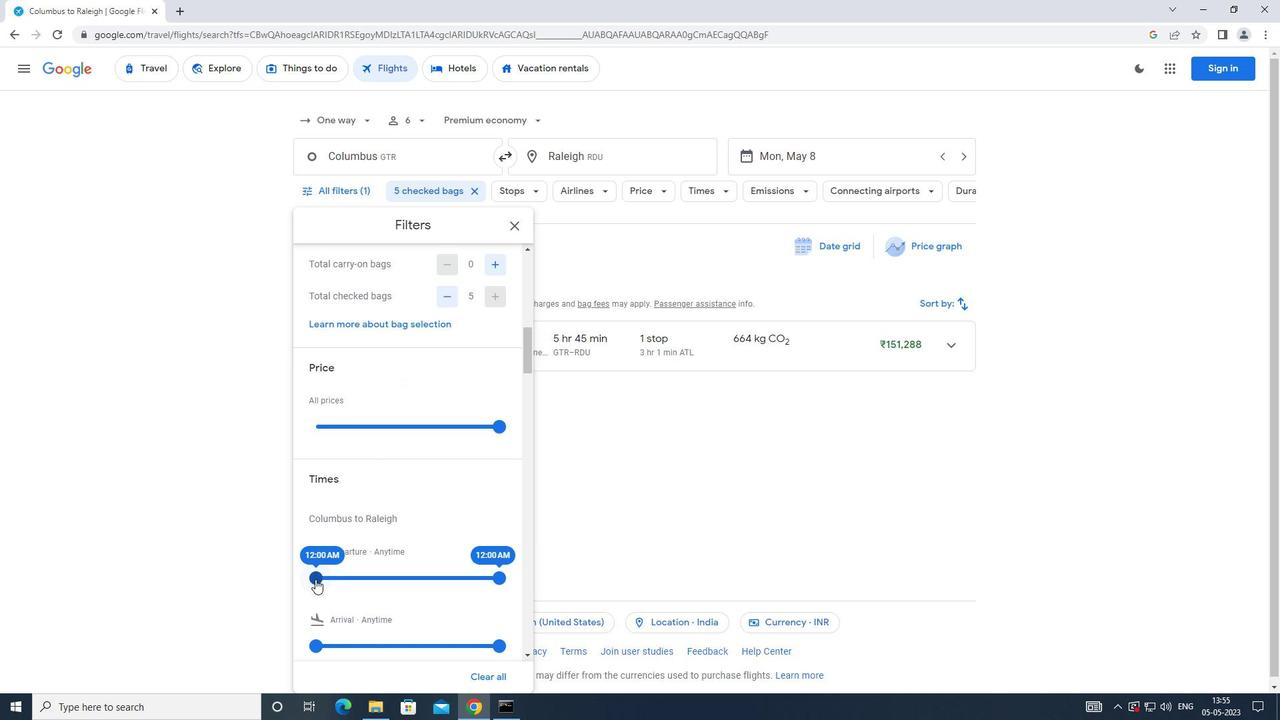 
Action: Mouse pressed left at (314, 575)
Screenshot: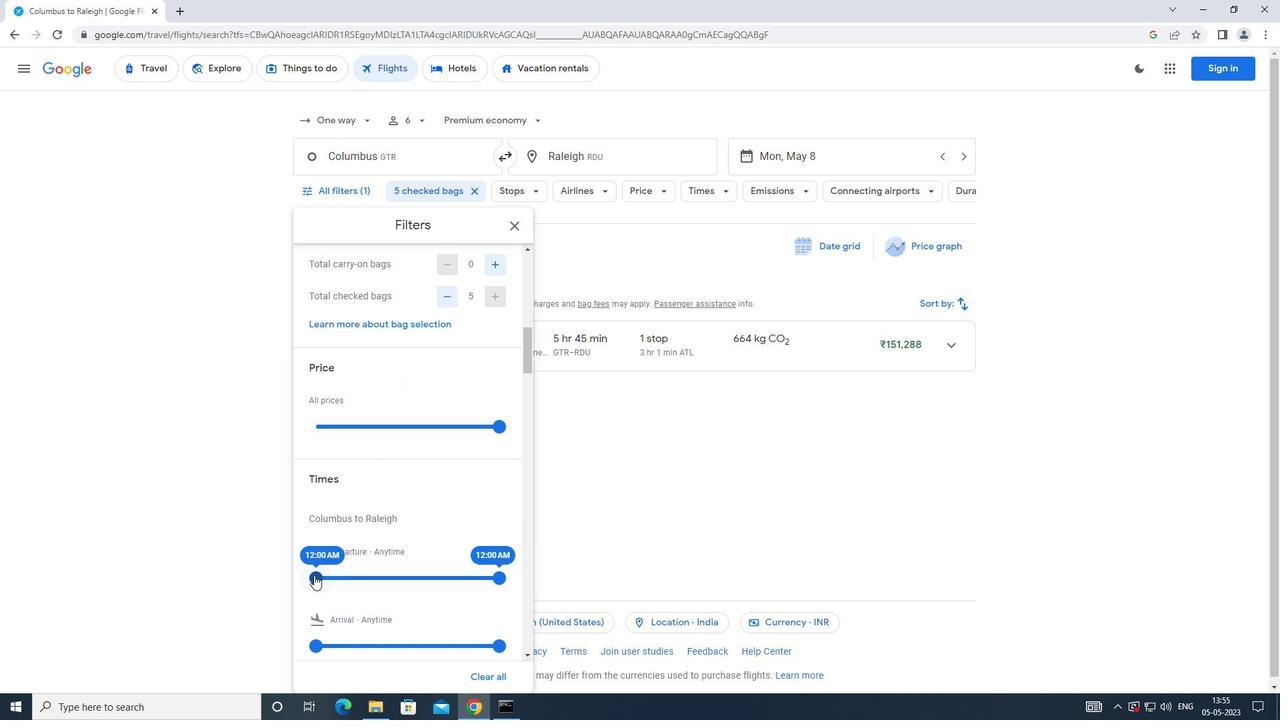 
Action: Mouse moved to (500, 582)
Screenshot: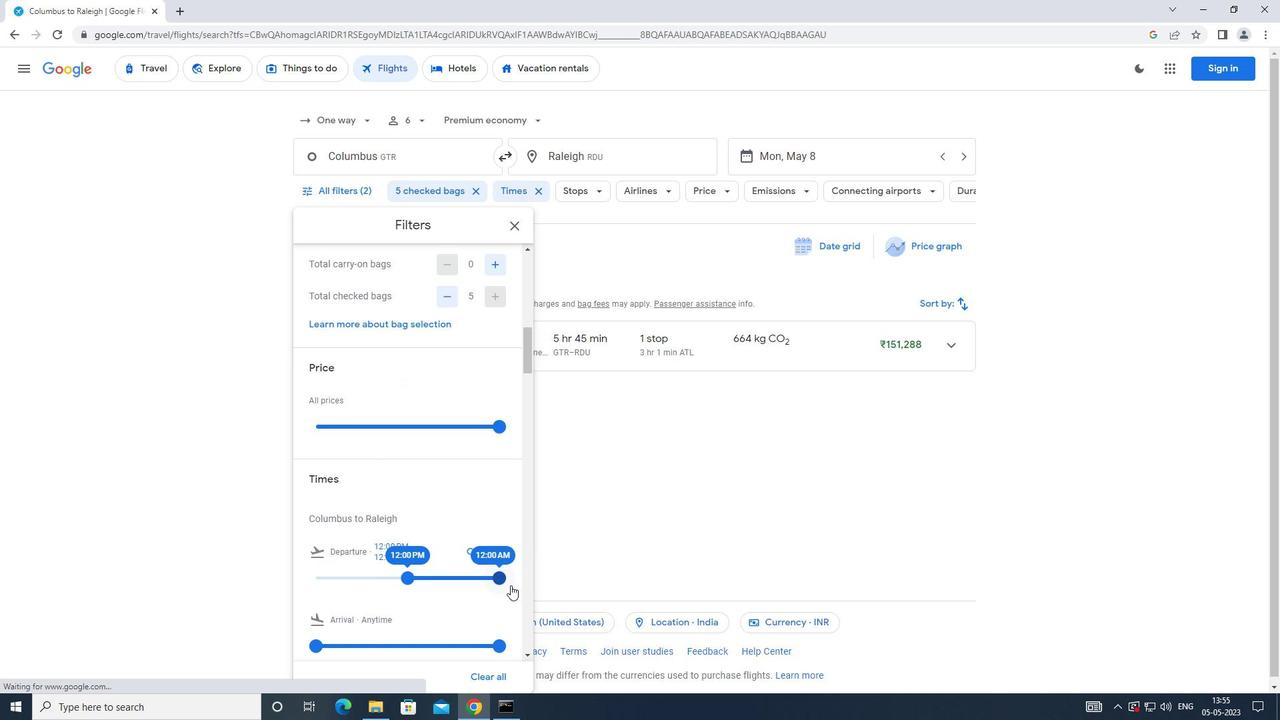 
Action: Mouse pressed left at (500, 582)
Screenshot: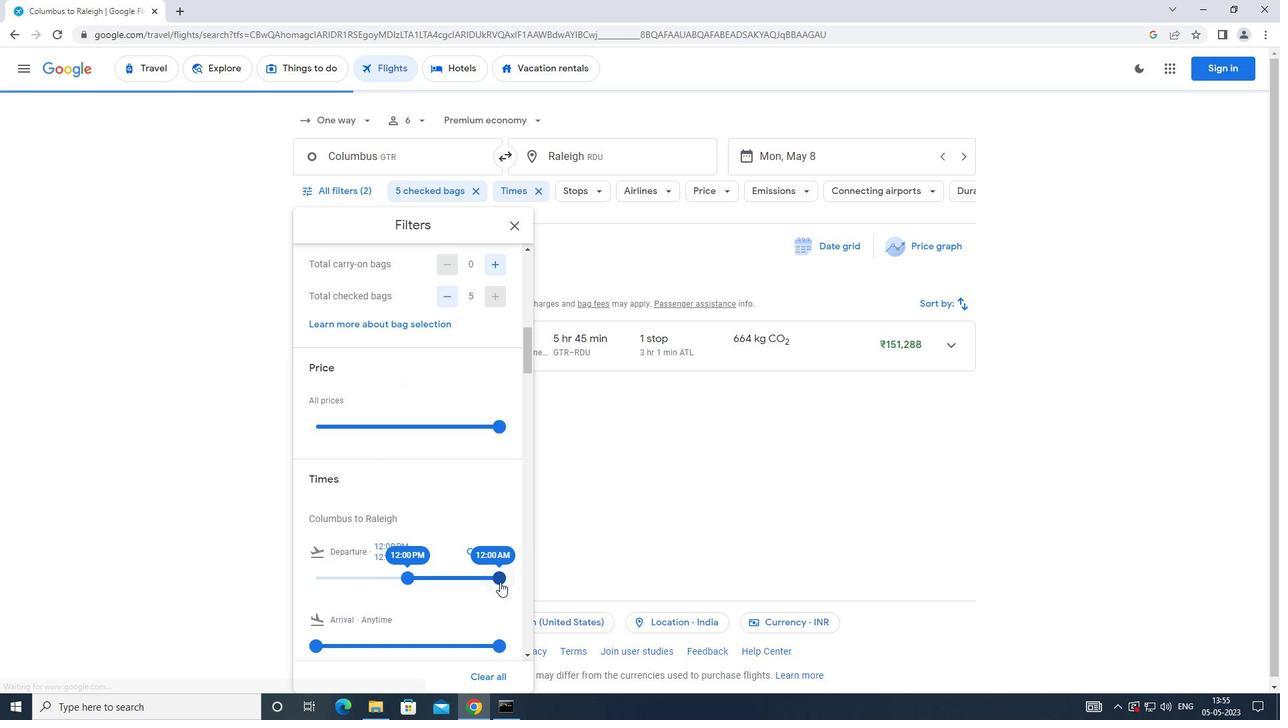 
Action: Mouse moved to (385, 581)
Screenshot: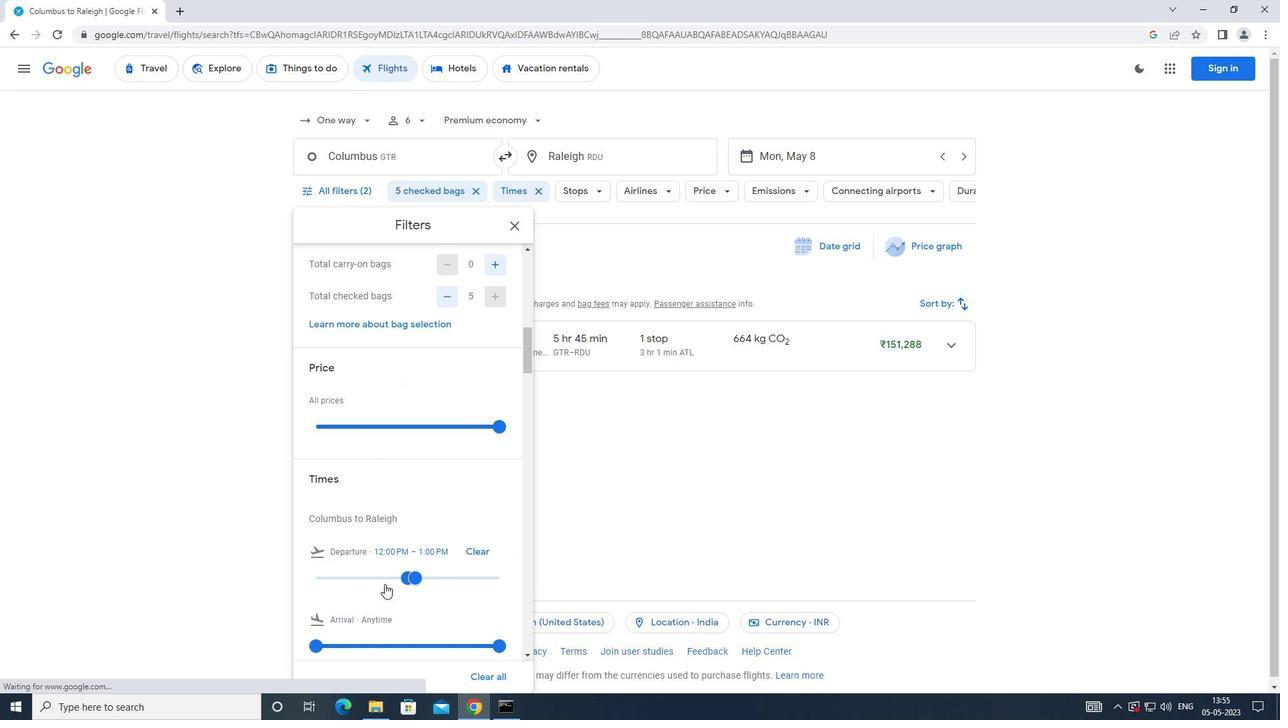 
